 Task: Provide the 2023 Victory Lane Racing Xfinity Series picks for the track "Atlanta Motor Speedway".
Action: Mouse moved to (206, 425)
Screenshot: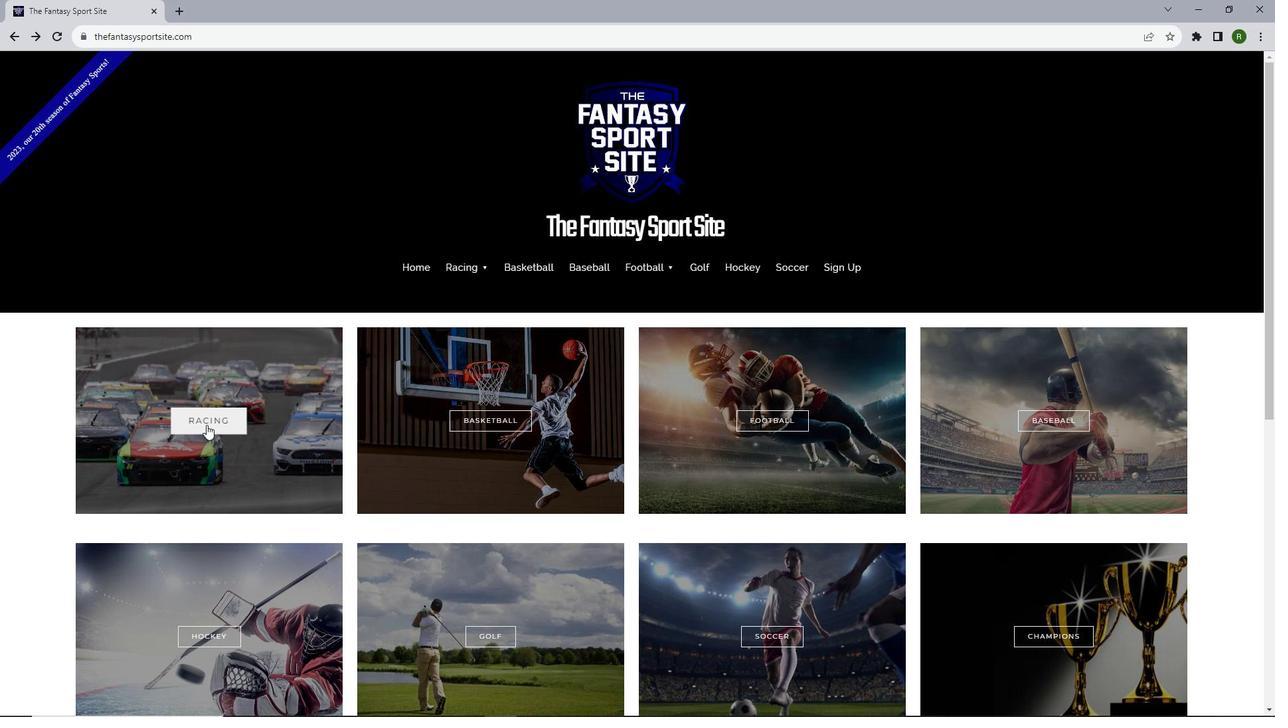 
Action: Mouse pressed left at (206, 425)
Screenshot: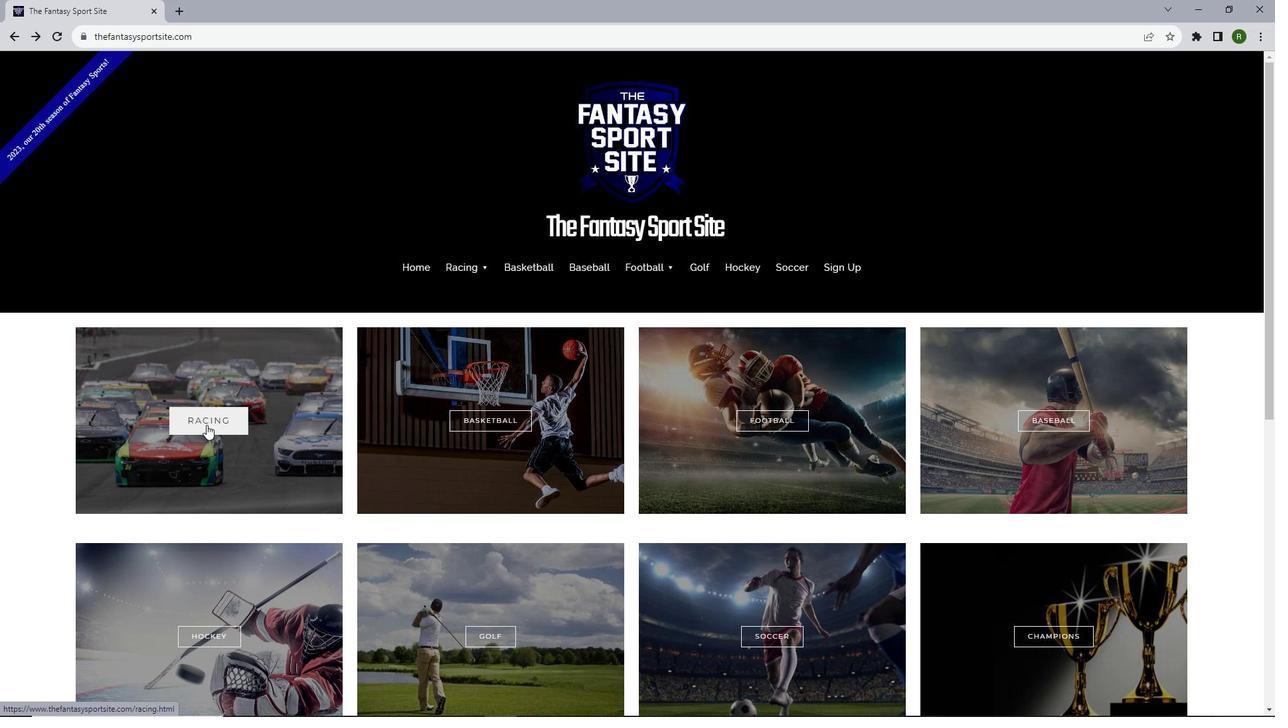 
Action: Mouse moved to (393, 380)
Screenshot: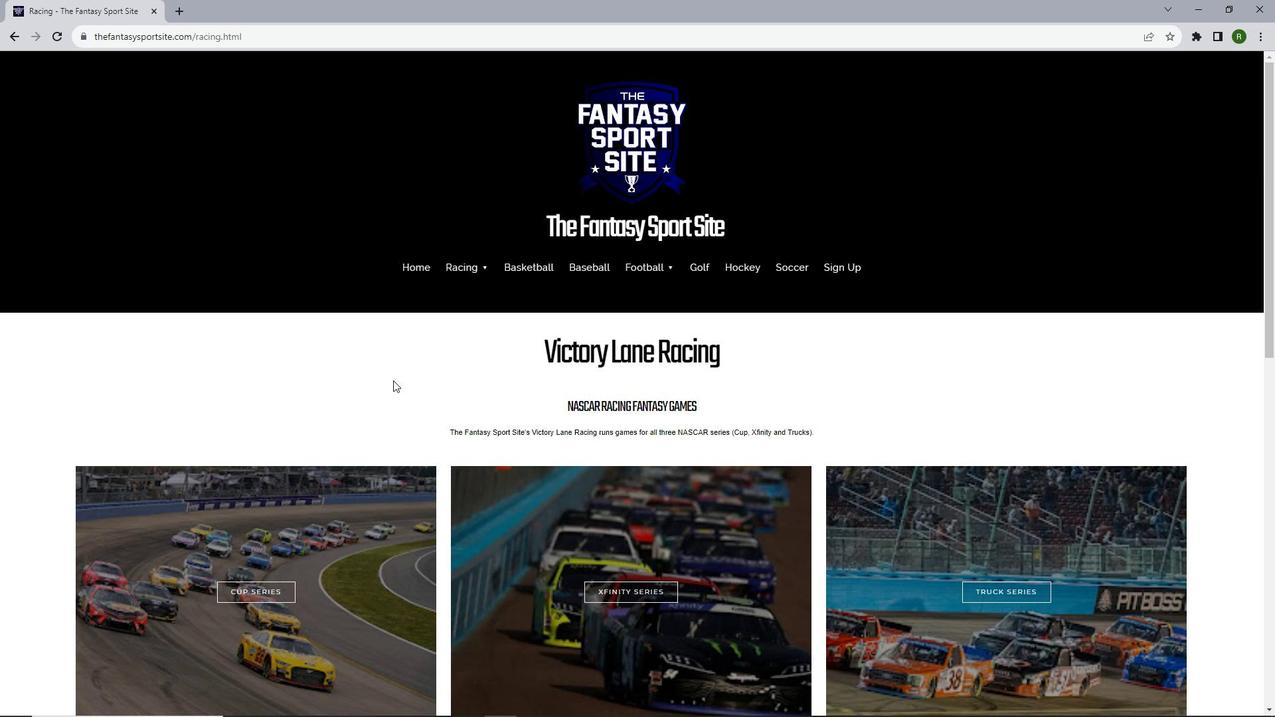 
Action: Mouse scrolled (393, 380) with delta (0, 0)
Screenshot: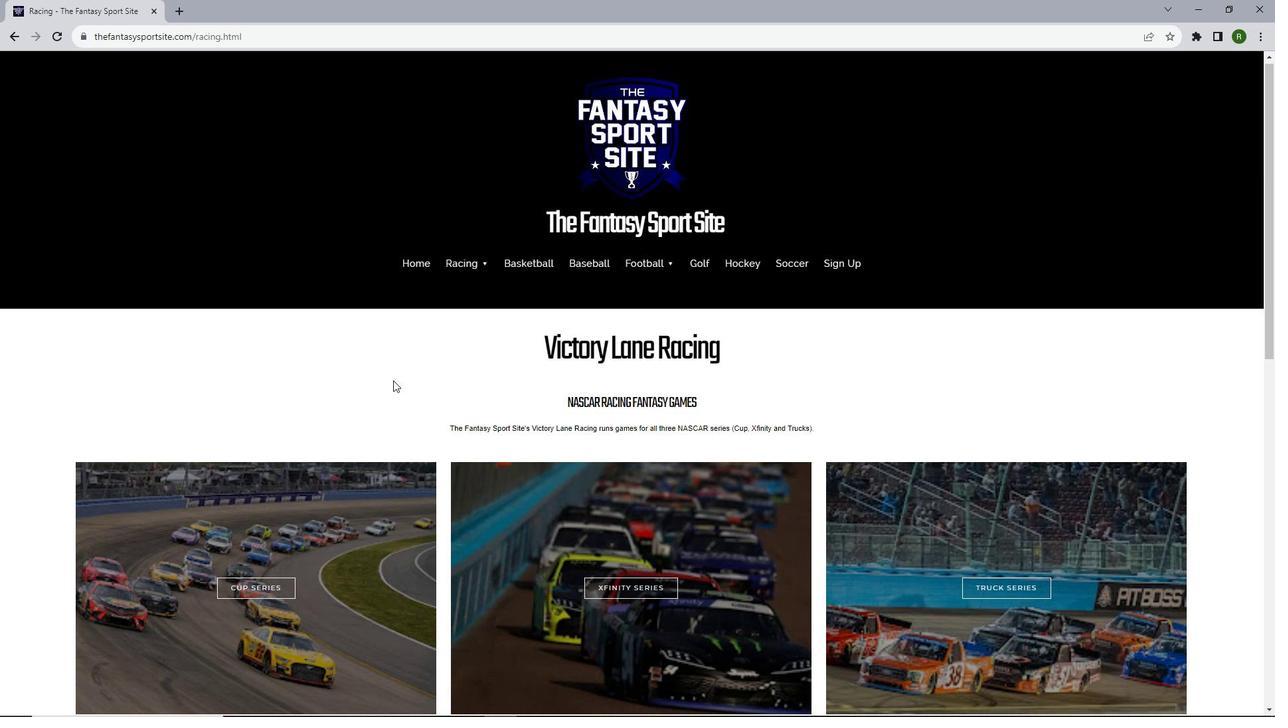 
Action: Mouse scrolled (393, 380) with delta (0, 0)
Screenshot: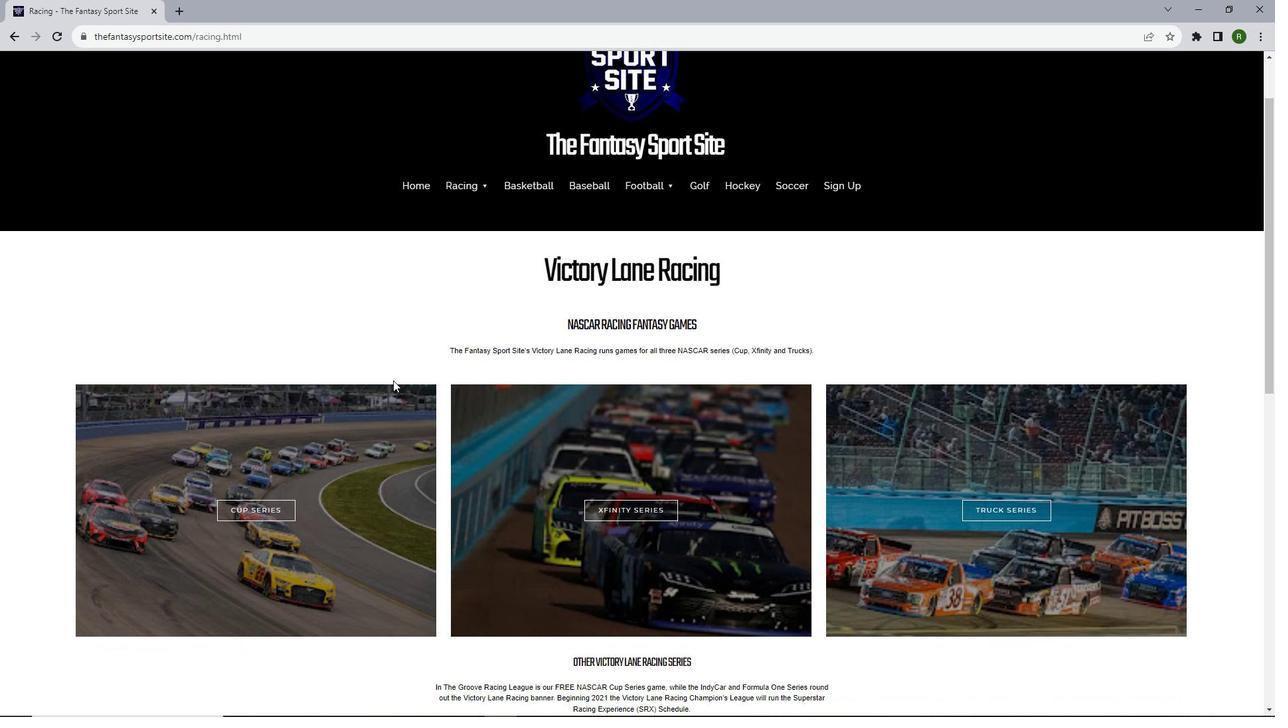 
Action: Mouse scrolled (393, 380) with delta (0, 0)
Screenshot: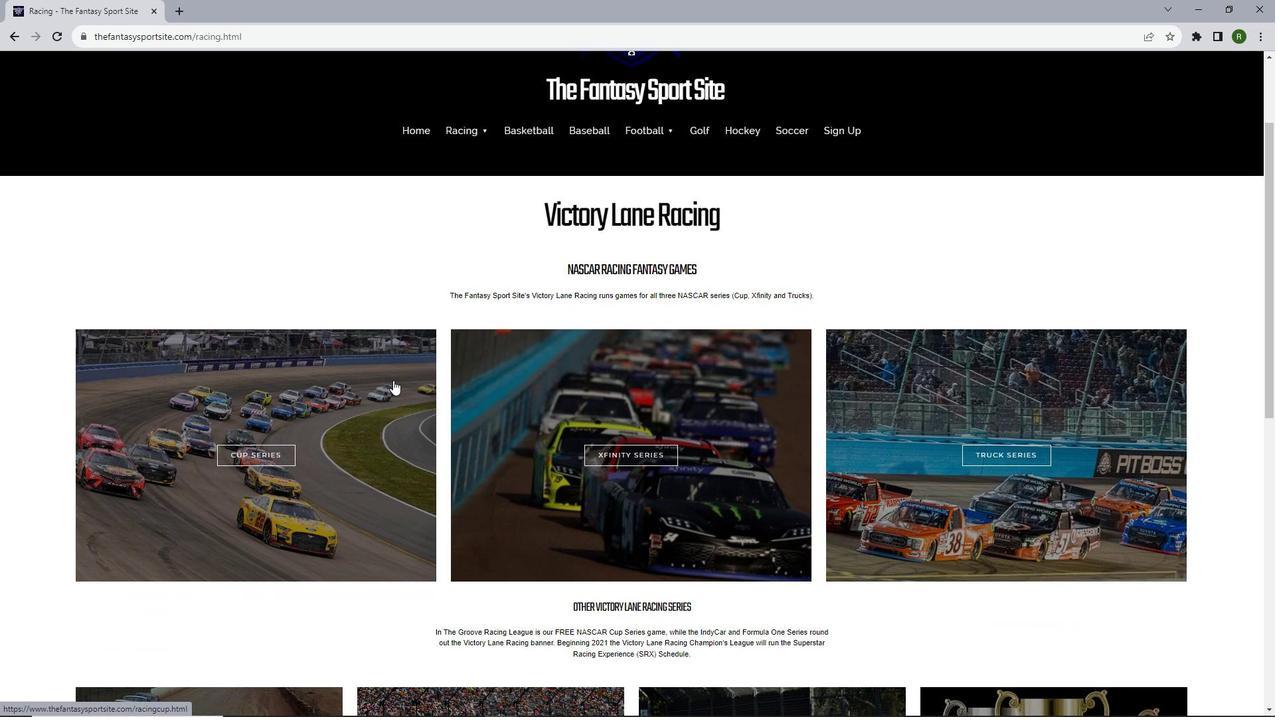 
Action: Mouse scrolled (393, 380) with delta (0, 0)
Screenshot: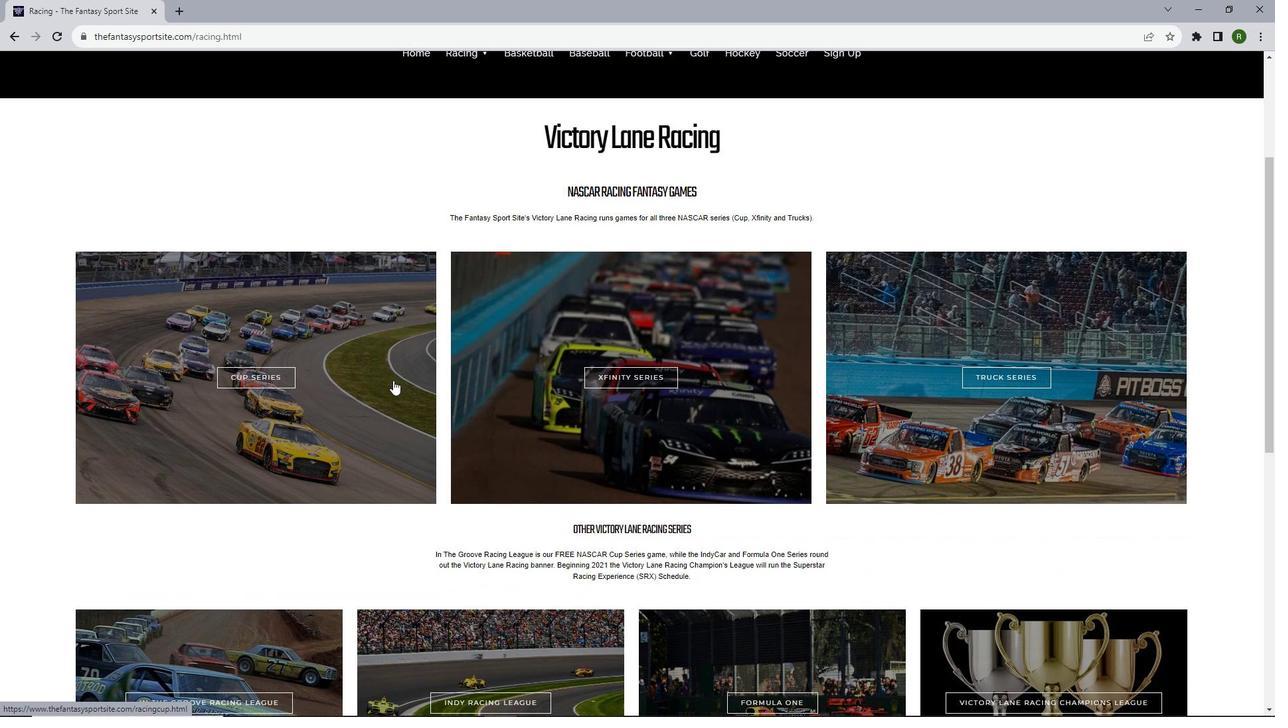 
Action: Mouse moved to (617, 330)
Screenshot: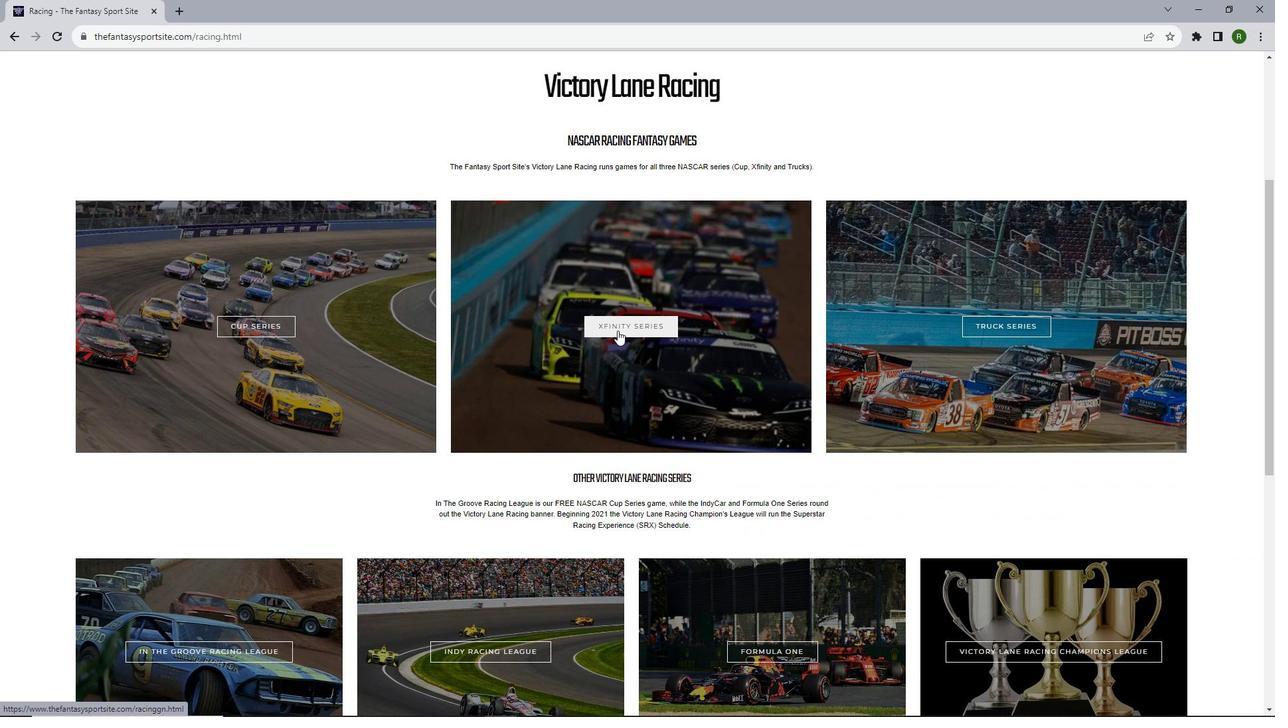 
Action: Mouse pressed left at (617, 330)
Screenshot: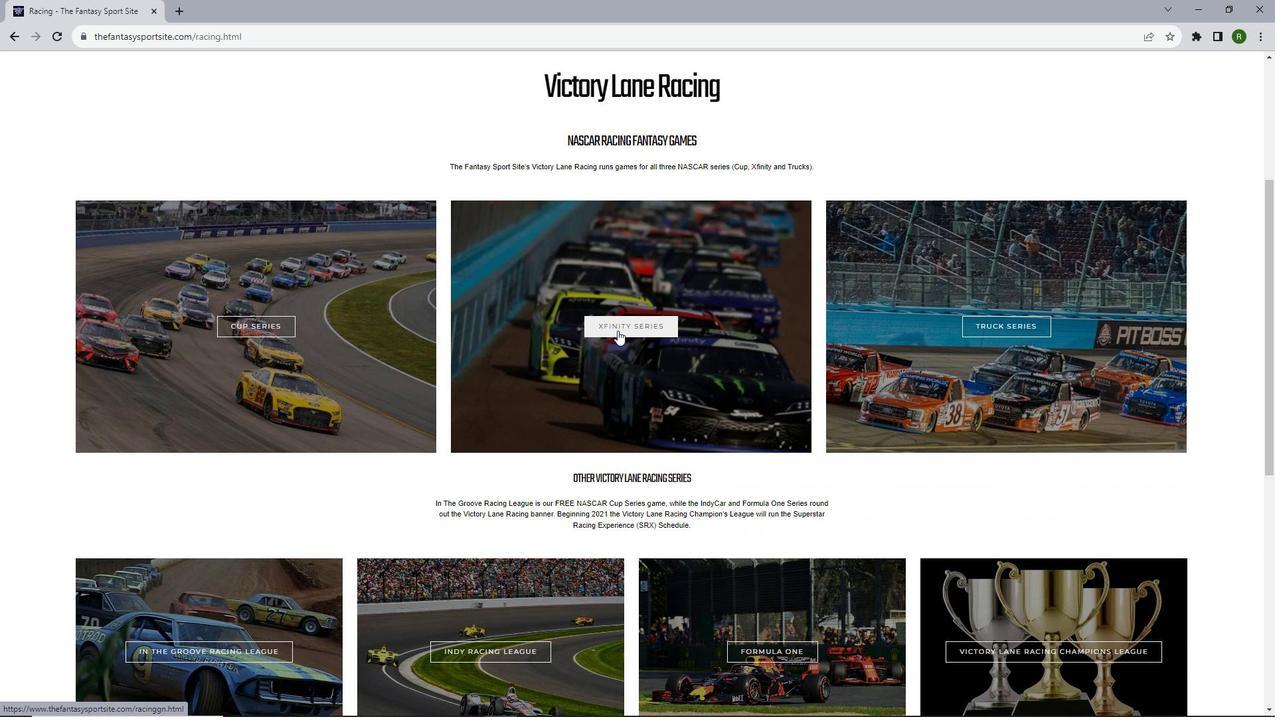 
Action: Mouse moved to (516, 351)
Screenshot: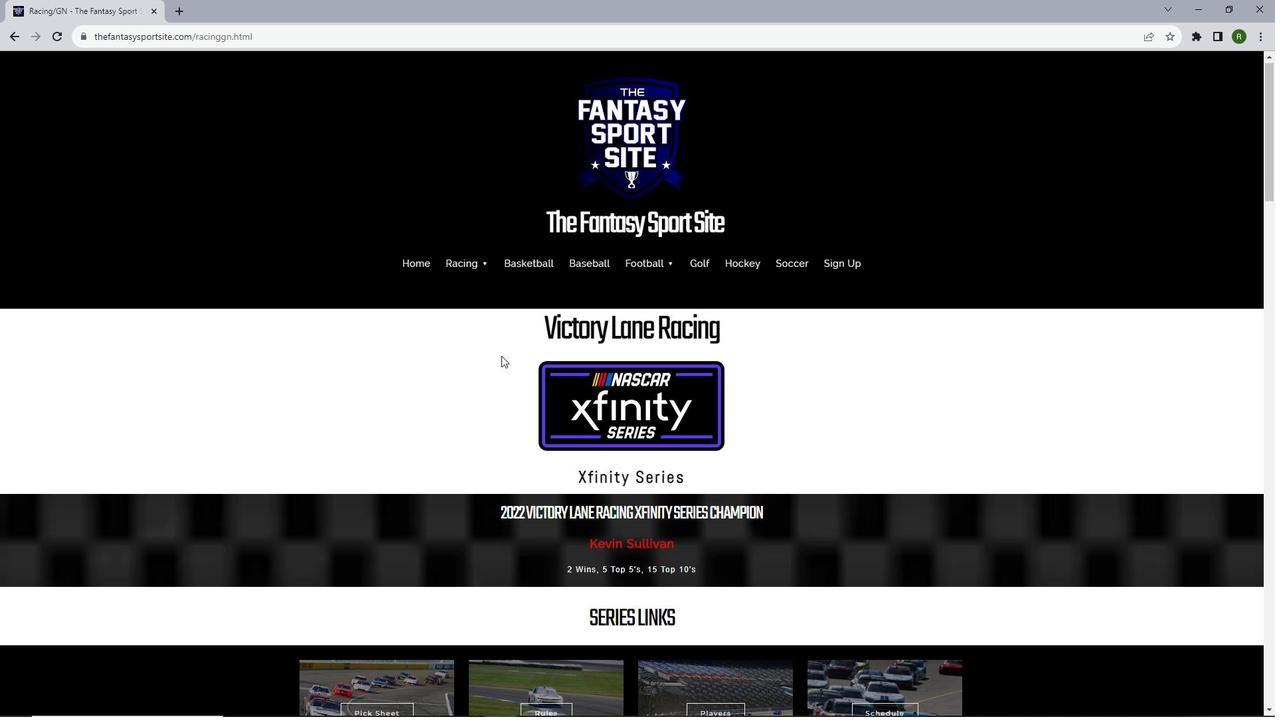 
Action: Mouse scrolled (516, 350) with delta (0, 0)
Screenshot: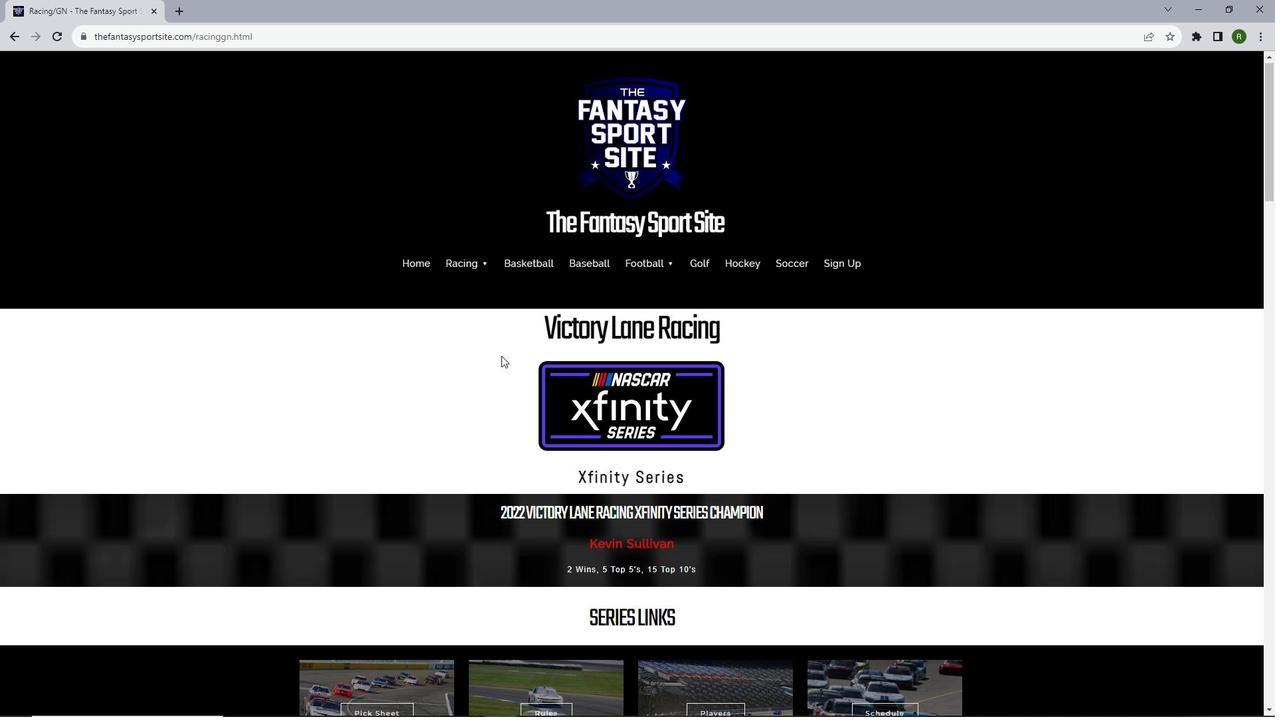 
Action: Mouse moved to (500, 357)
Screenshot: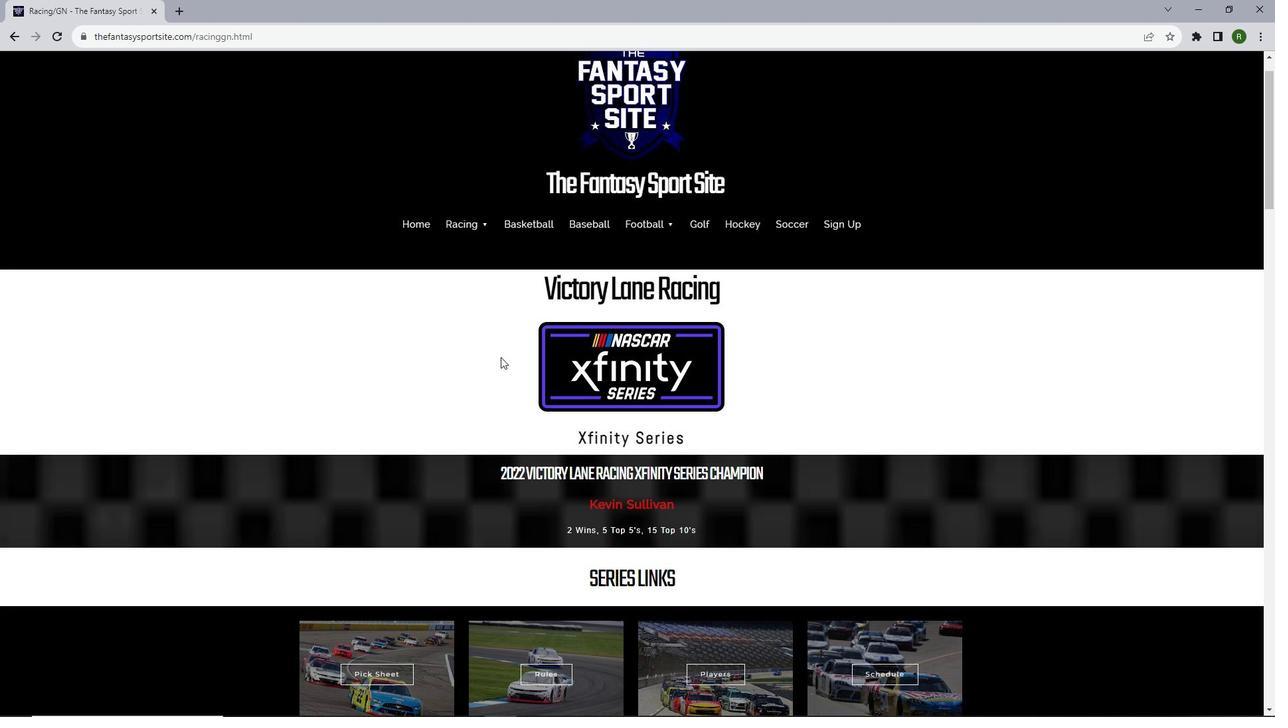 
Action: Mouse scrolled (500, 356) with delta (0, 0)
Screenshot: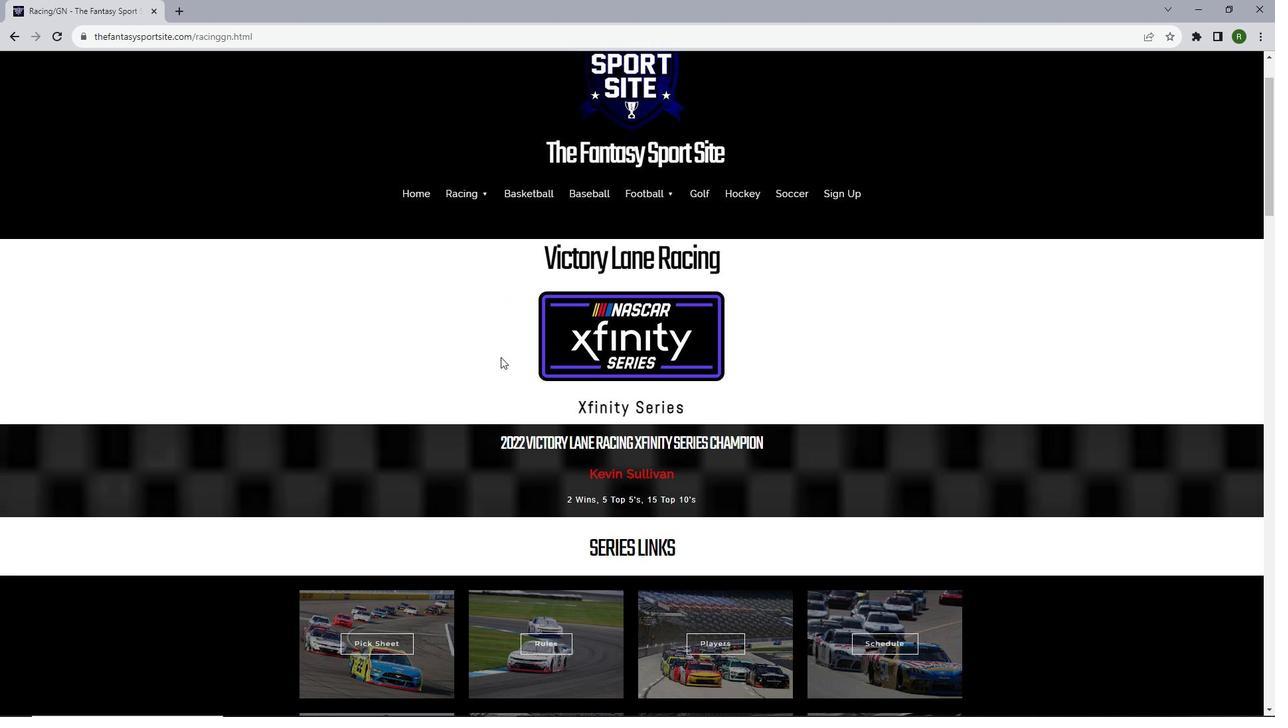 
Action: Mouse scrolled (500, 356) with delta (0, 0)
Screenshot: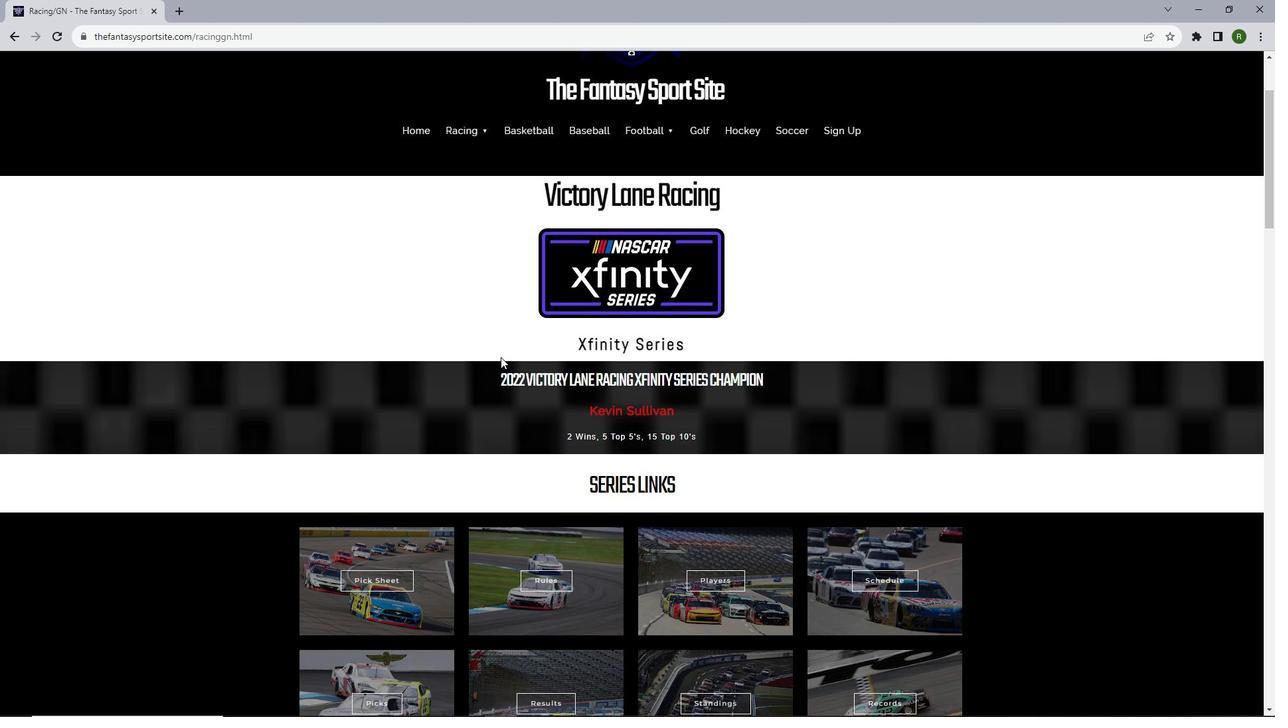
Action: Mouse scrolled (500, 356) with delta (0, 0)
Screenshot: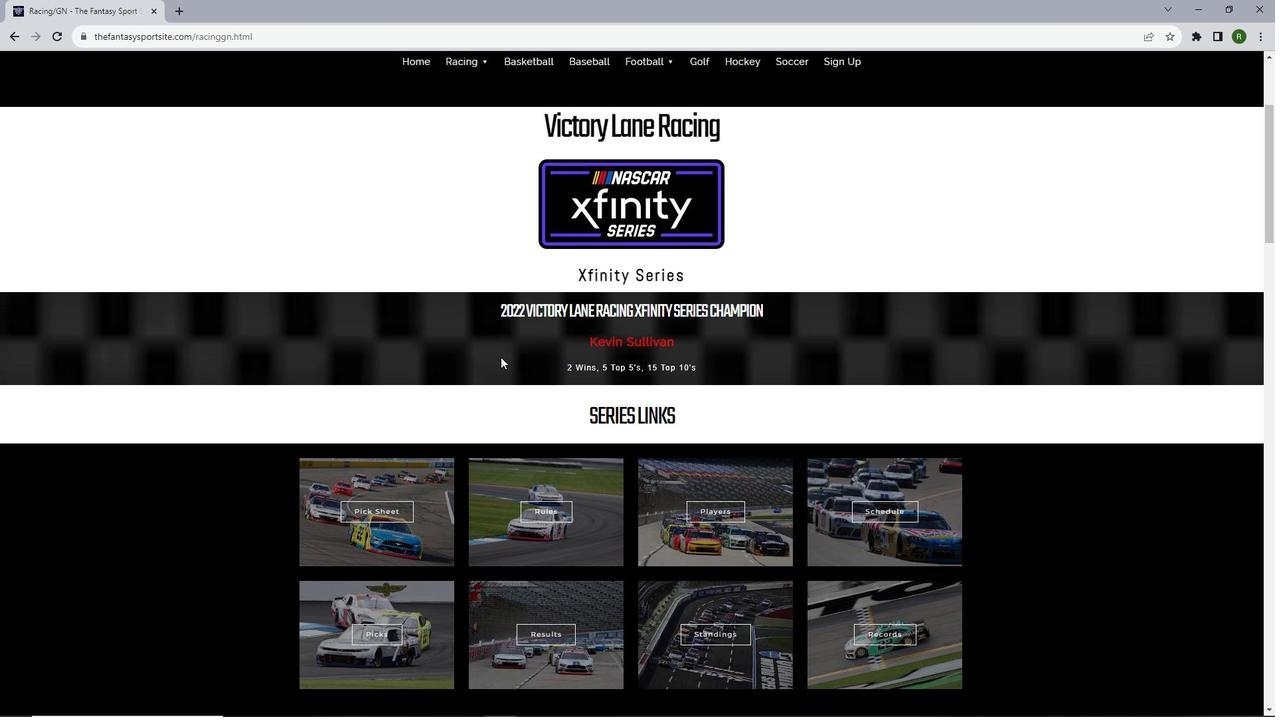 
Action: Mouse moved to (378, 576)
Screenshot: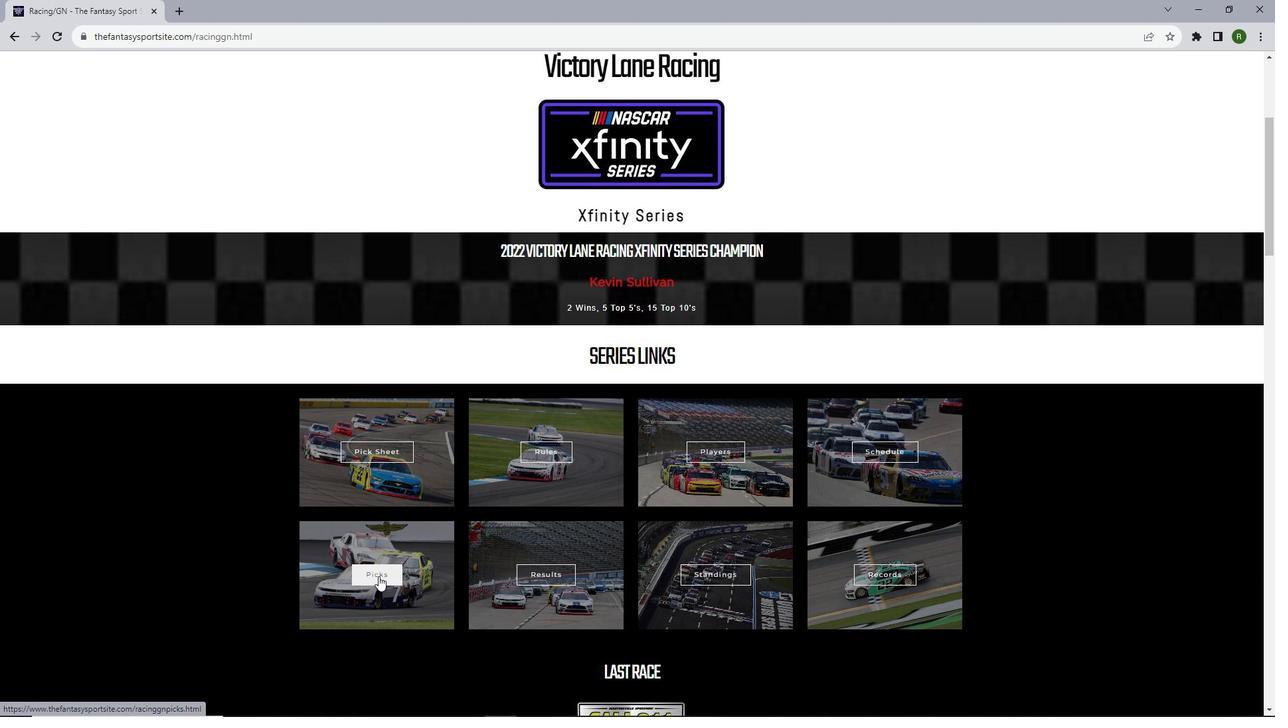 
Action: Mouse pressed left at (378, 576)
Screenshot: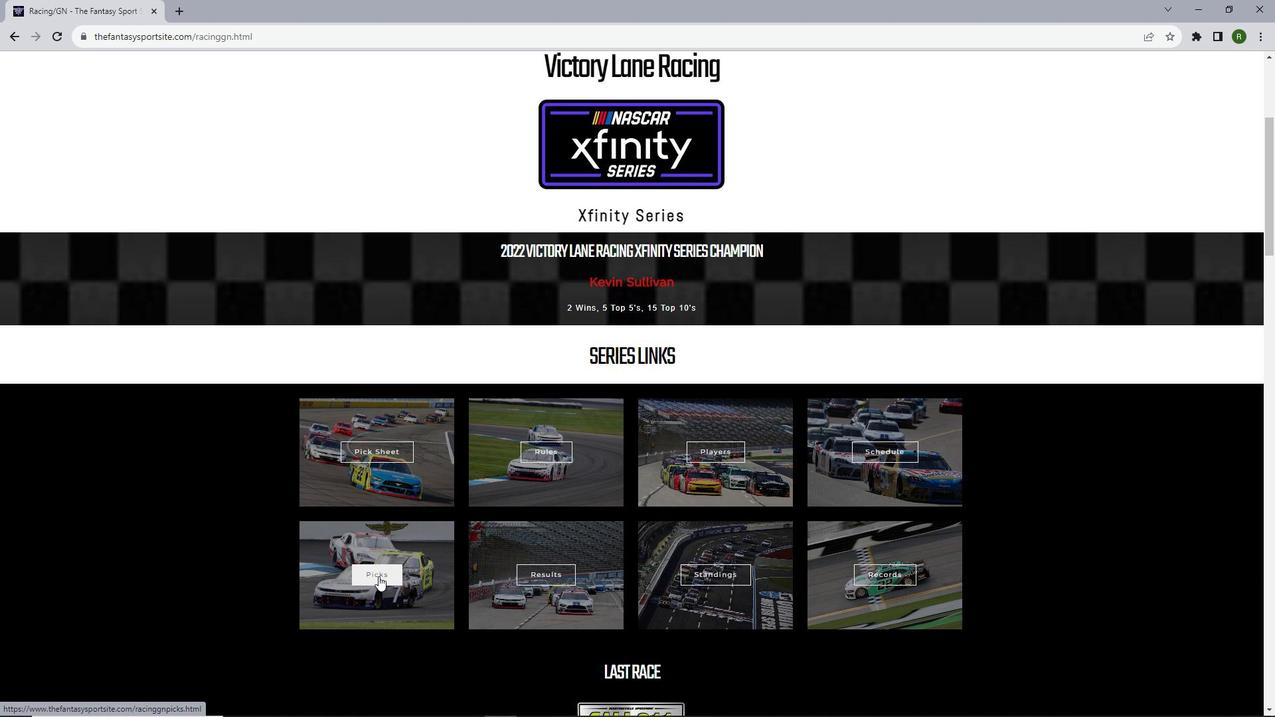 
Action: Mouse moved to (458, 450)
Screenshot: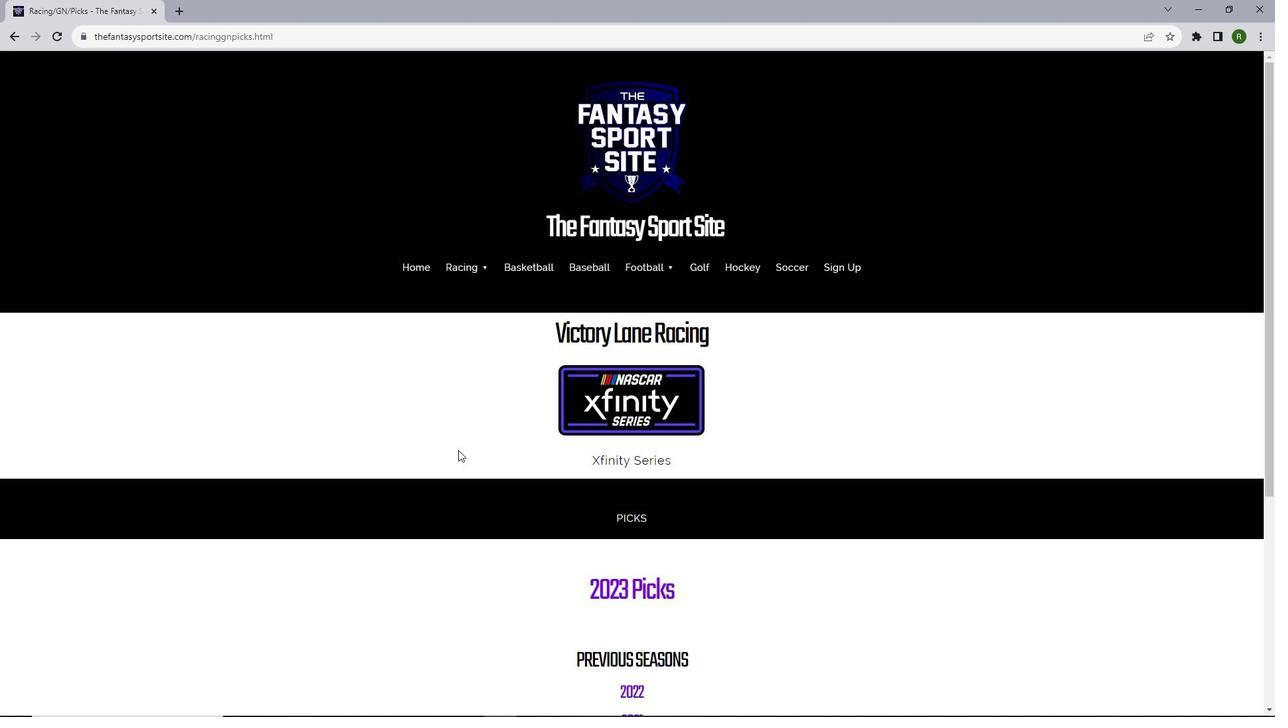 
Action: Mouse scrolled (458, 449) with delta (0, 0)
Screenshot: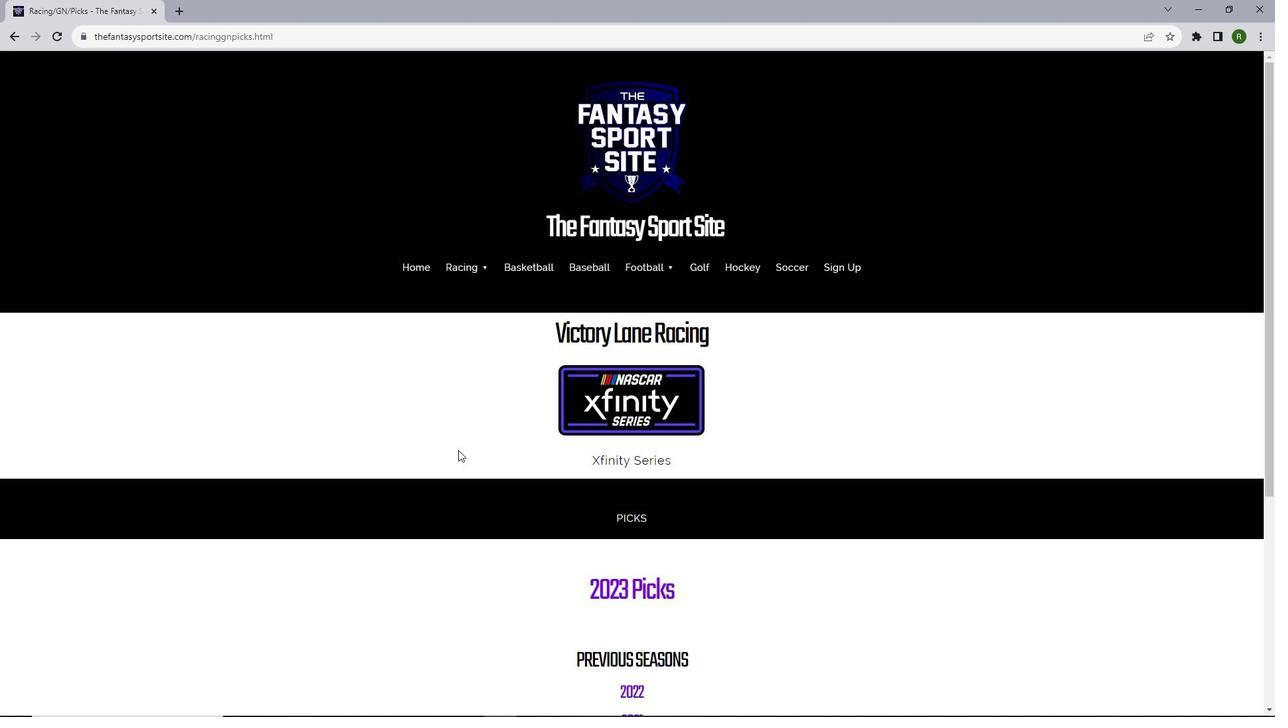 
Action: Mouse moved to (615, 508)
Screenshot: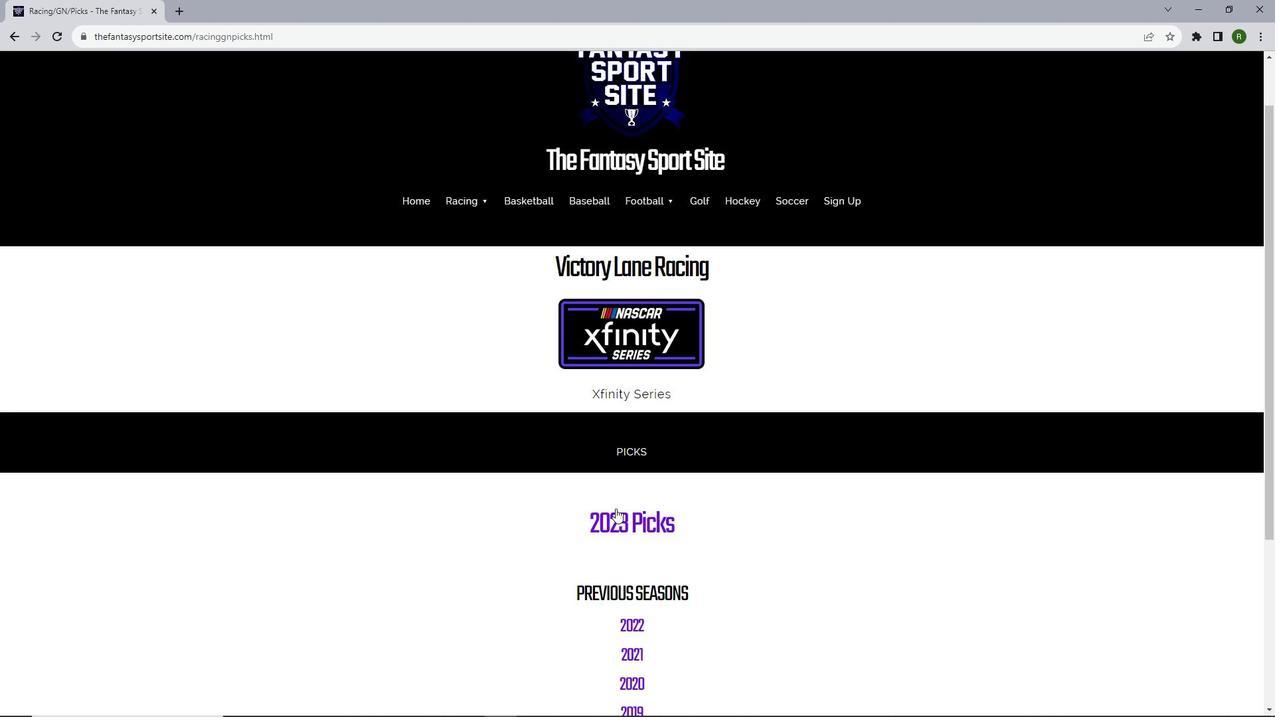 
Action: Mouse pressed left at (615, 508)
Screenshot: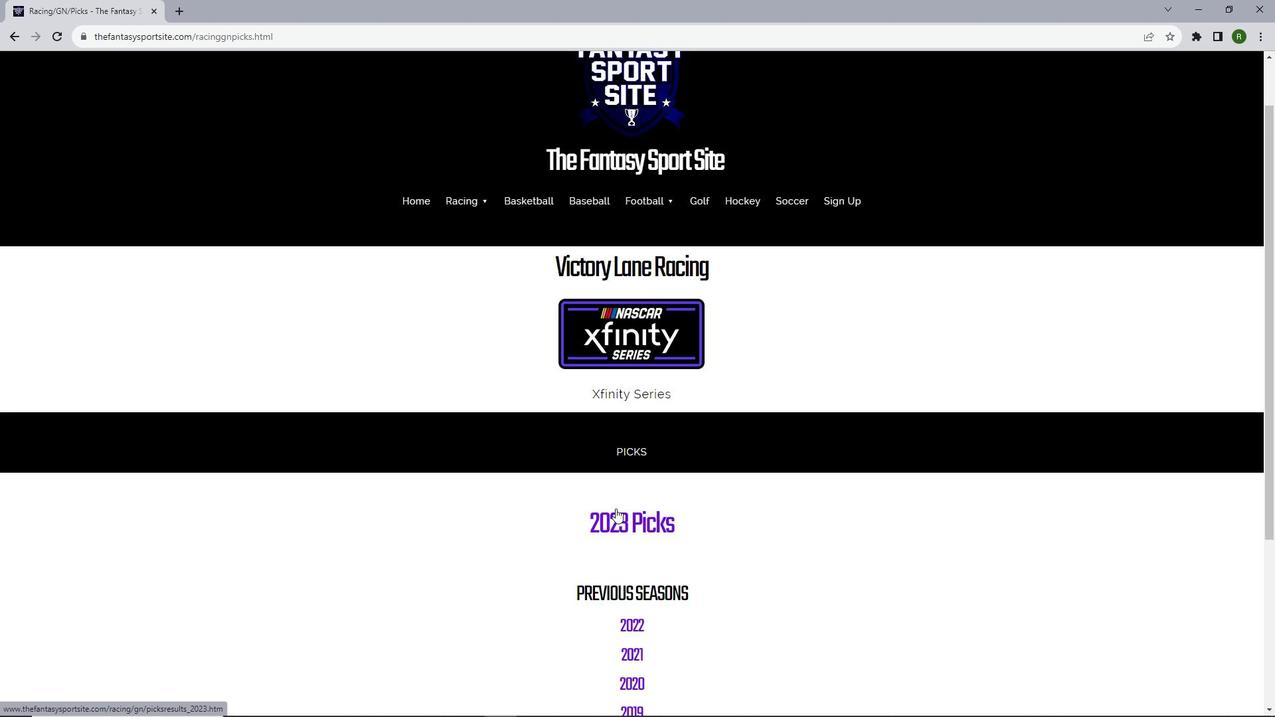 
Action: Mouse moved to (627, 182)
Screenshot: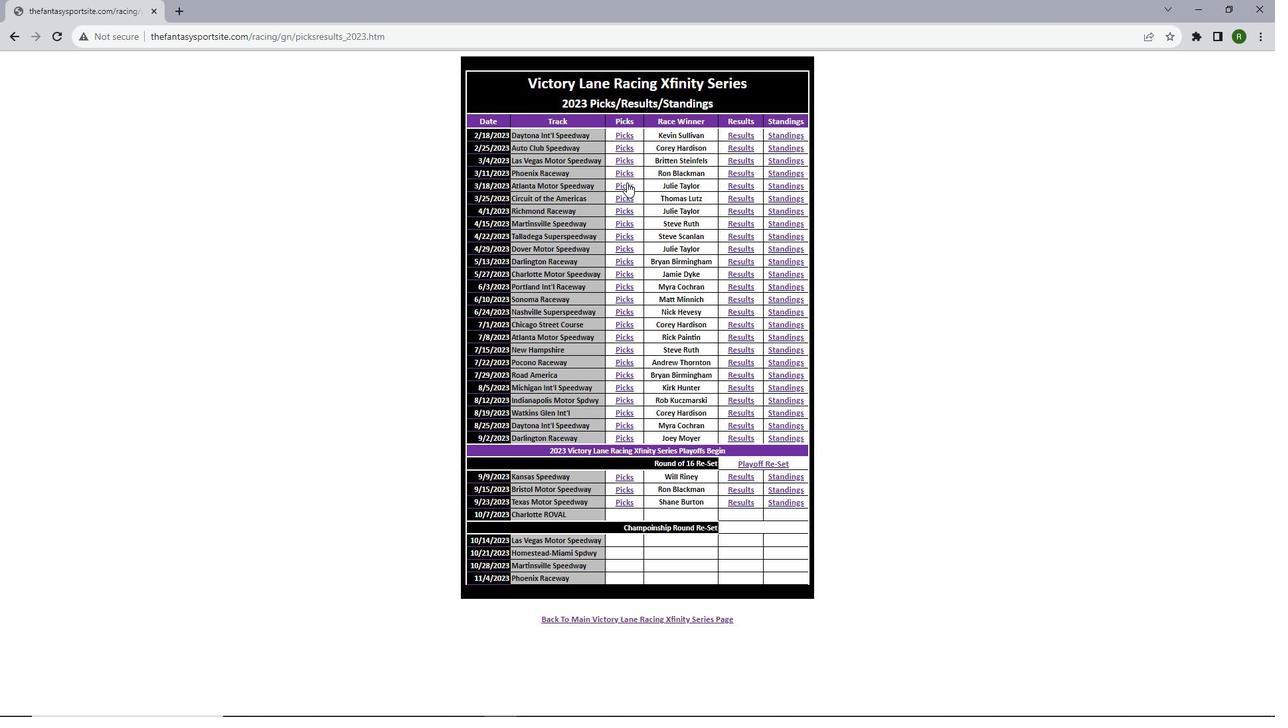 
Action: Mouse pressed left at (627, 182)
Screenshot: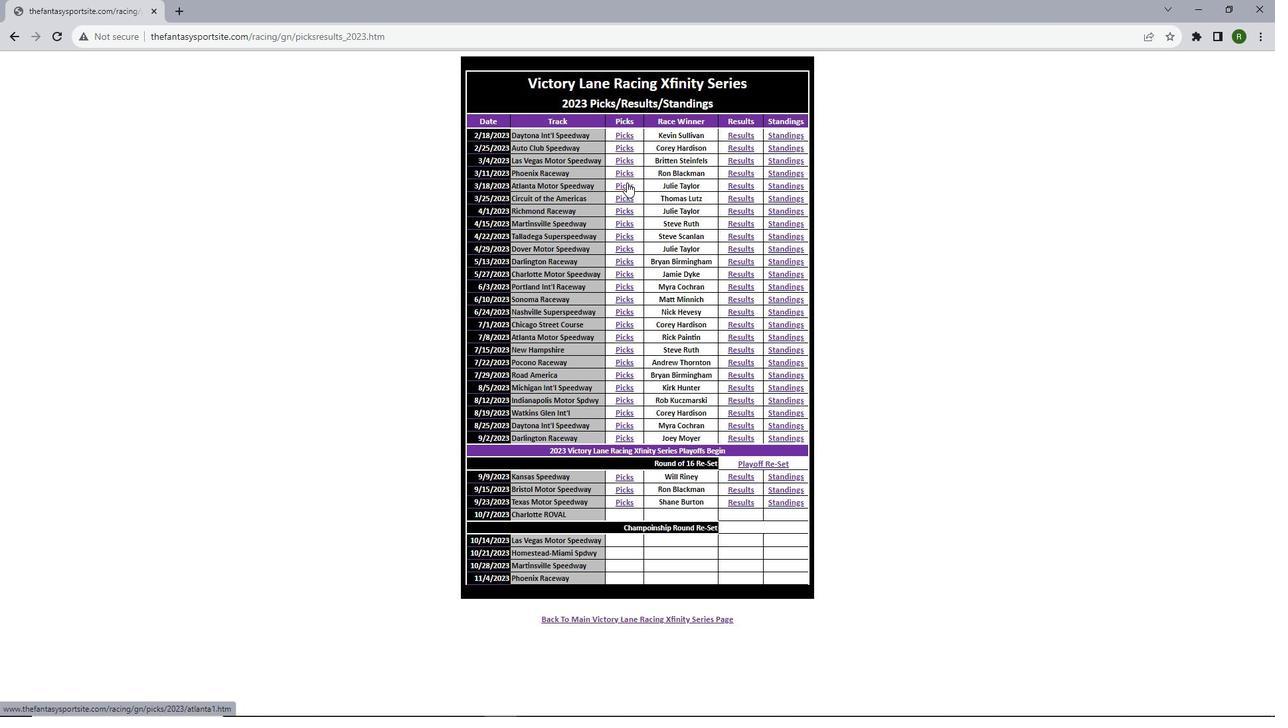 
Action: Mouse scrolled (627, 182) with delta (0, 0)
Screenshot: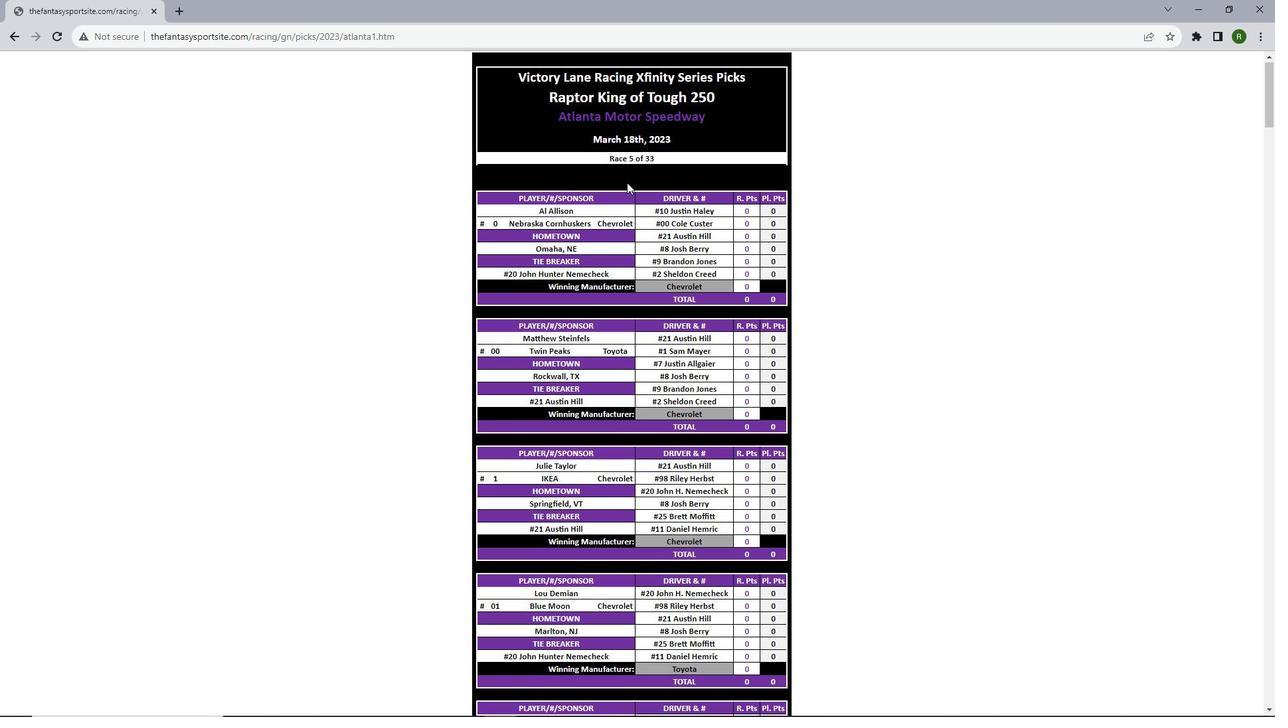 
Action: Mouse scrolled (627, 182) with delta (0, 0)
Screenshot: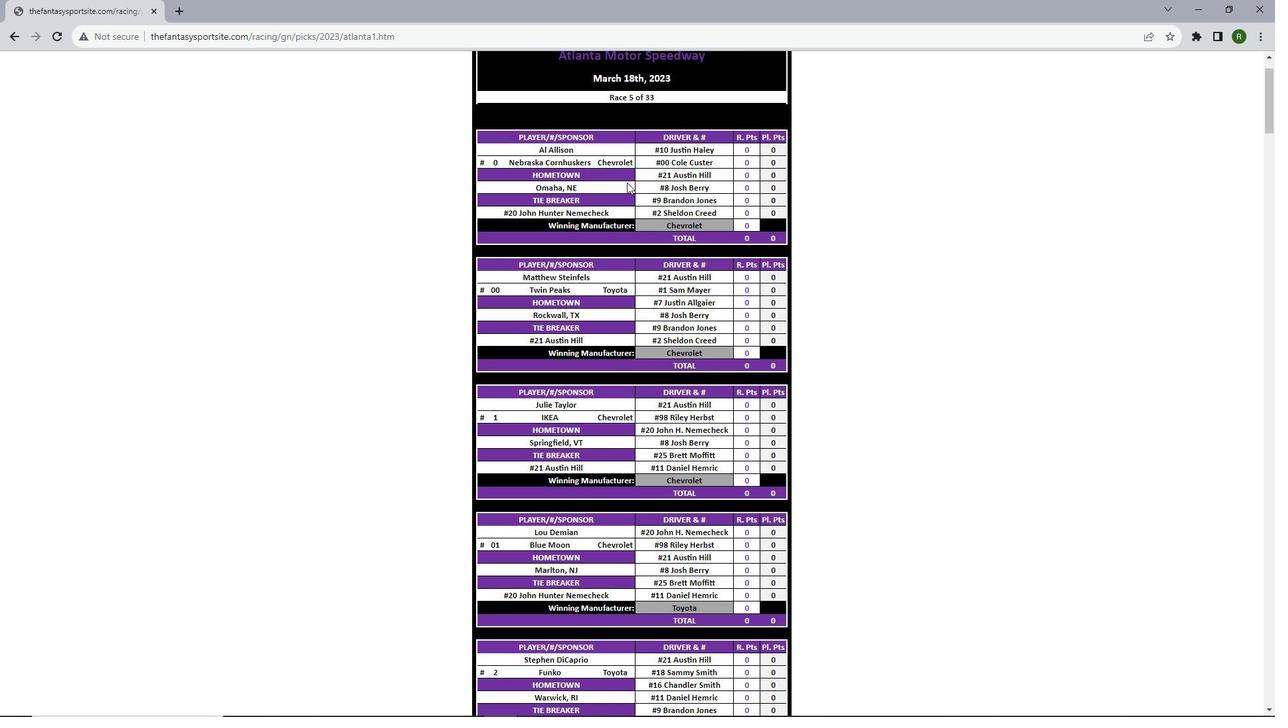 
Action: Mouse scrolled (627, 182) with delta (0, 0)
Screenshot: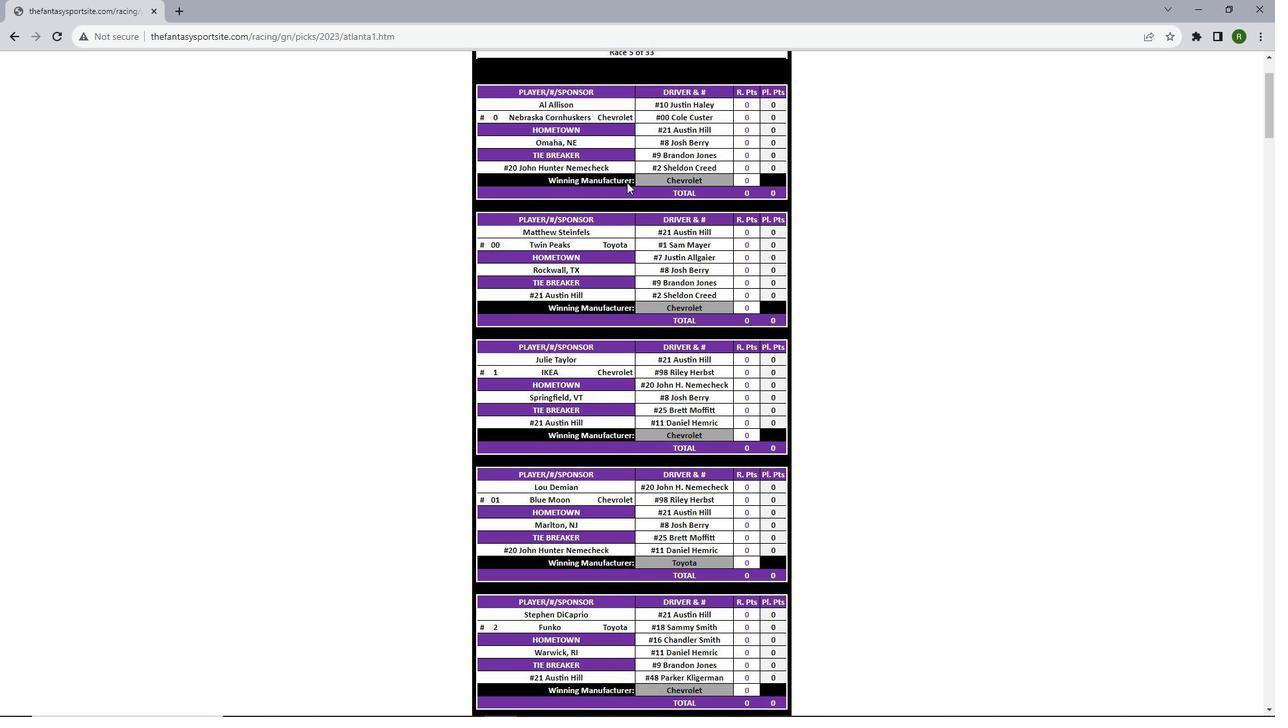 
Action: Mouse scrolled (627, 182) with delta (0, 0)
Screenshot: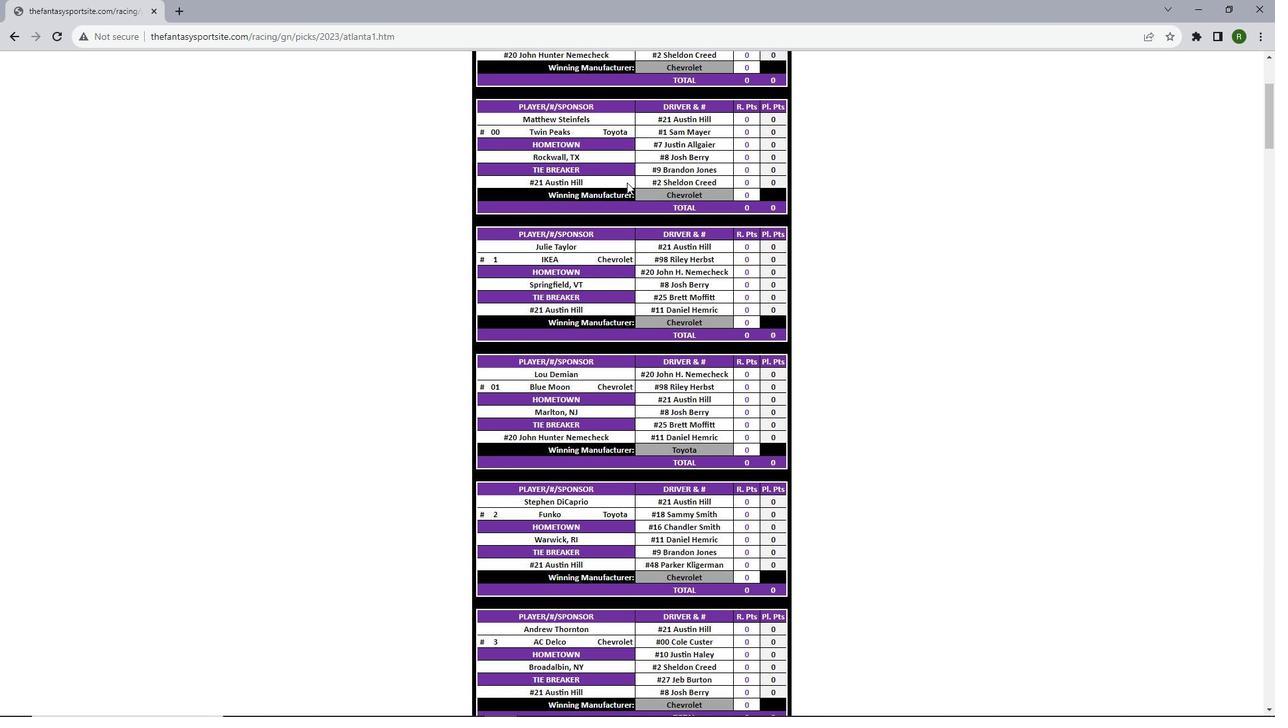 
Action: Mouse scrolled (627, 182) with delta (0, 0)
Screenshot: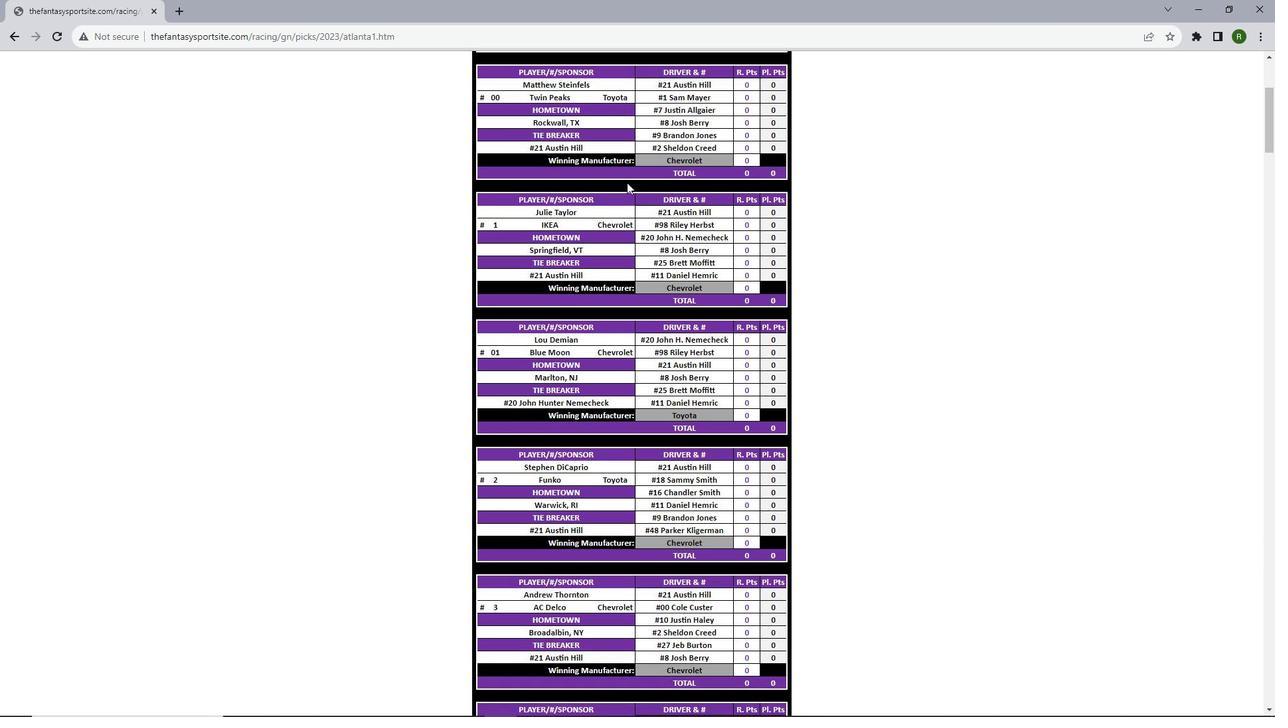 
Action: Mouse scrolled (627, 182) with delta (0, 0)
Screenshot: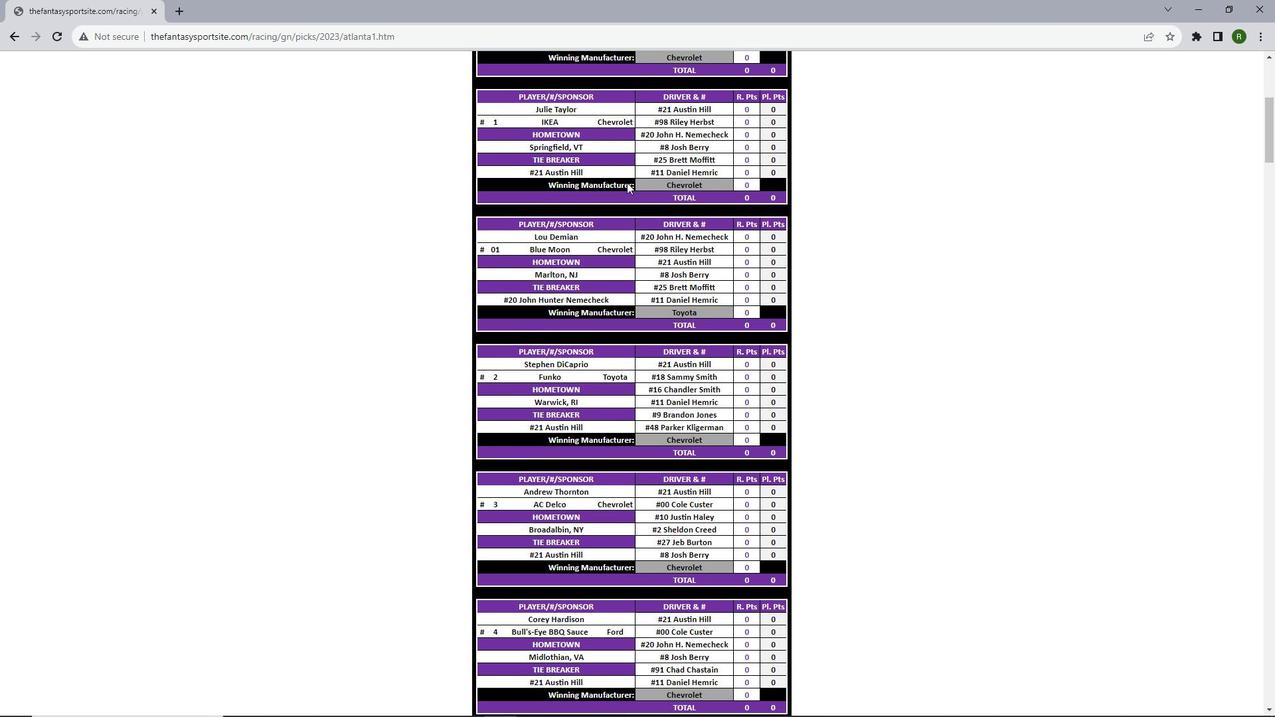 
Action: Mouse scrolled (627, 182) with delta (0, 0)
Screenshot: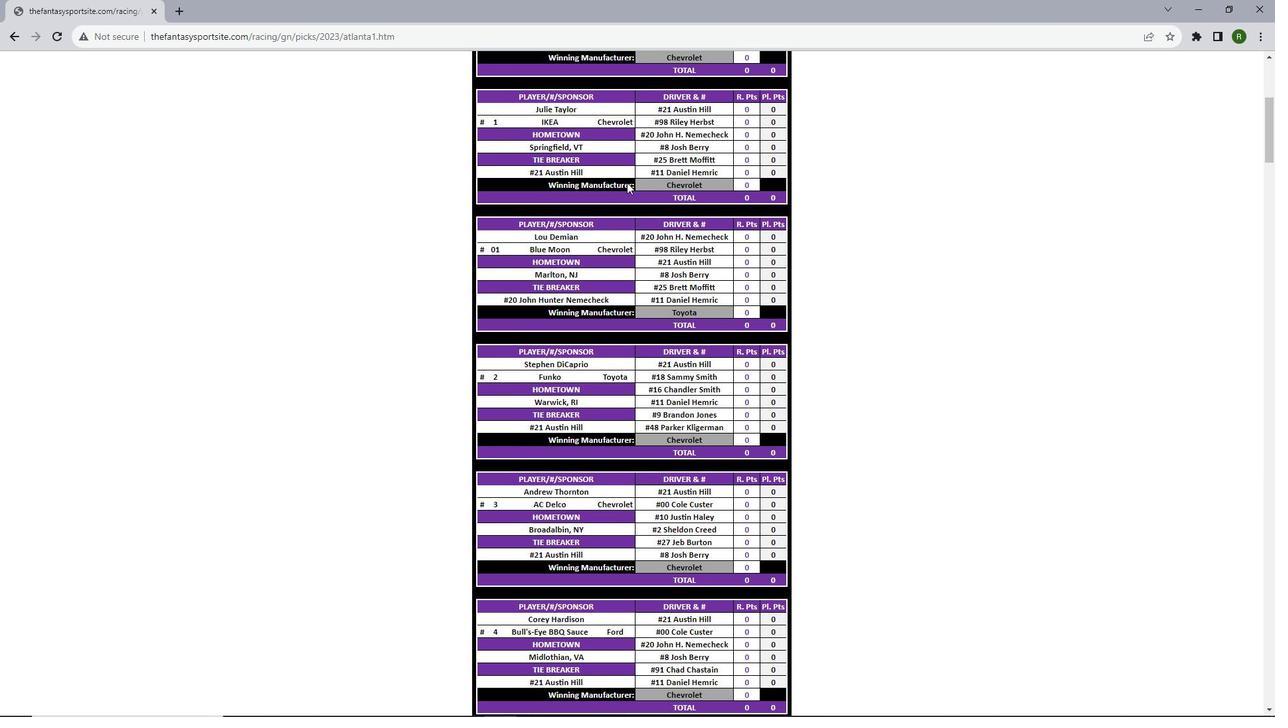 
Action: Mouse scrolled (627, 182) with delta (0, 0)
Screenshot: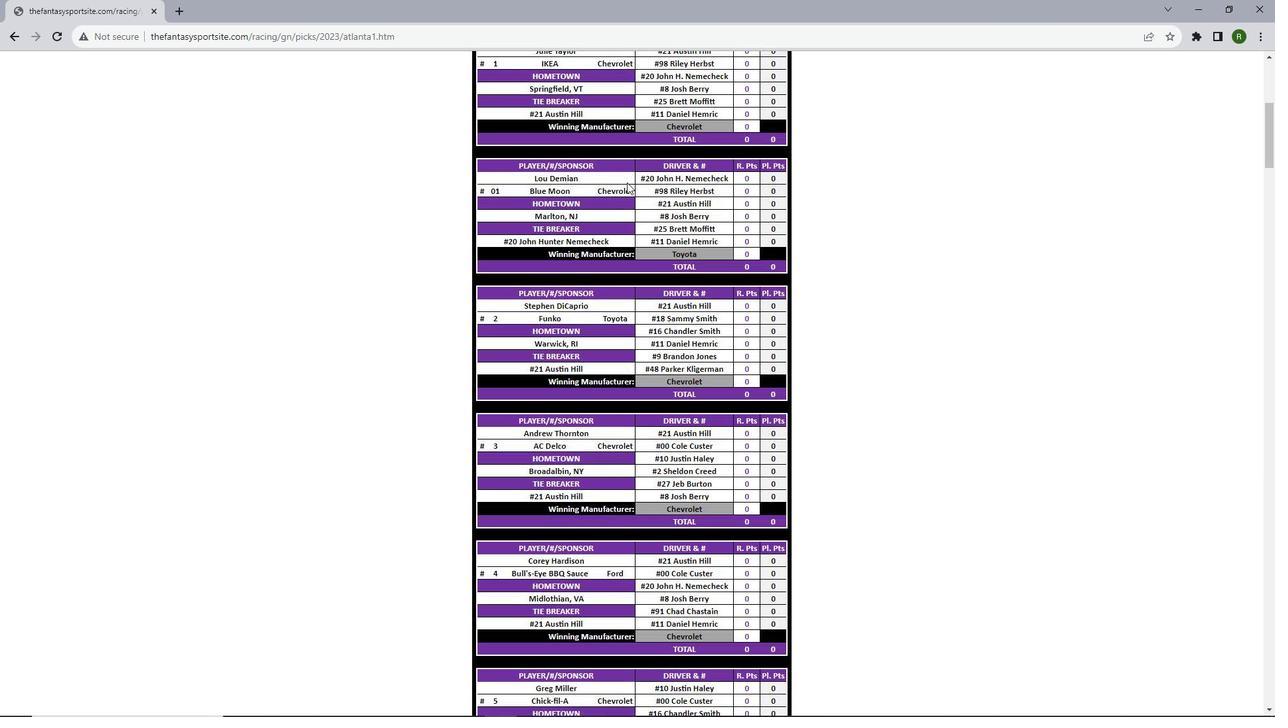 
Action: Mouse scrolled (627, 182) with delta (0, 0)
Screenshot: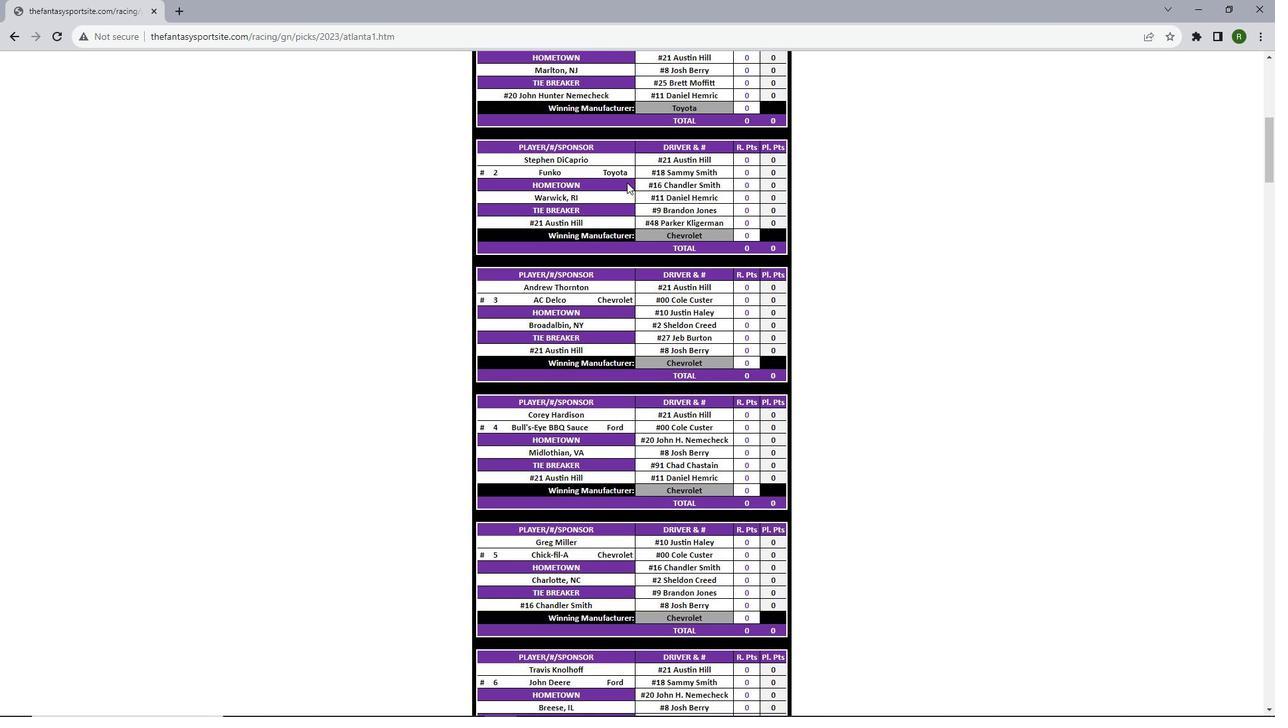 
Action: Mouse scrolled (627, 182) with delta (0, 0)
Screenshot: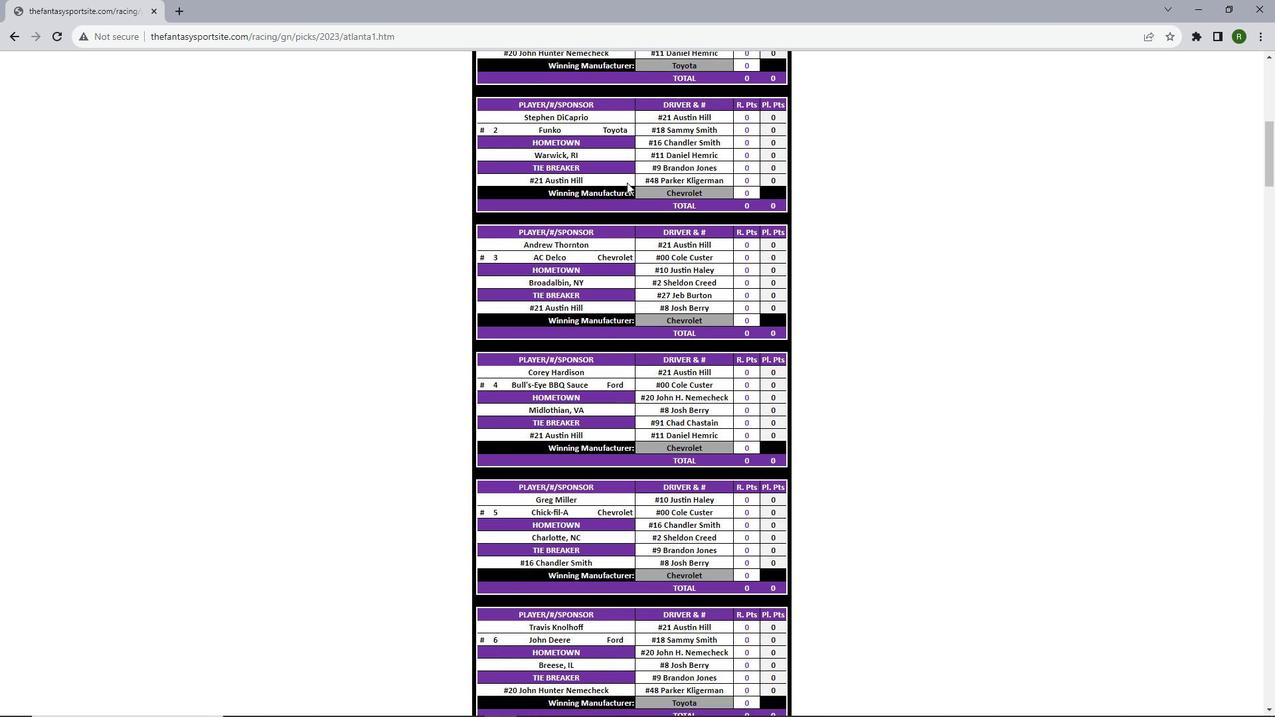
Action: Mouse scrolled (627, 182) with delta (0, 0)
Screenshot: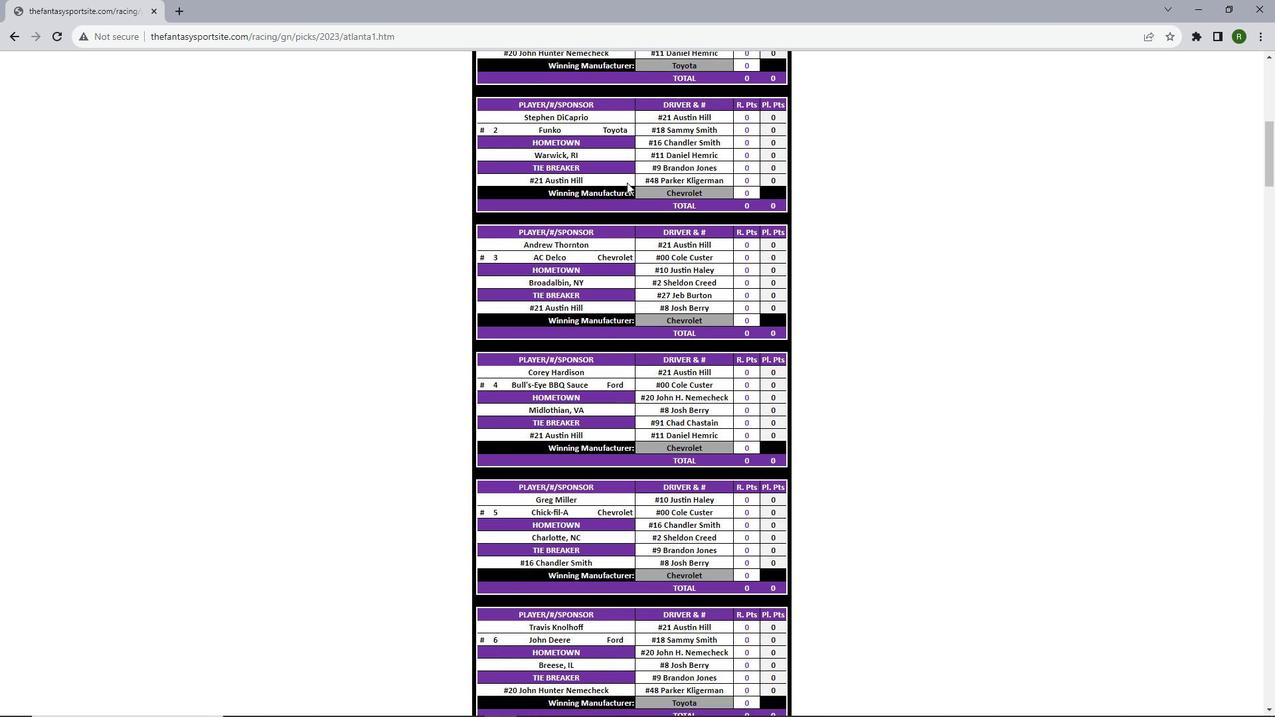 
Action: Mouse scrolled (627, 182) with delta (0, 0)
Screenshot: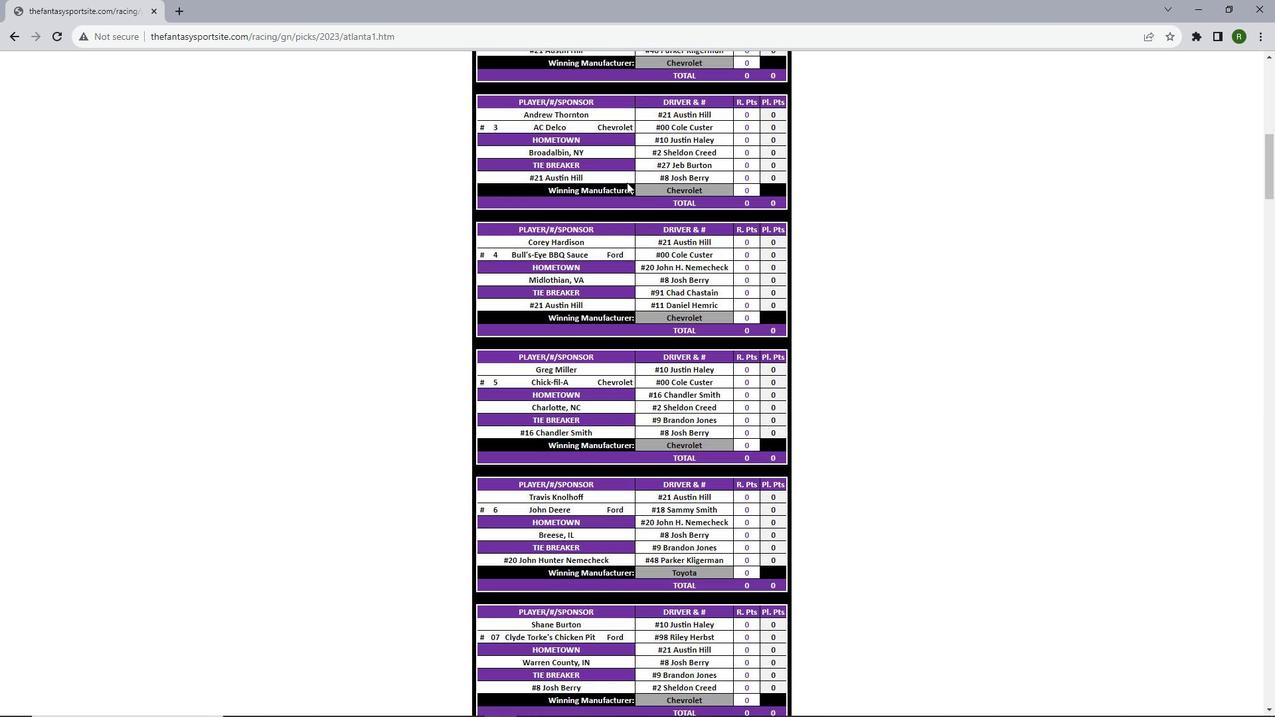 
Action: Mouse scrolled (627, 182) with delta (0, 0)
Screenshot: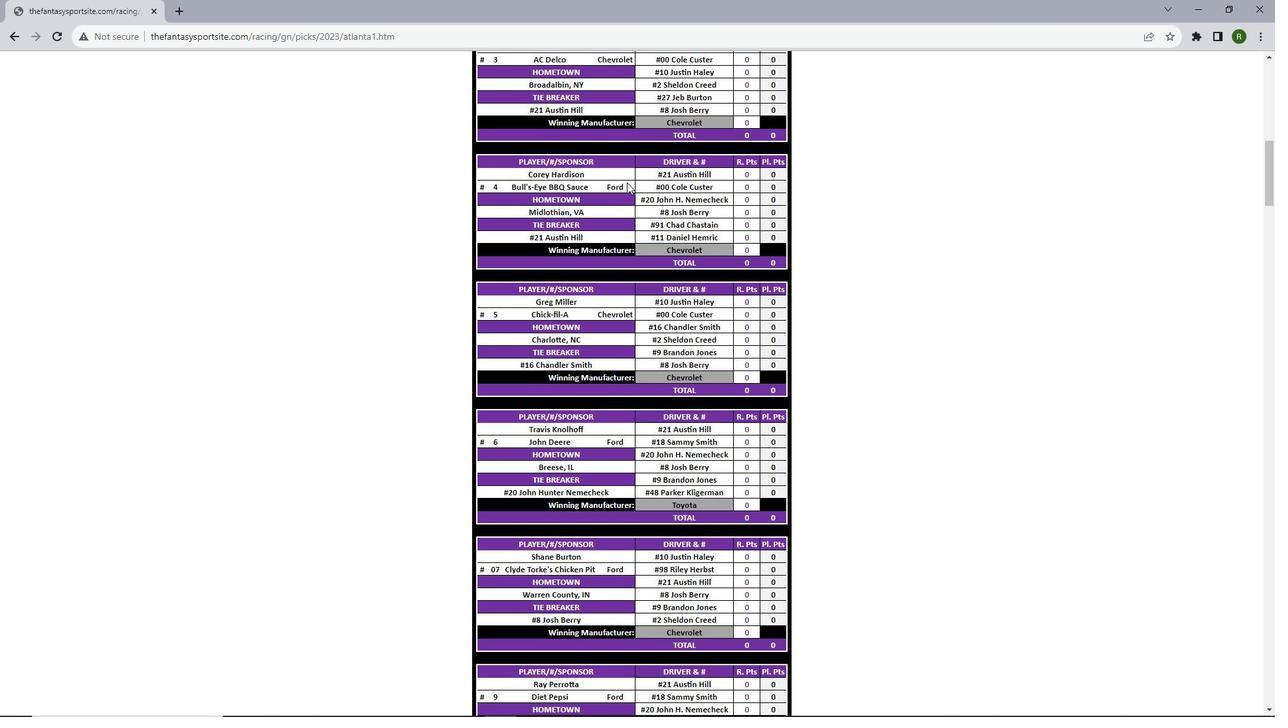 
Action: Mouse scrolled (627, 182) with delta (0, 0)
Screenshot: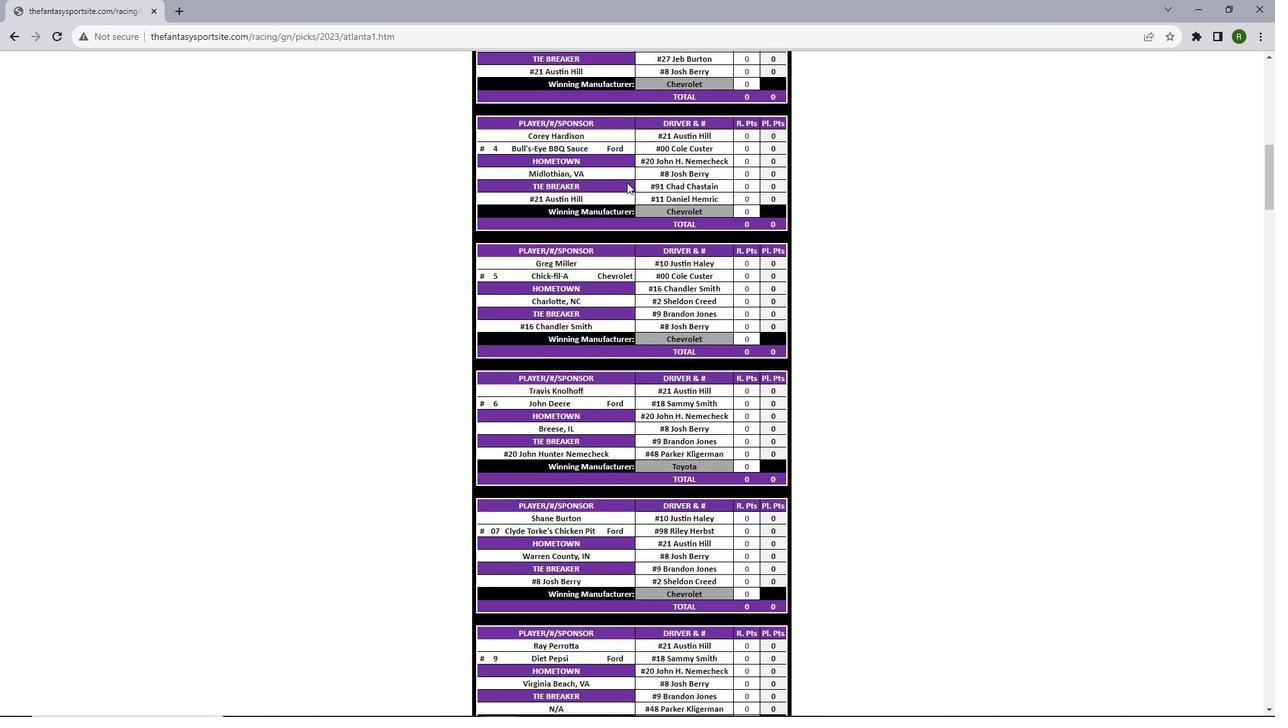 
Action: Mouse scrolled (627, 182) with delta (0, 0)
Screenshot: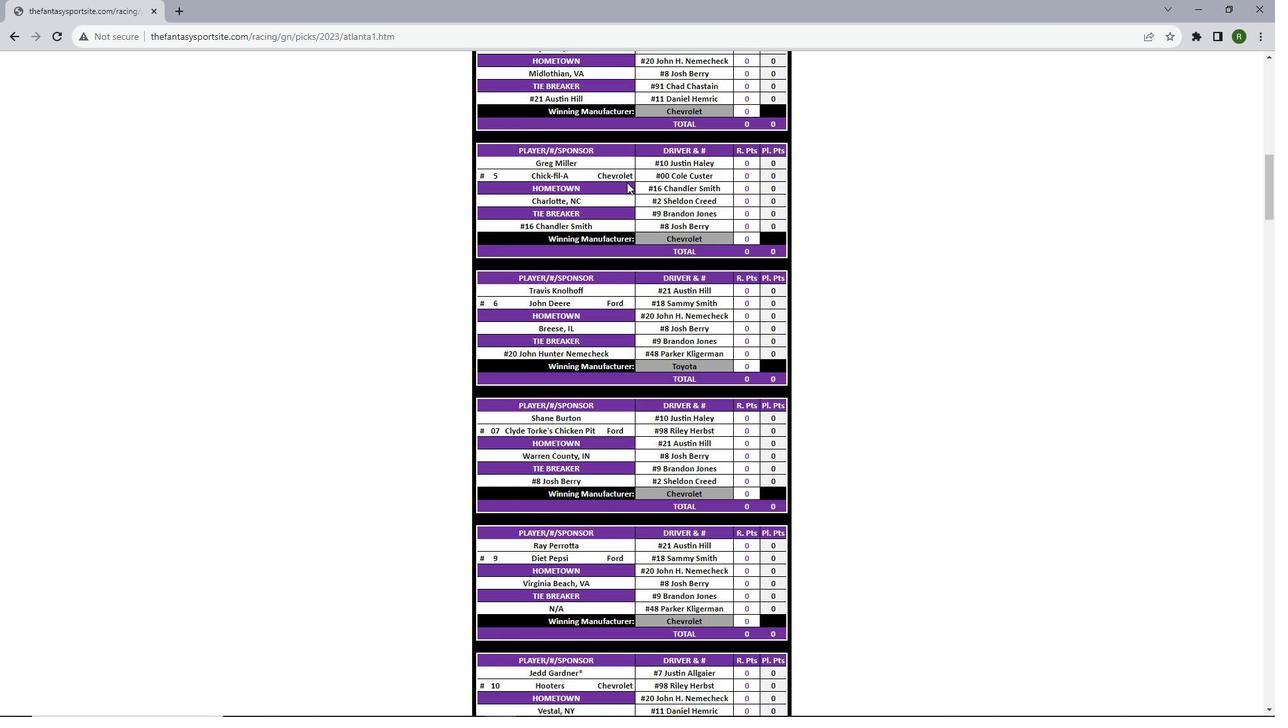 
Action: Mouse scrolled (627, 182) with delta (0, 0)
Screenshot: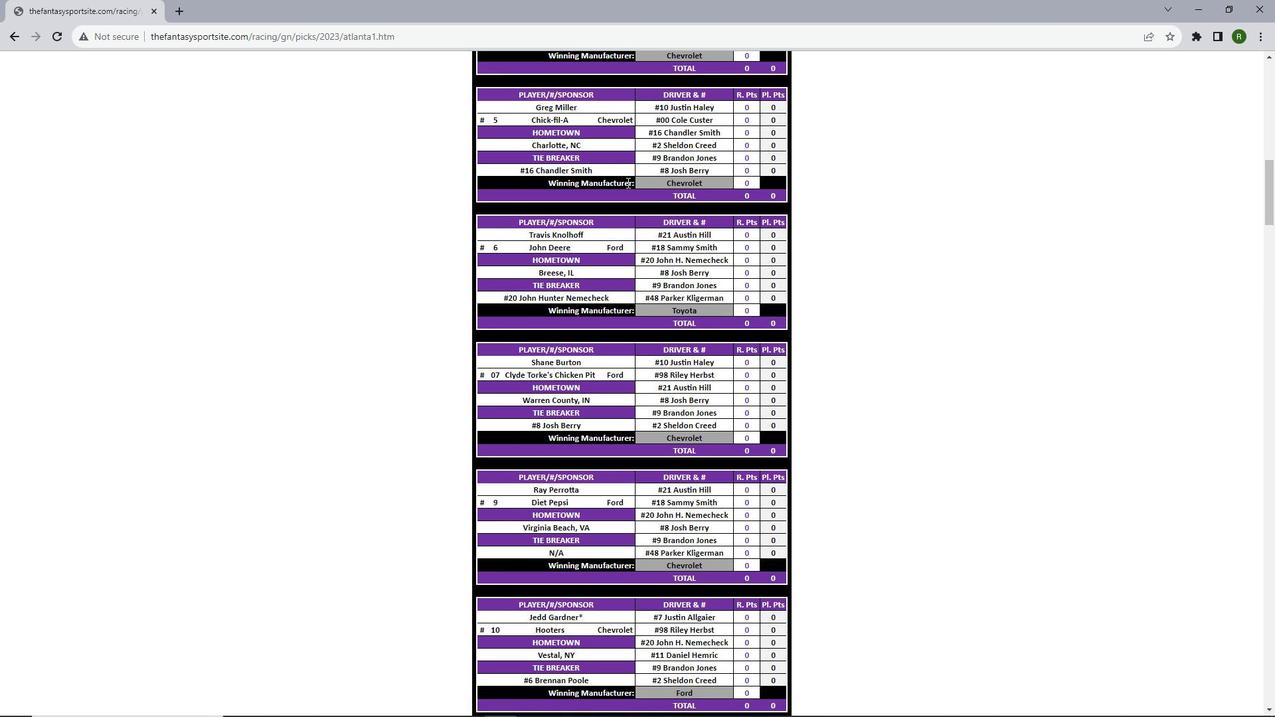 
Action: Mouse scrolled (627, 182) with delta (0, 0)
Screenshot: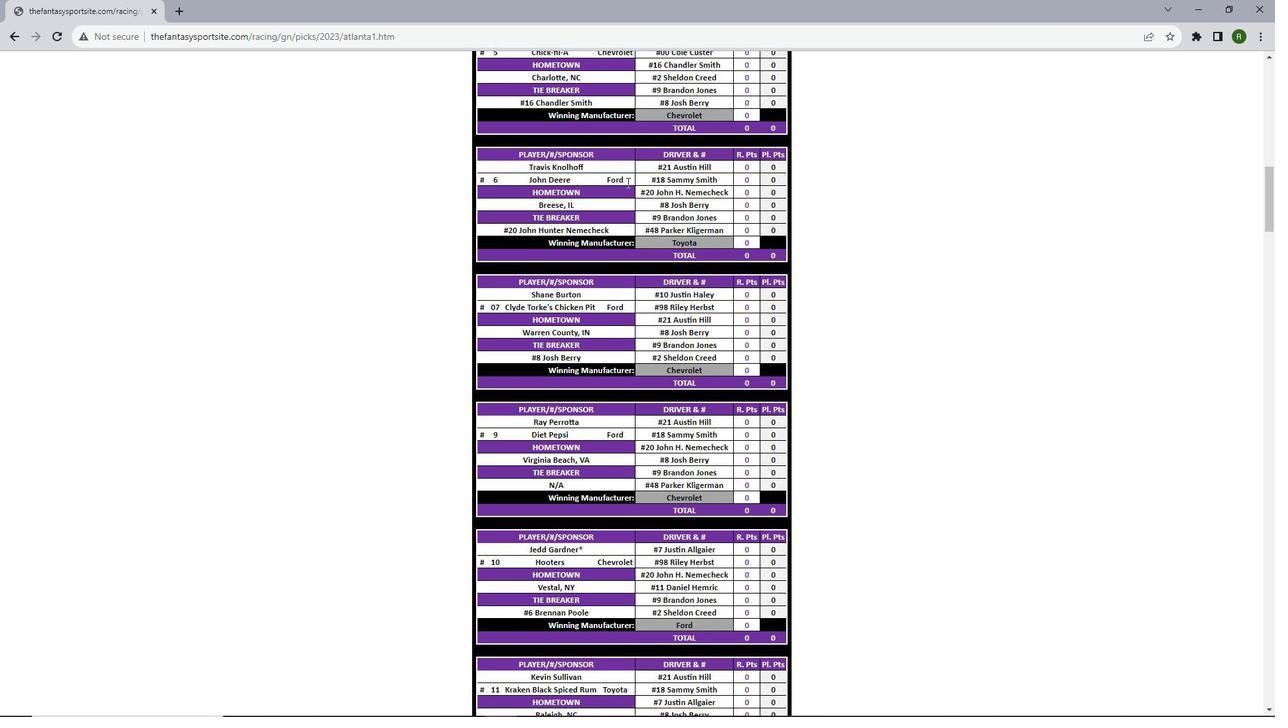 
Action: Mouse scrolled (627, 182) with delta (0, 0)
Screenshot: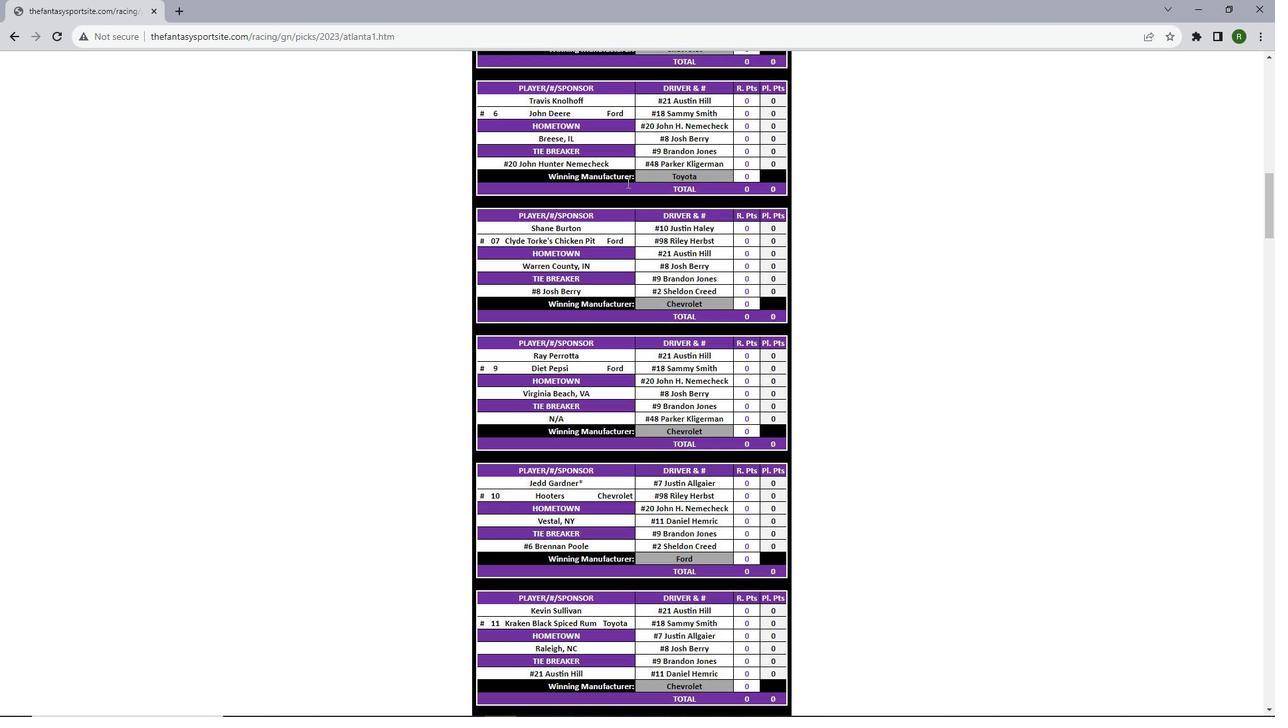 
Action: Mouse scrolled (627, 182) with delta (0, 0)
Screenshot: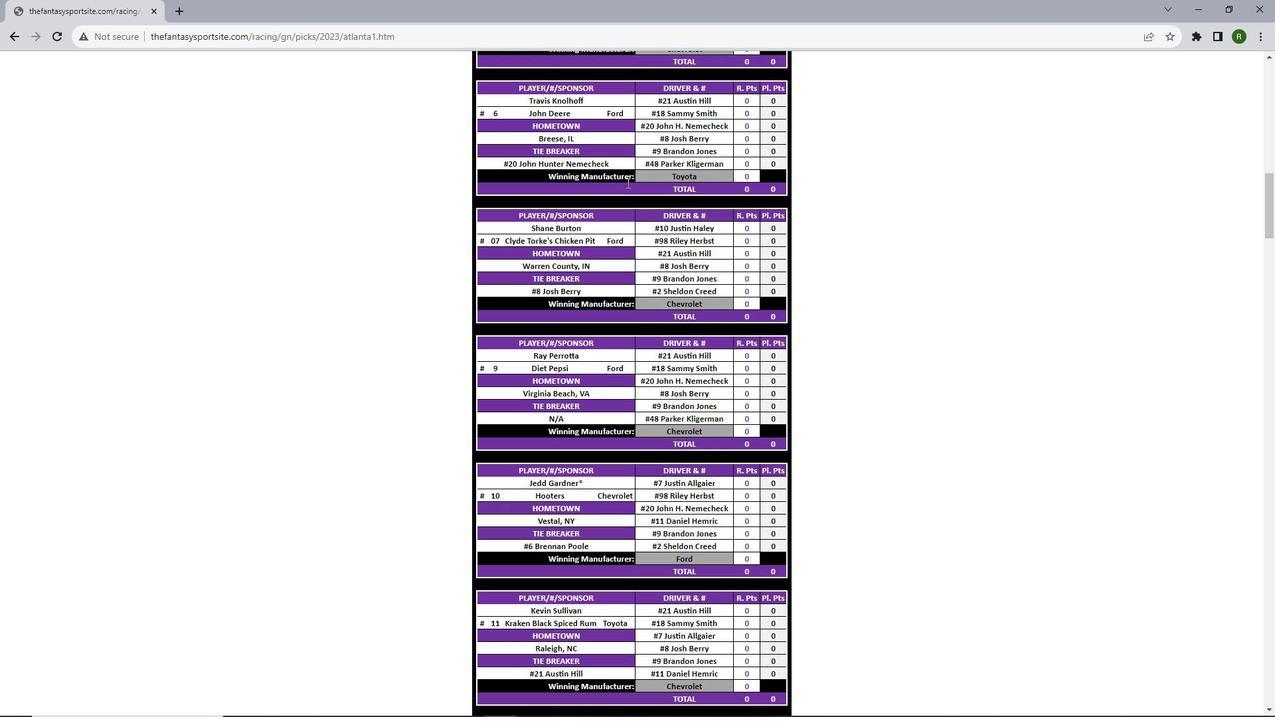 
Action: Mouse scrolled (627, 182) with delta (0, 0)
Screenshot: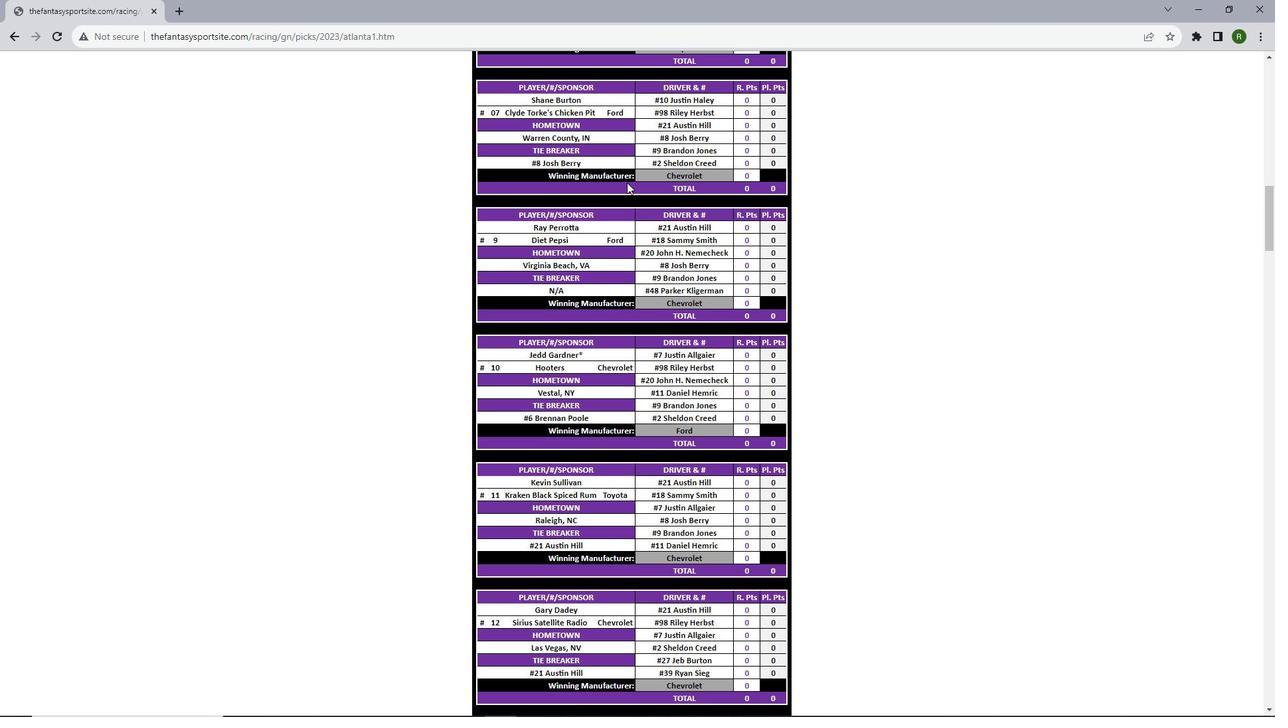 
Action: Mouse scrolled (627, 182) with delta (0, 0)
Screenshot: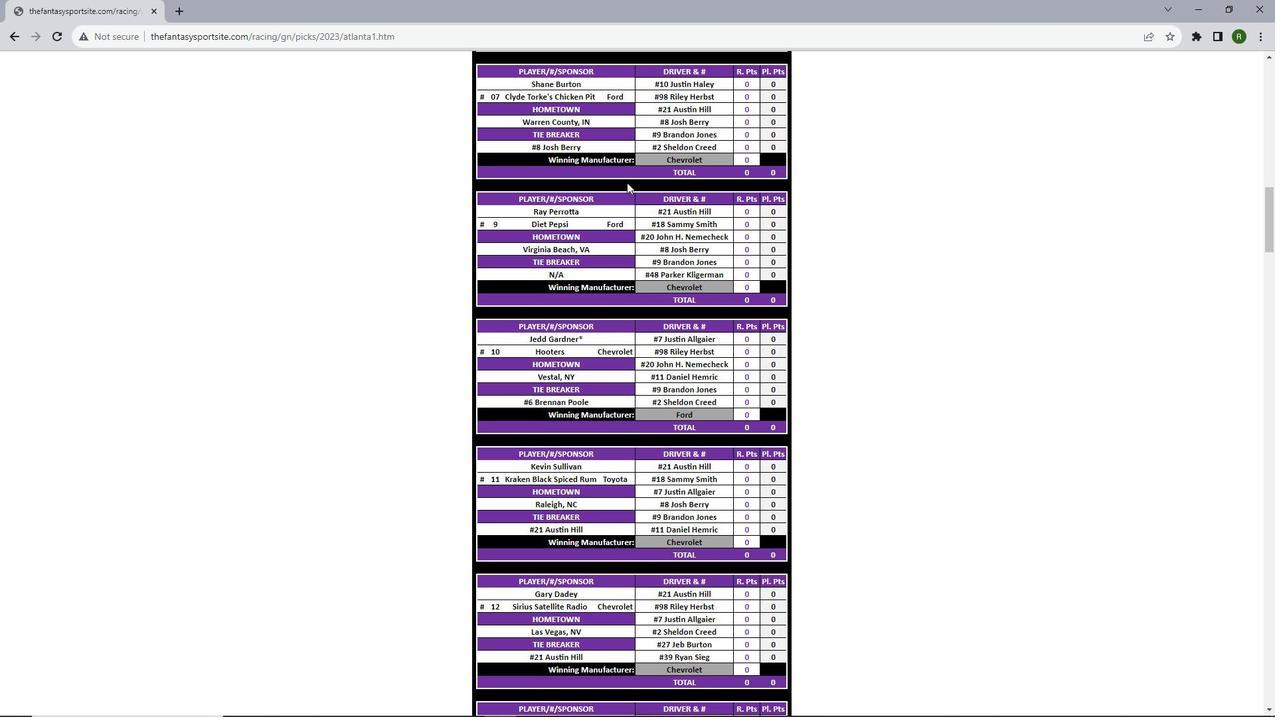 
Action: Mouse scrolled (627, 182) with delta (0, 0)
Screenshot: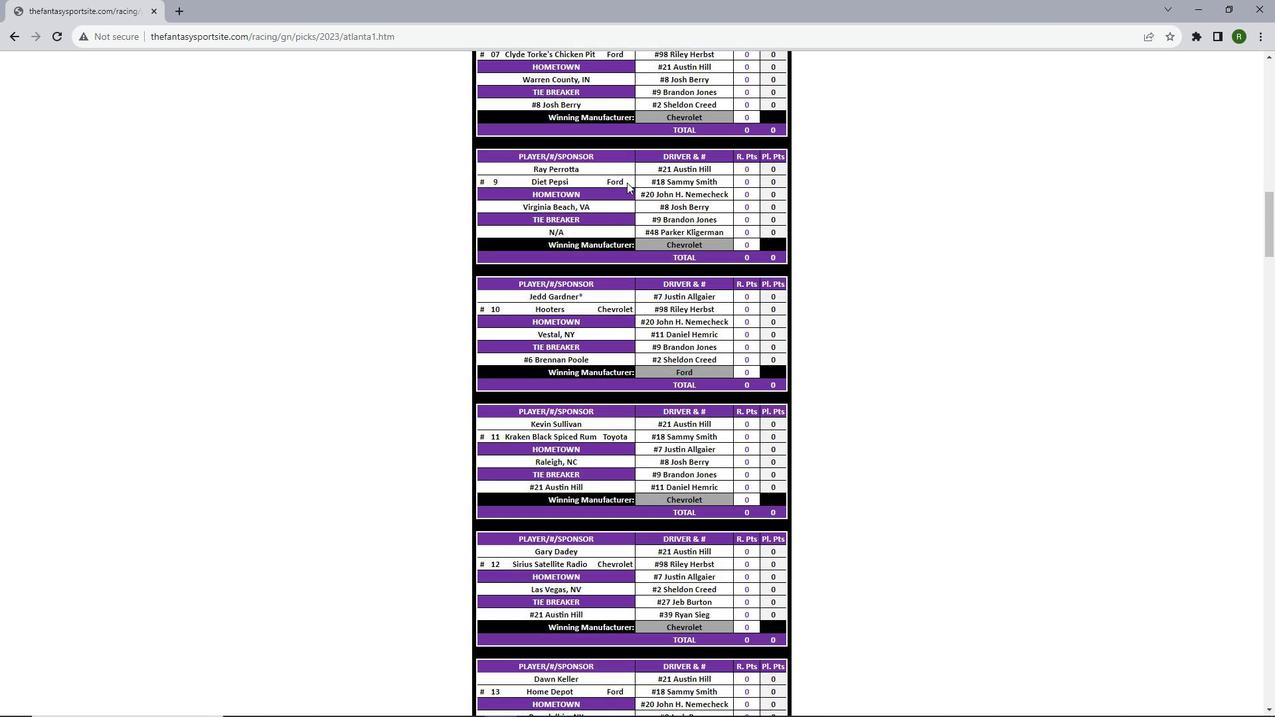 
Action: Mouse scrolled (627, 182) with delta (0, 0)
Screenshot: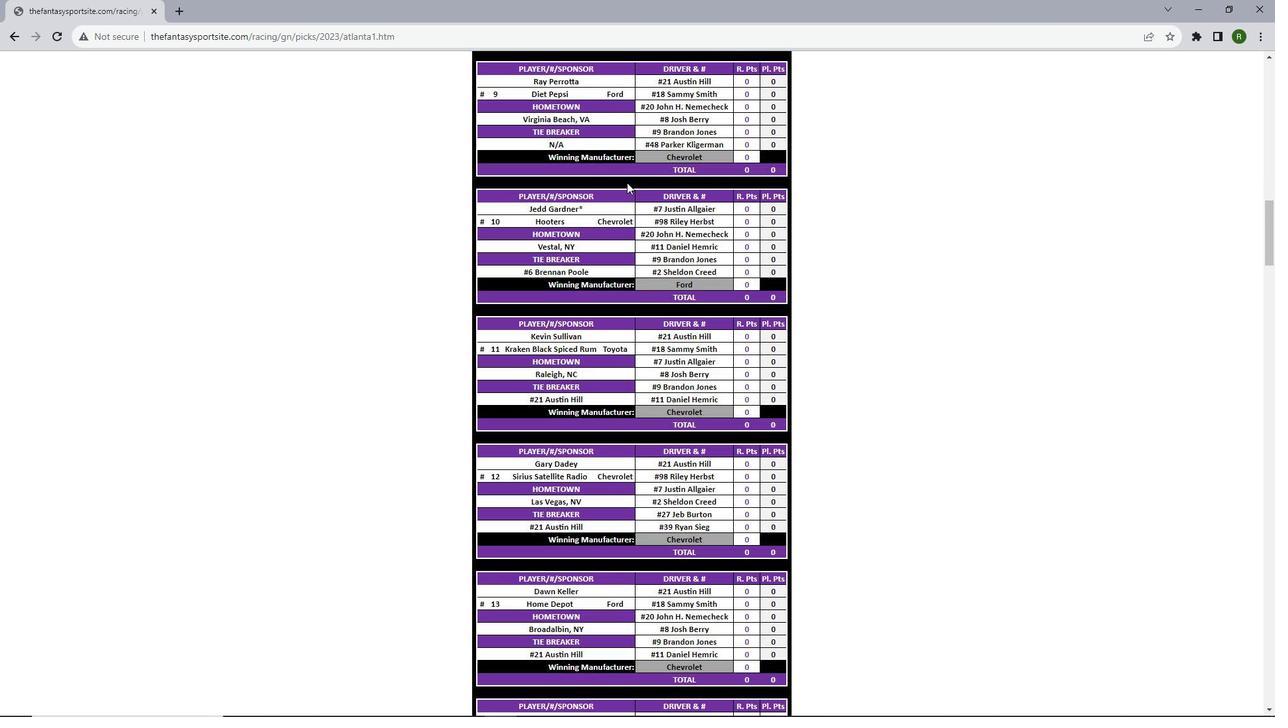 
Action: Mouse scrolled (627, 182) with delta (0, 0)
Screenshot: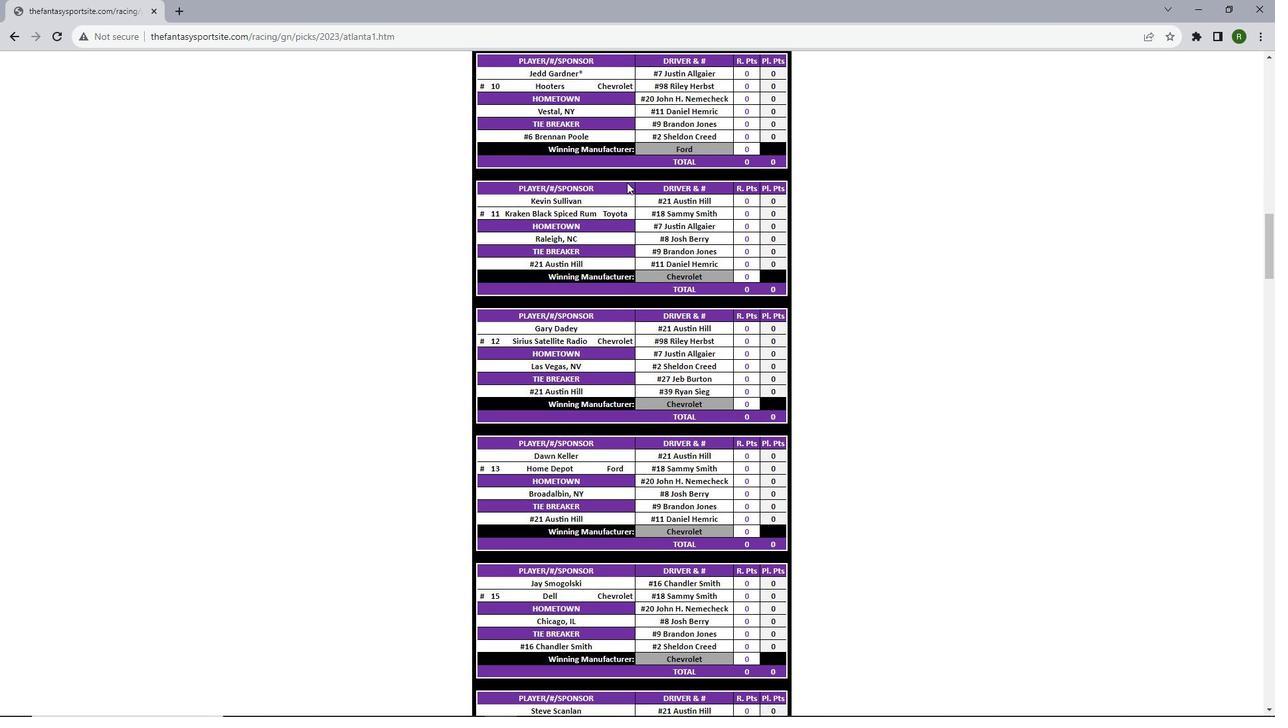
Action: Mouse scrolled (627, 182) with delta (0, 0)
Screenshot: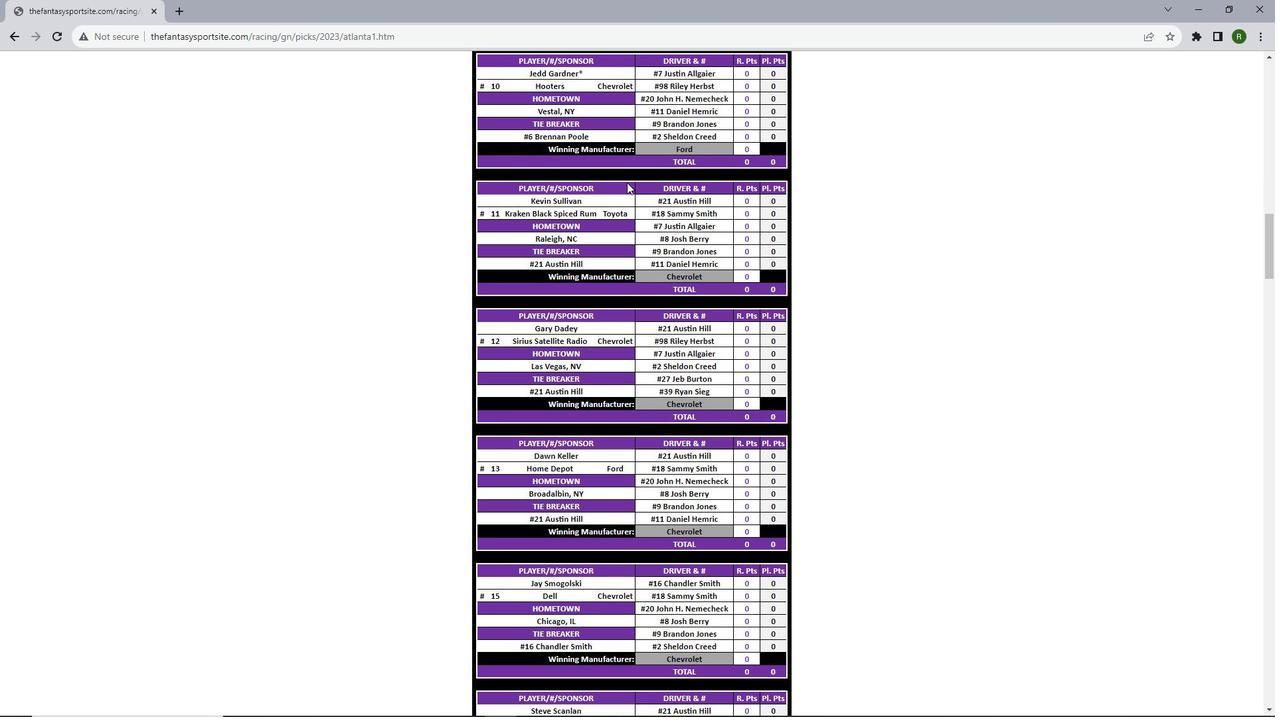 
Action: Mouse scrolled (627, 182) with delta (0, 0)
Screenshot: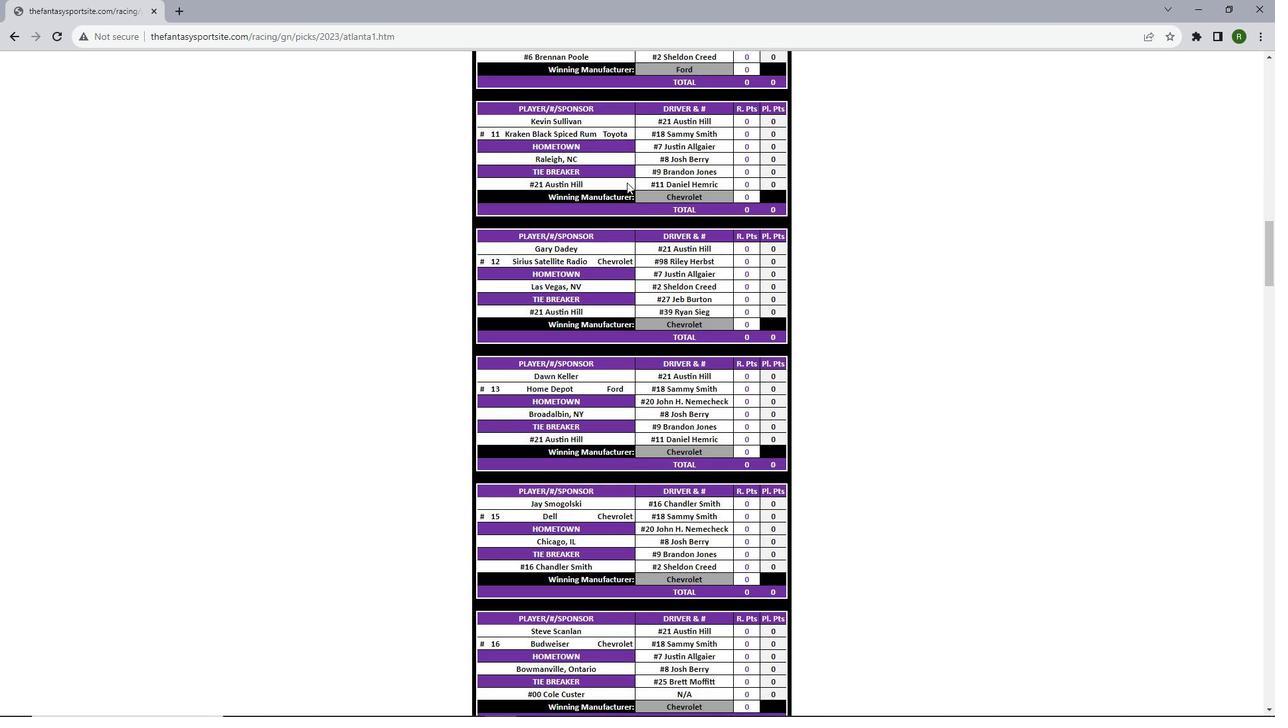
Action: Mouse scrolled (627, 182) with delta (0, 0)
Screenshot: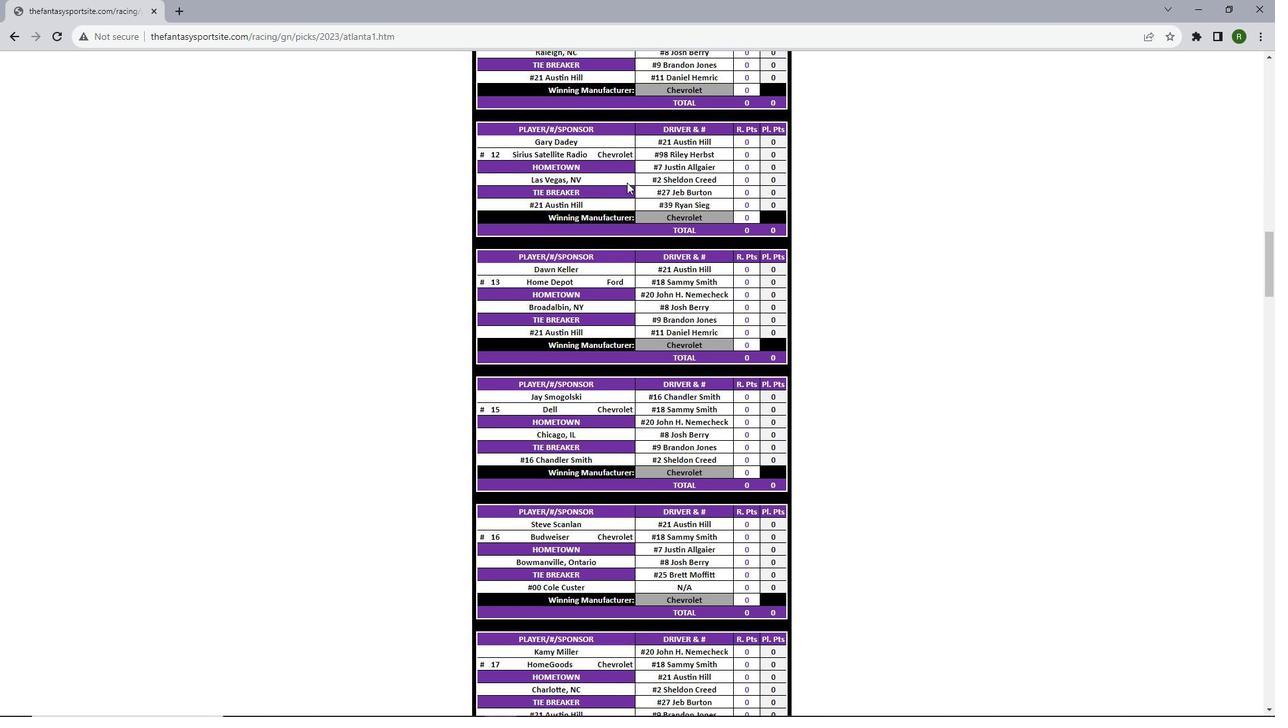 
Action: Mouse scrolled (627, 182) with delta (0, 0)
Screenshot: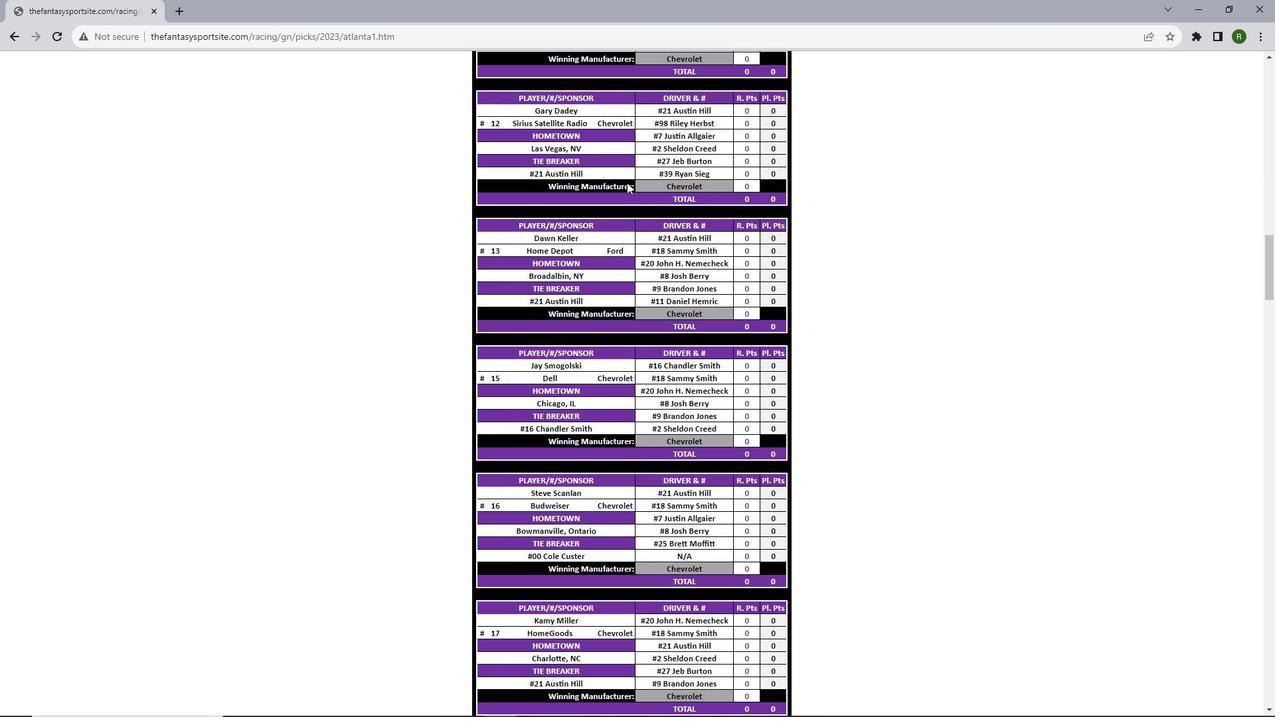 
Action: Mouse scrolled (627, 182) with delta (0, 0)
Screenshot: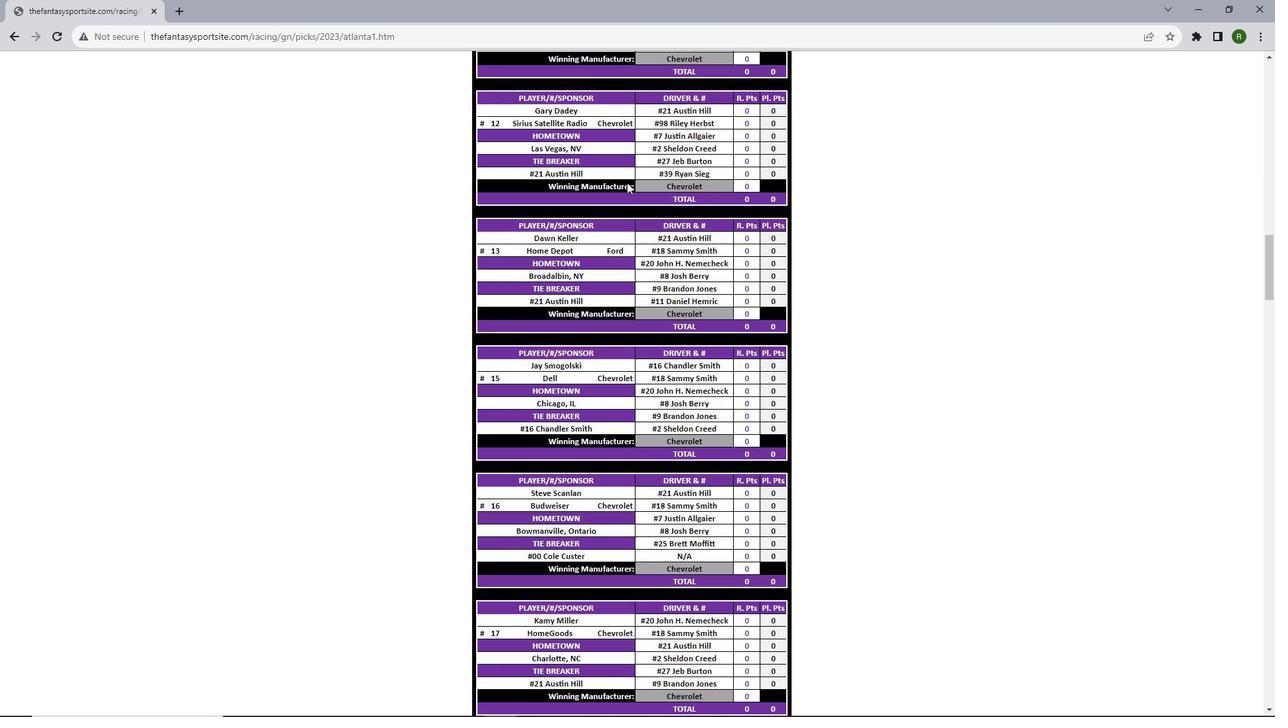 
Action: Mouse scrolled (627, 182) with delta (0, 0)
Screenshot: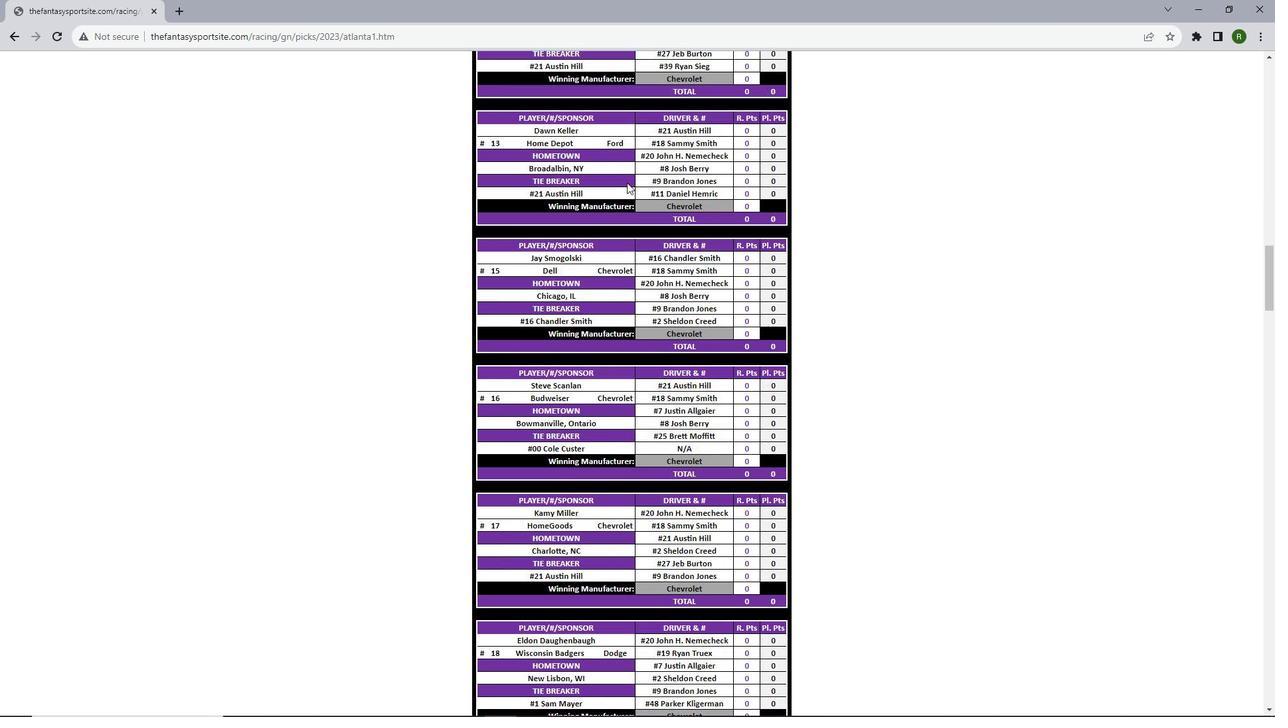 
Action: Mouse scrolled (627, 182) with delta (0, 0)
Screenshot: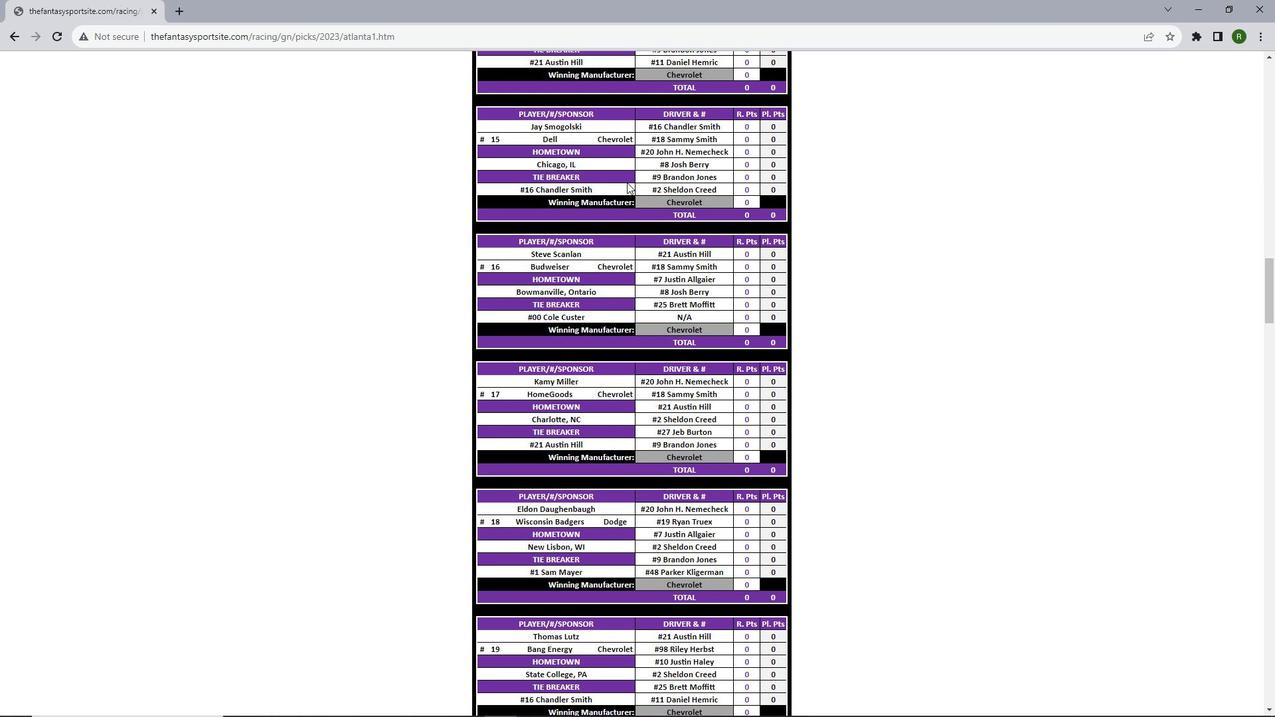 
Action: Mouse scrolled (627, 182) with delta (0, 0)
Screenshot: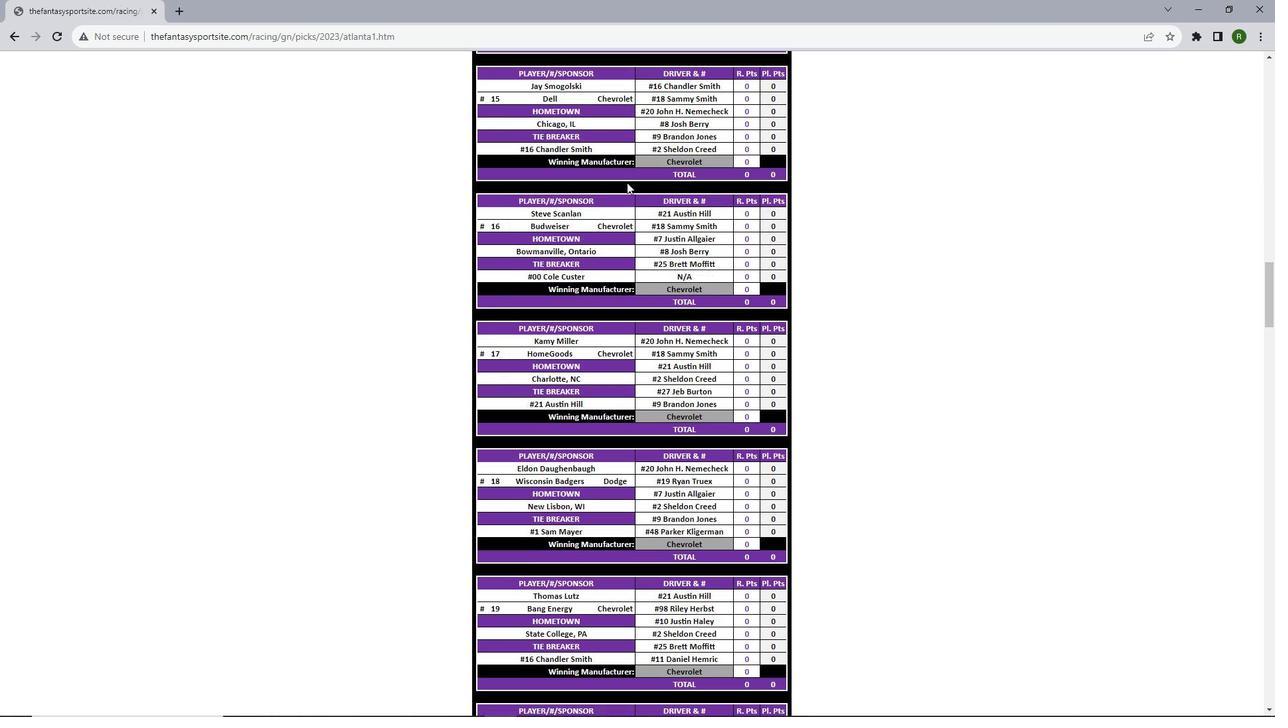 
Action: Mouse scrolled (627, 182) with delta (0, 0)
Screenshot: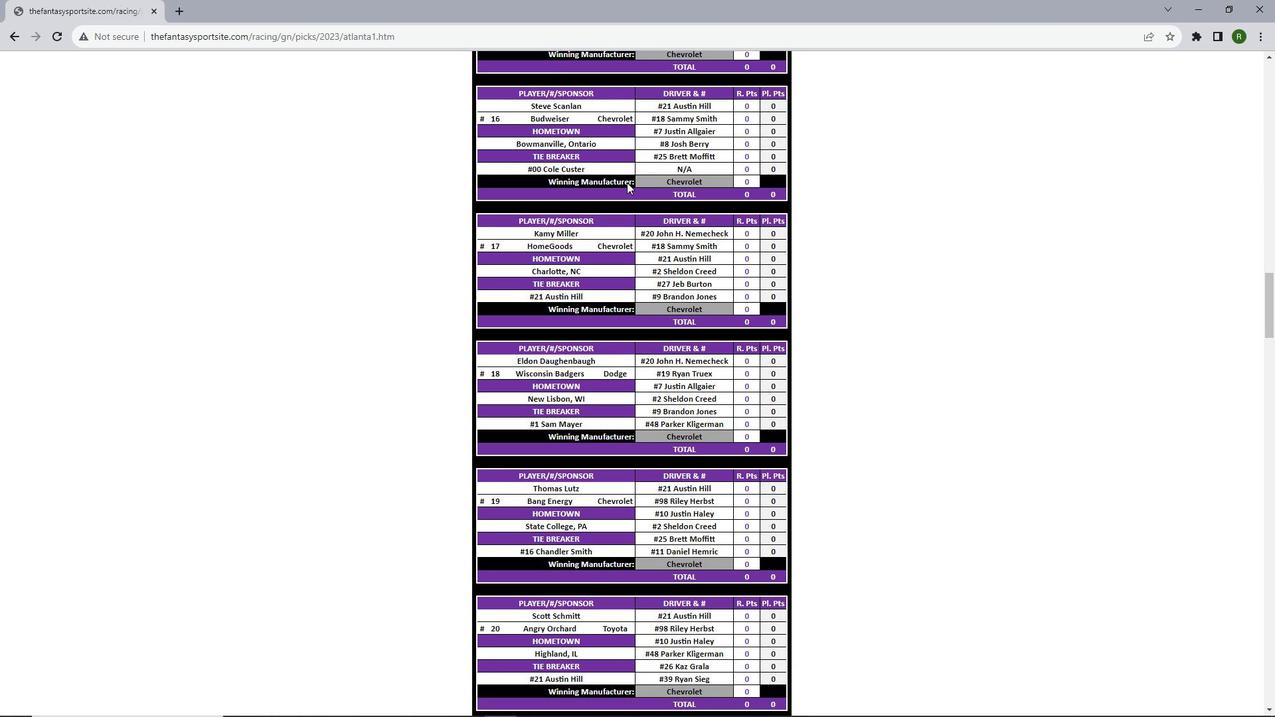 
Action: Mouse scrolled (627, 182) with delta (0, 0)
Screenshot: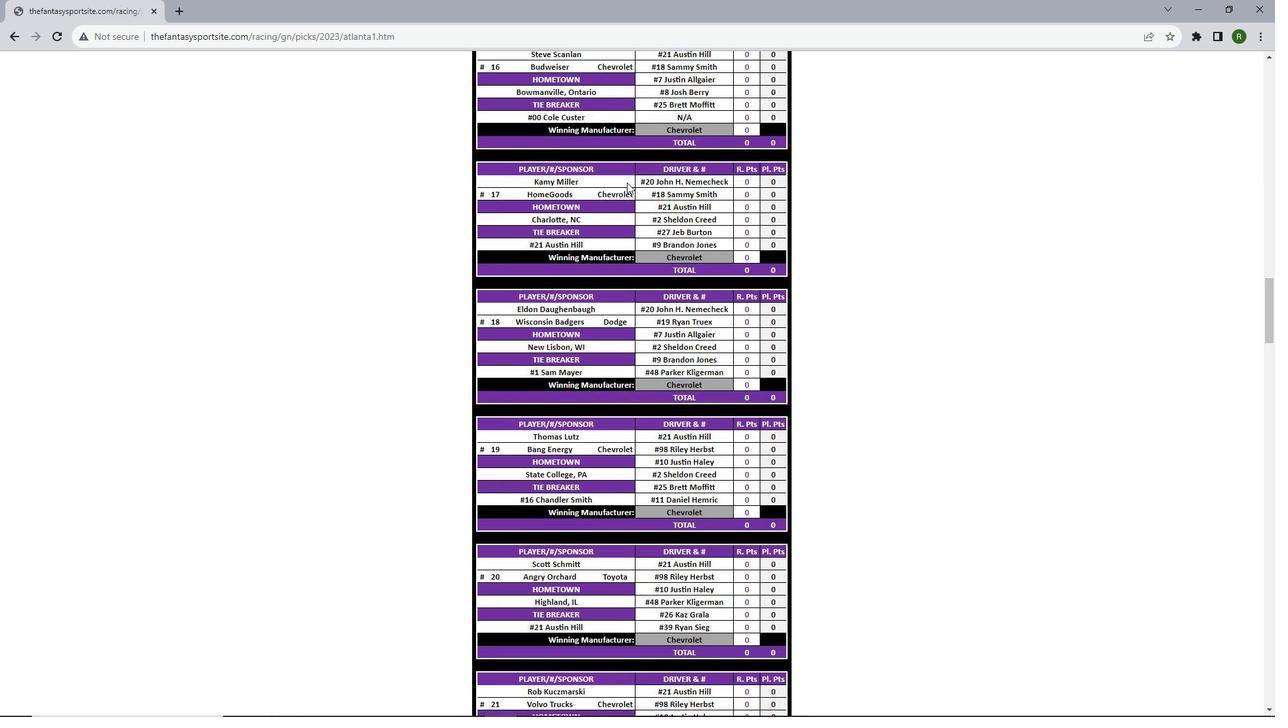 
Action: Mouse scrolled (627, 182) with delta (0, 0)
Screenshot: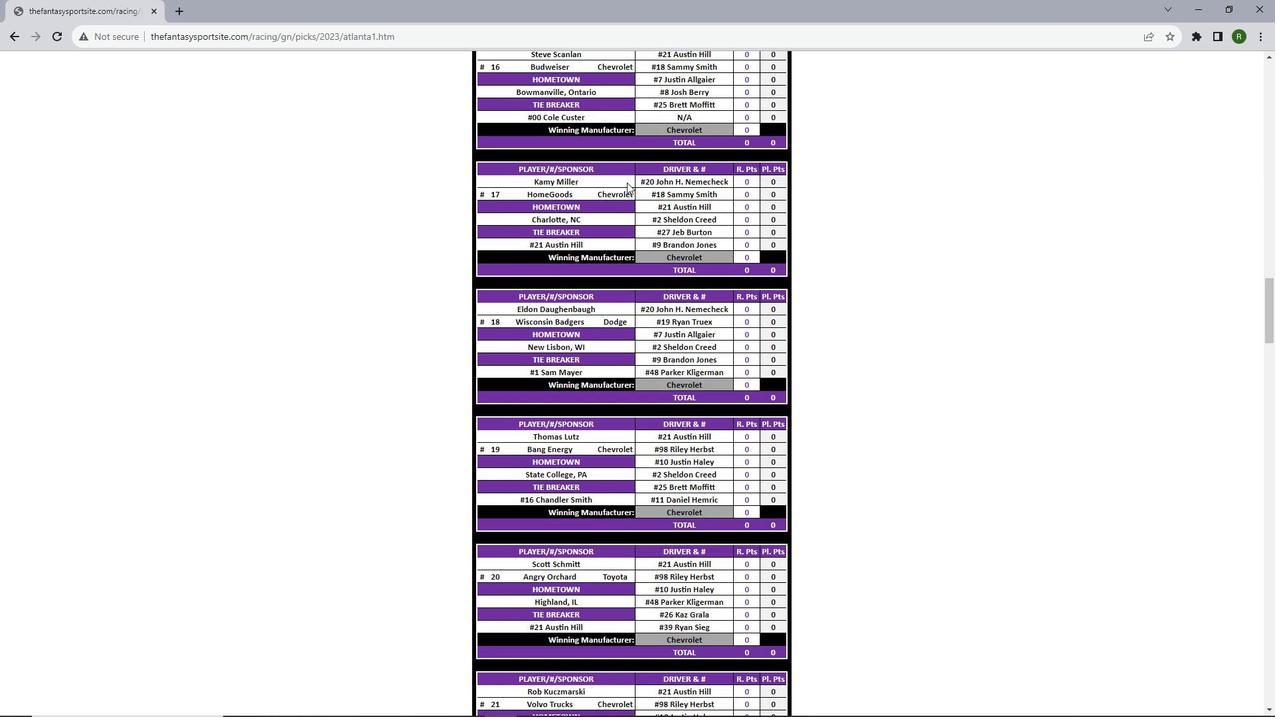 
Action: Mouse scrolled (627, 182) with delta (0, 0)
Screenshot: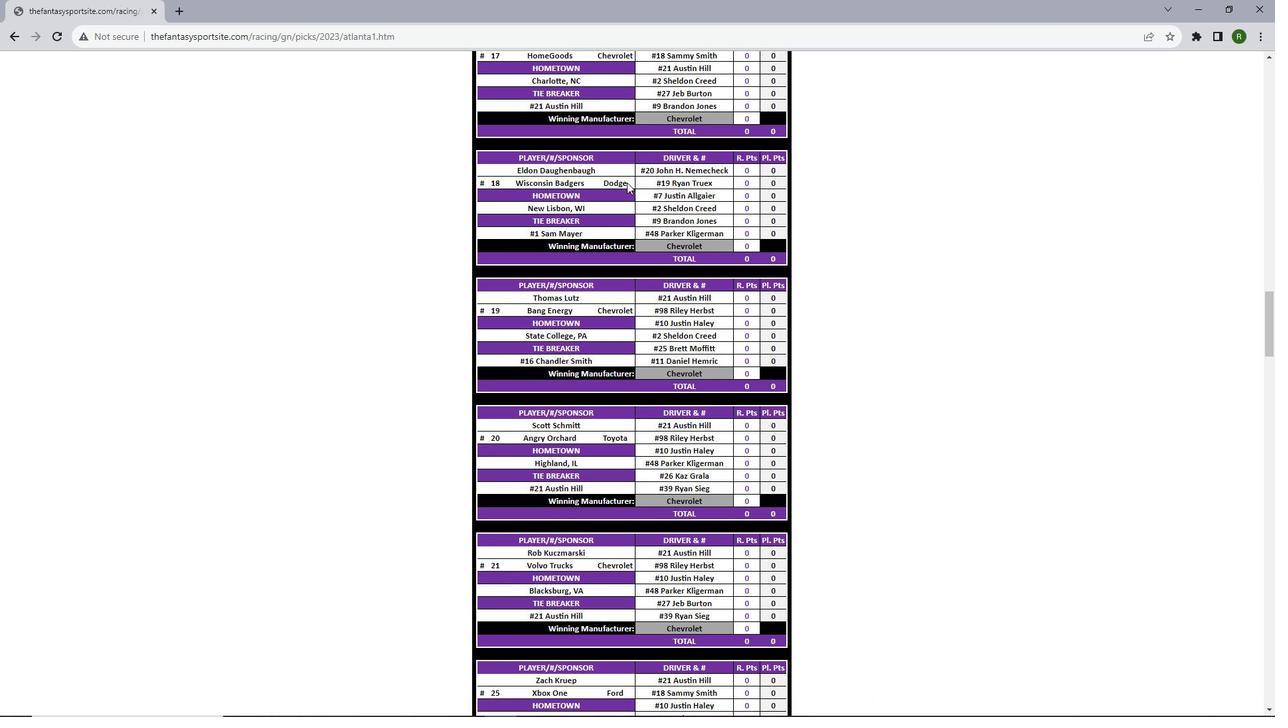 
Action: Mouse scrolled (627, 182) with delta (0, 0)
Screenshot: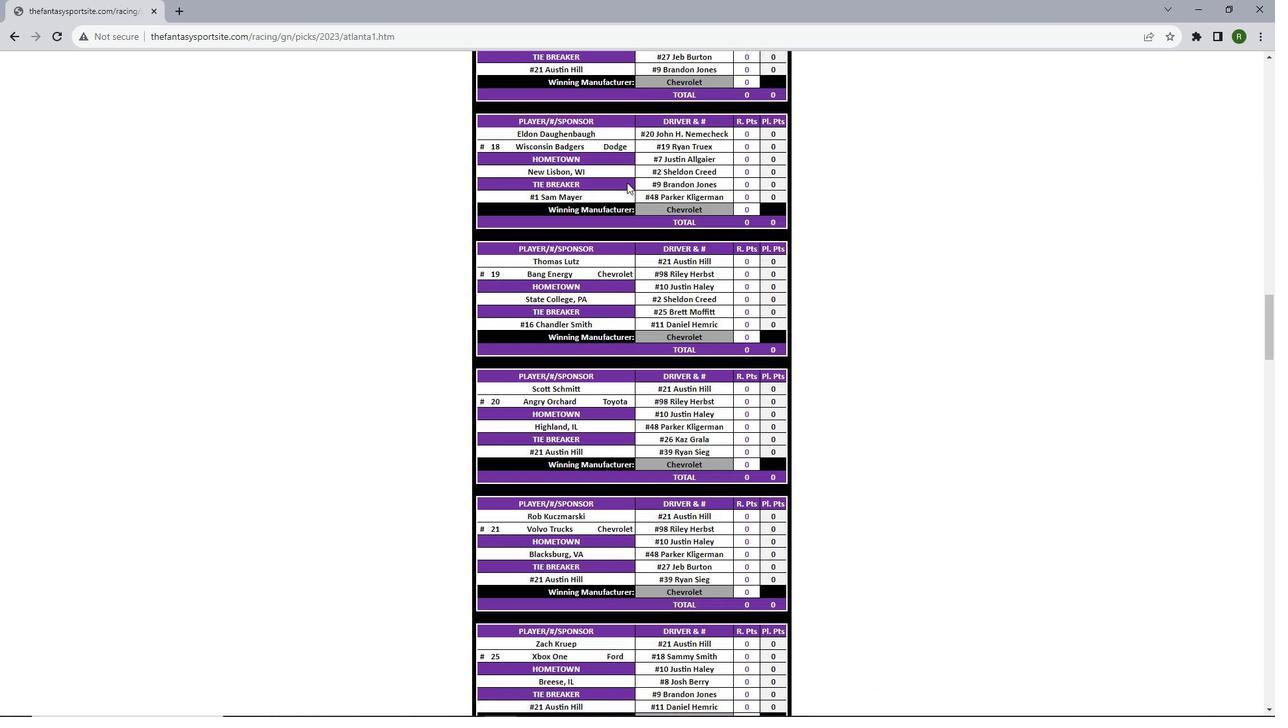 
Action: Mouse scrolled (627, 182) with delta (0, 0)
Screenshot: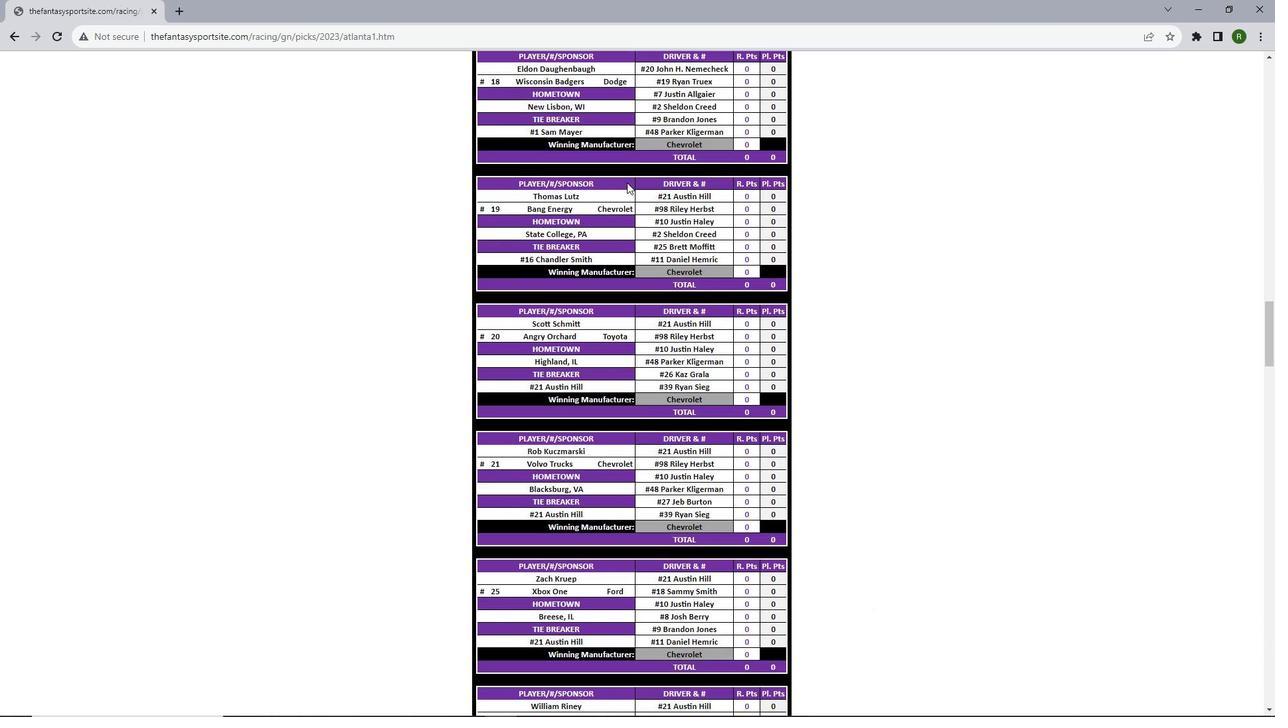 
Action: Mouse scrolled (627, 182) with delta (0, 0)
Screenshot: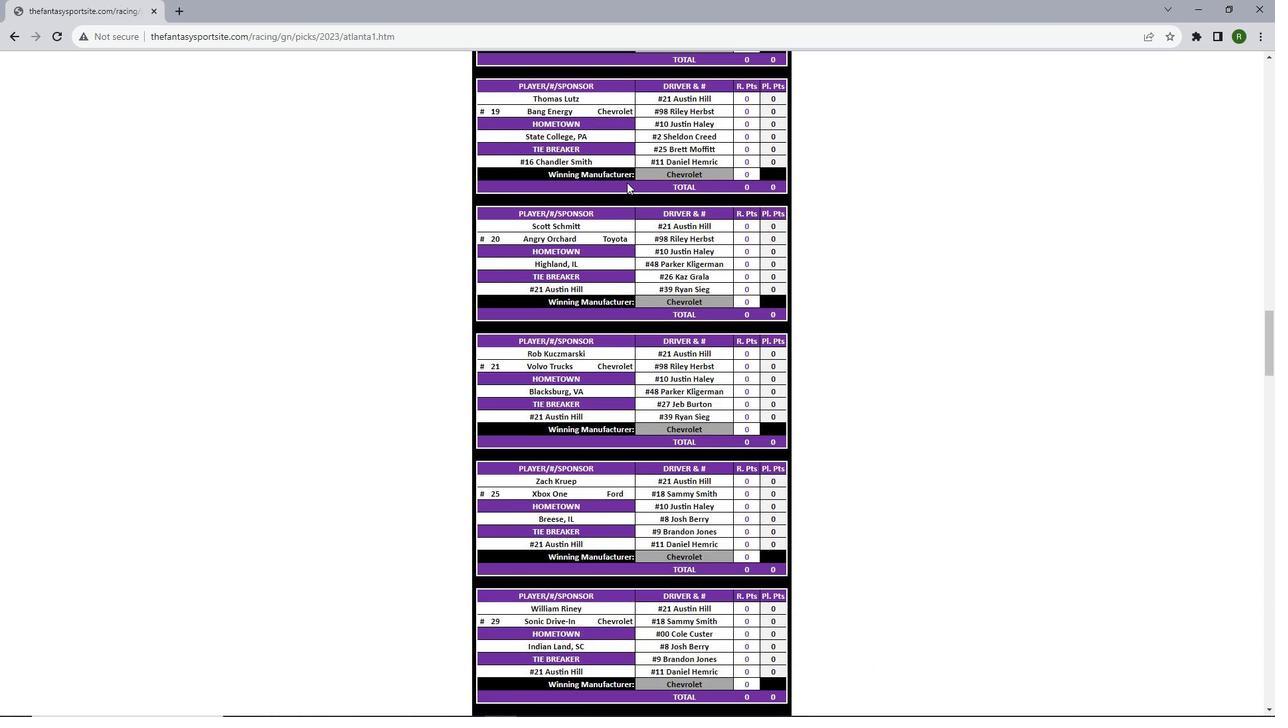 
Action: Mouse scrolled (627, 182) with delta (0, 0)
Screenshot: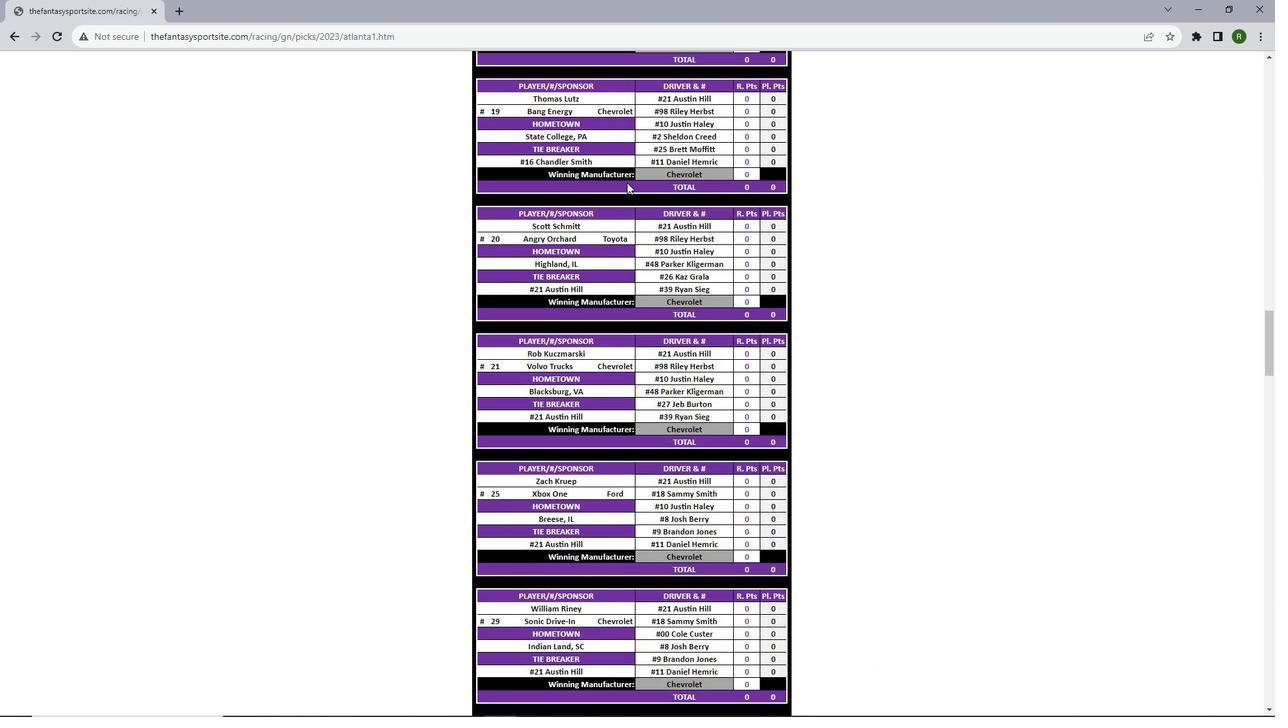 
Action: Mouse scrolled (627, 182) with delta (0, 0)
Screenshot: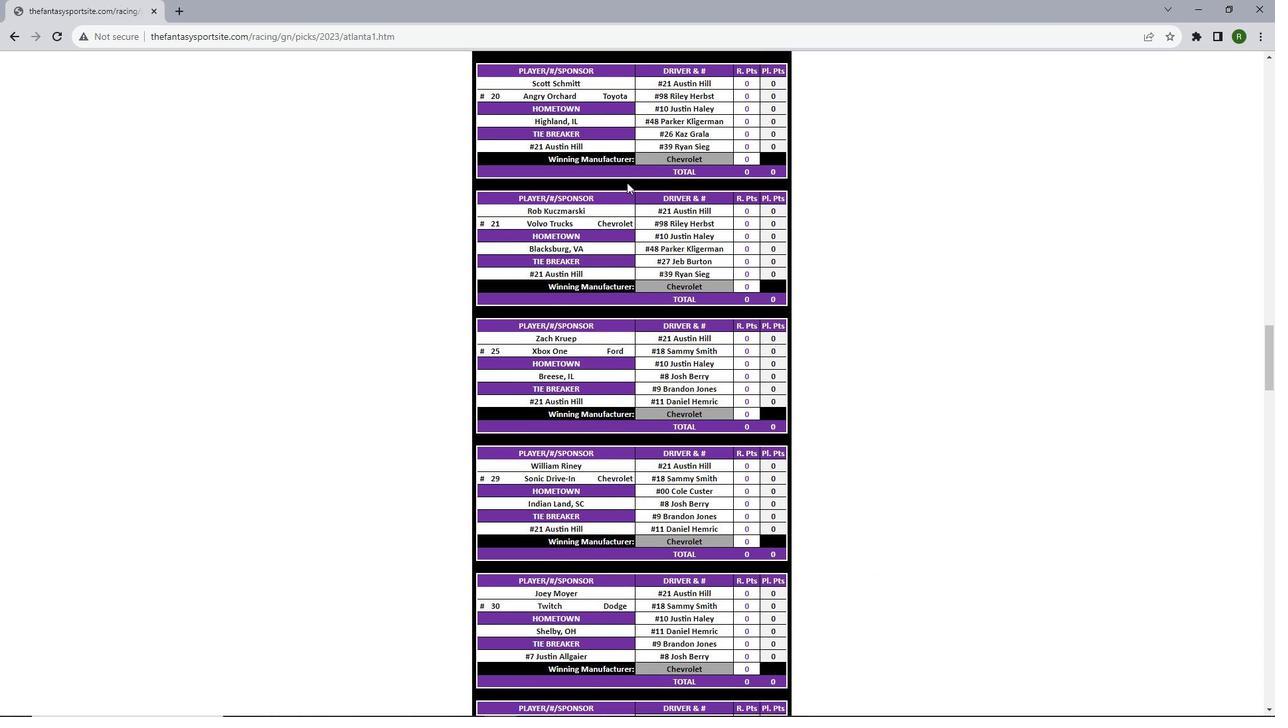 
Action: Mouse scrolled (627, 182) with delta (0, 0)
Screenshot: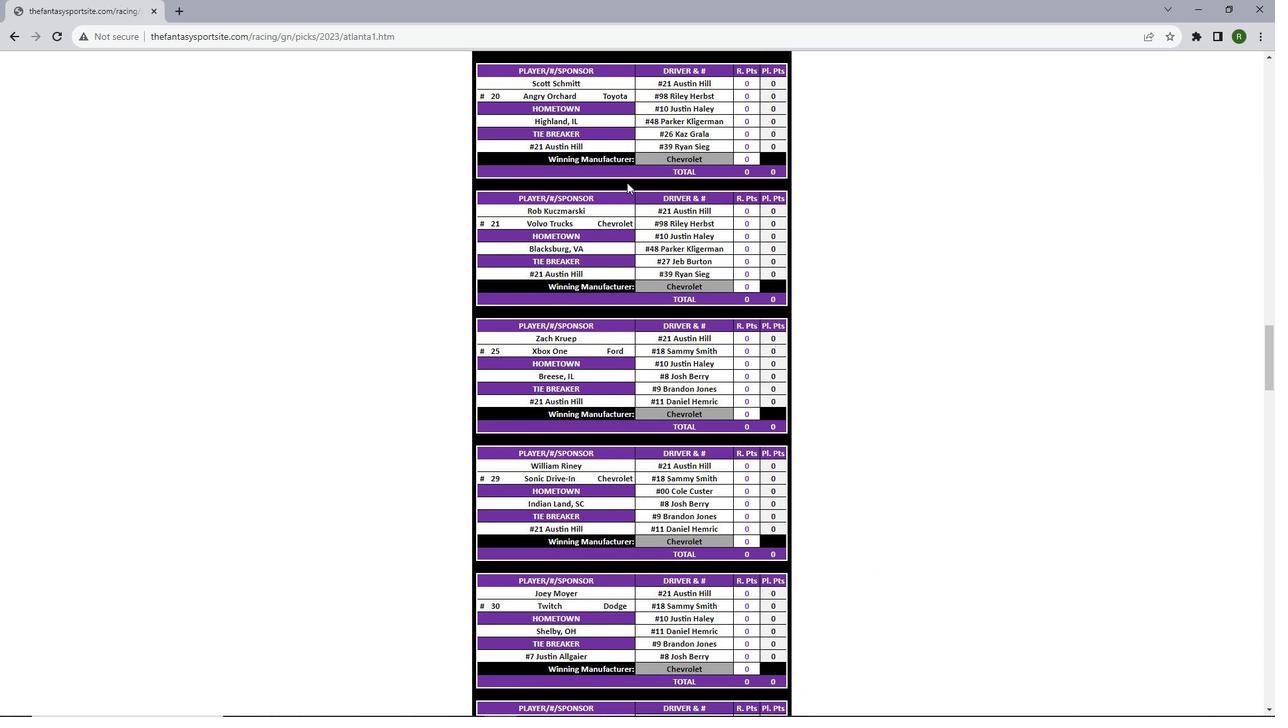 
Action: Mouse scrolled (627, 182) with delta (0, 0)
Screenshot: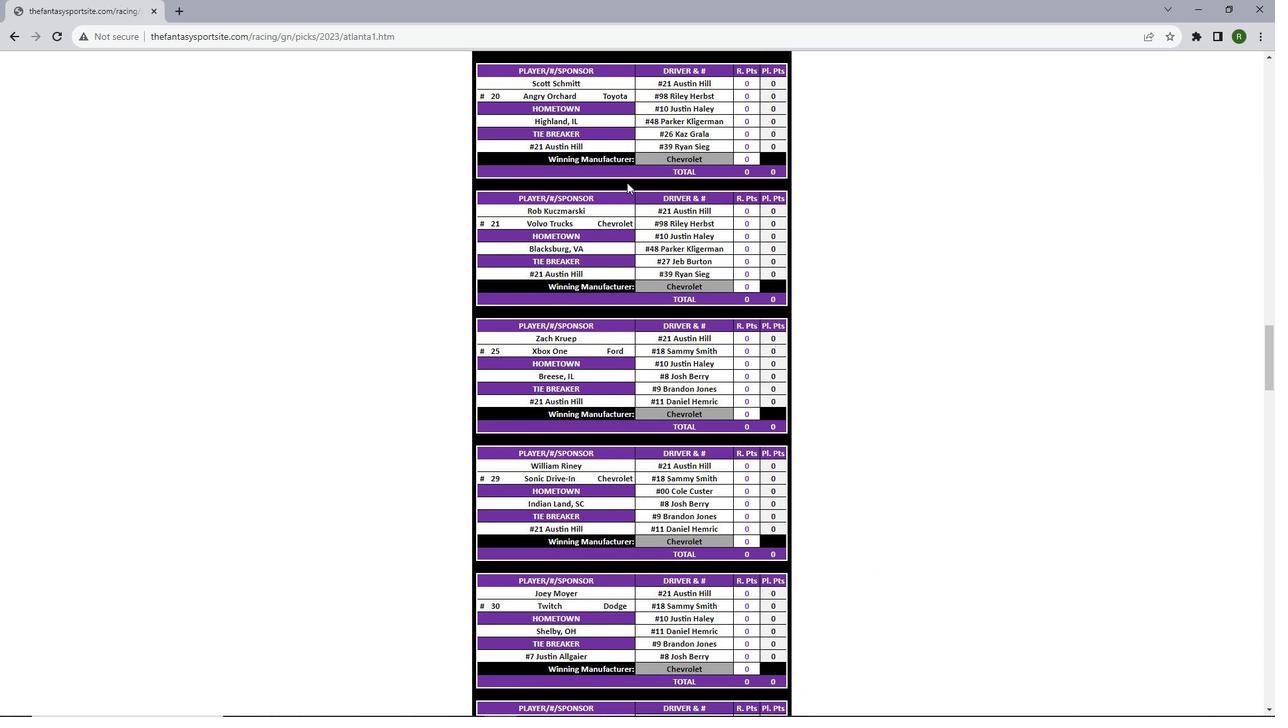 
Action: Mouse scrolled (627, 182) with delta (0, 0)
Screenshot: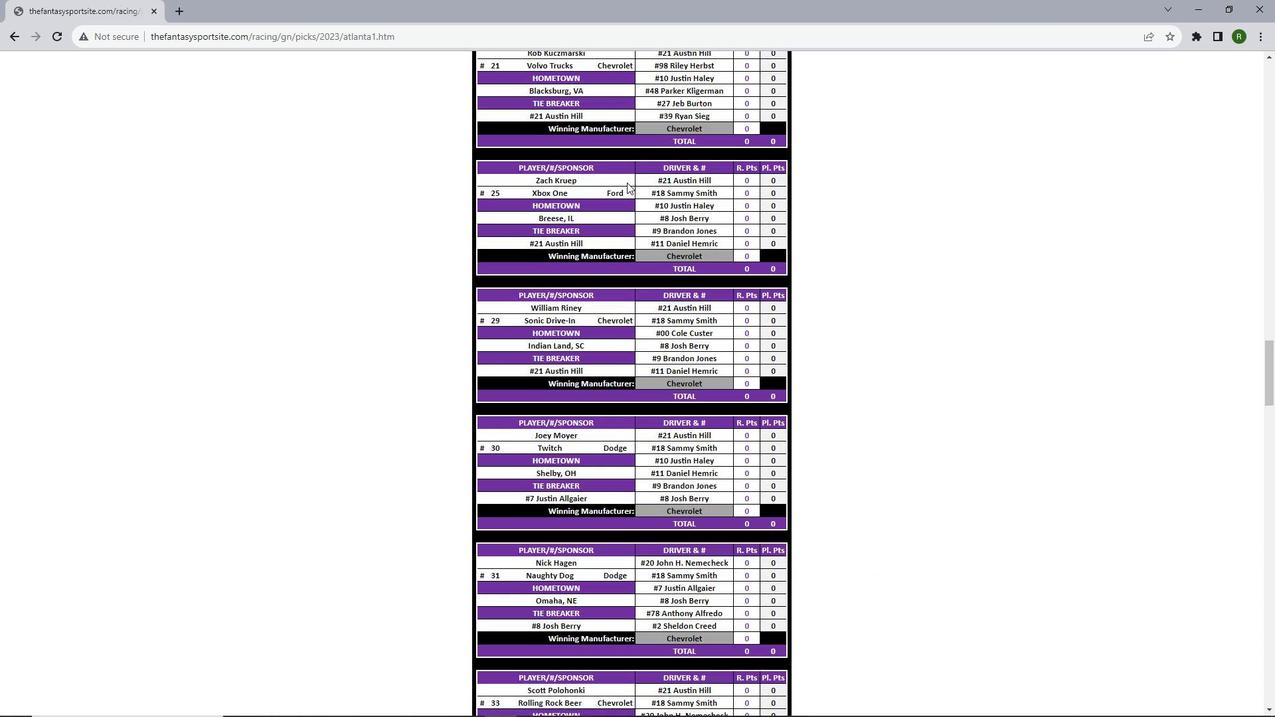 
Action: Mouse moved to (627, 182)
Screenshot: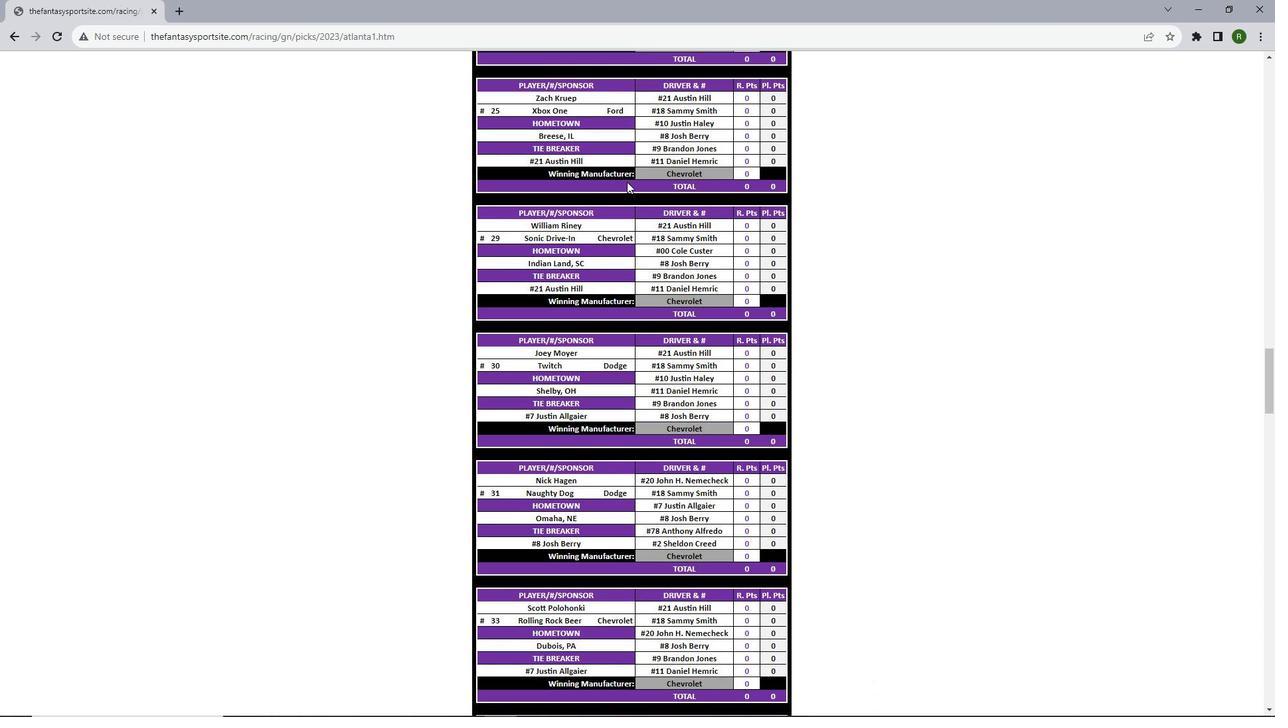 
Action: Mouse scrolled (627, 181) with delta (0, 0)
Screenshot: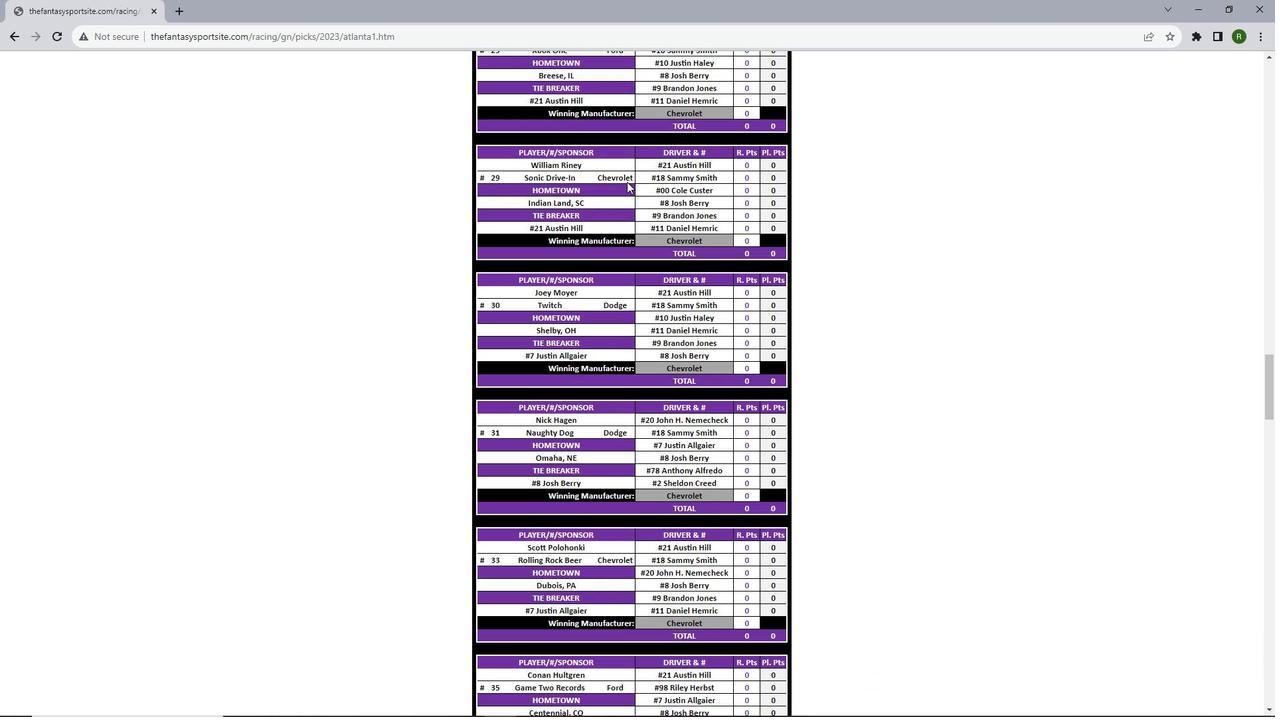 
Action: Mouse scrolled (627, 181) with delta (0, 0)
Screenshot: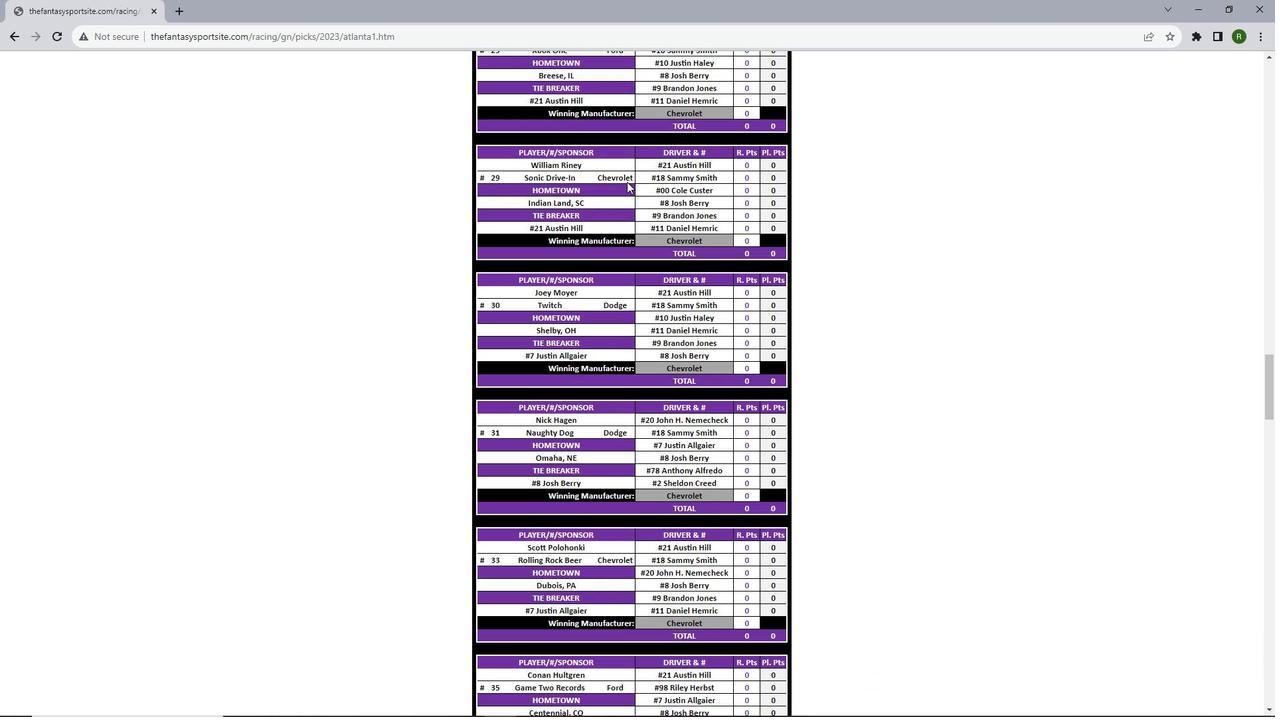 
Action: Mouse scrolled (627, 181) with delta (0, 0)
Screenshot: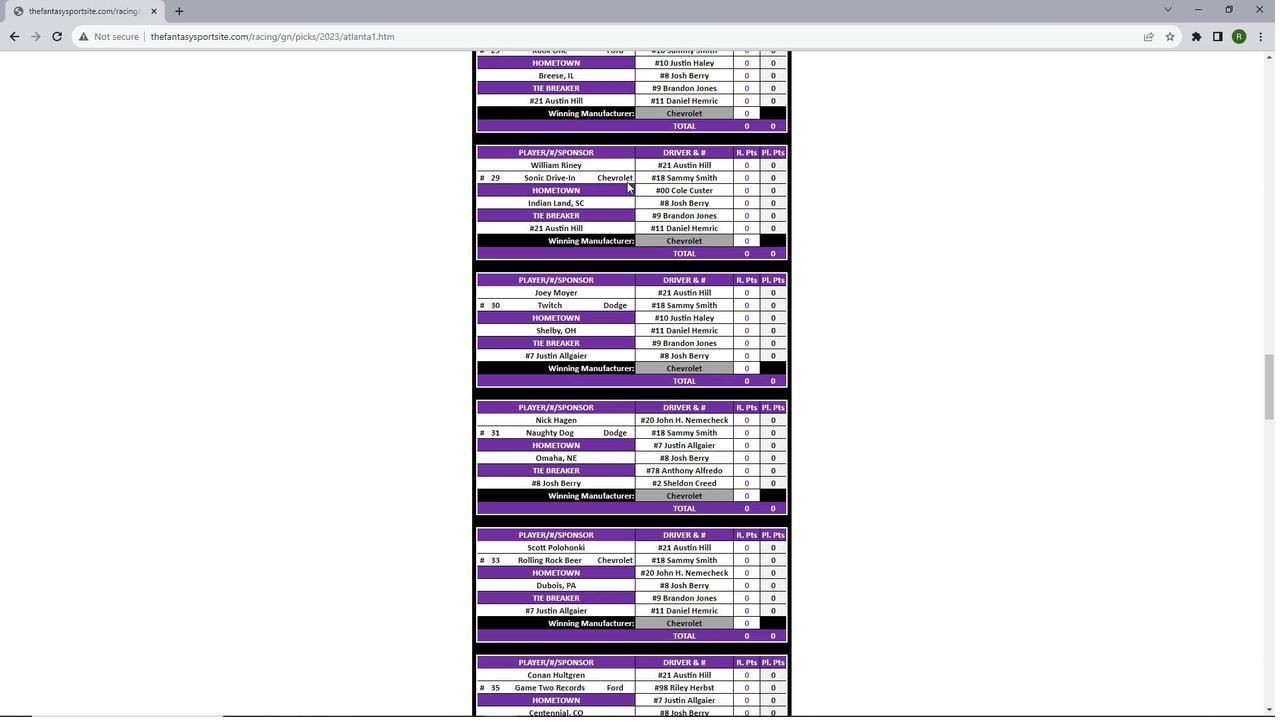 
Action: Mouse scrolled (627, 181) with delta (0, 0)
Screenshot: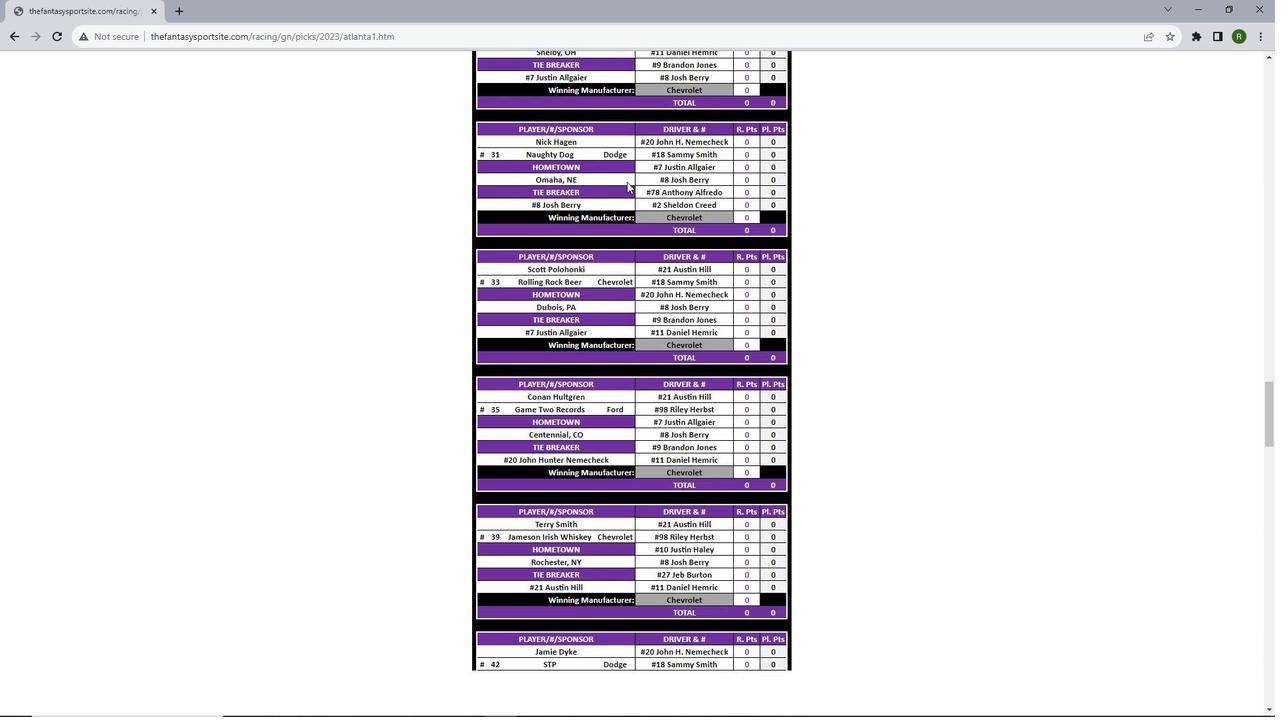 
Action: Mouse scrolled (627, 181) with delta (0, 0)
Screenshot: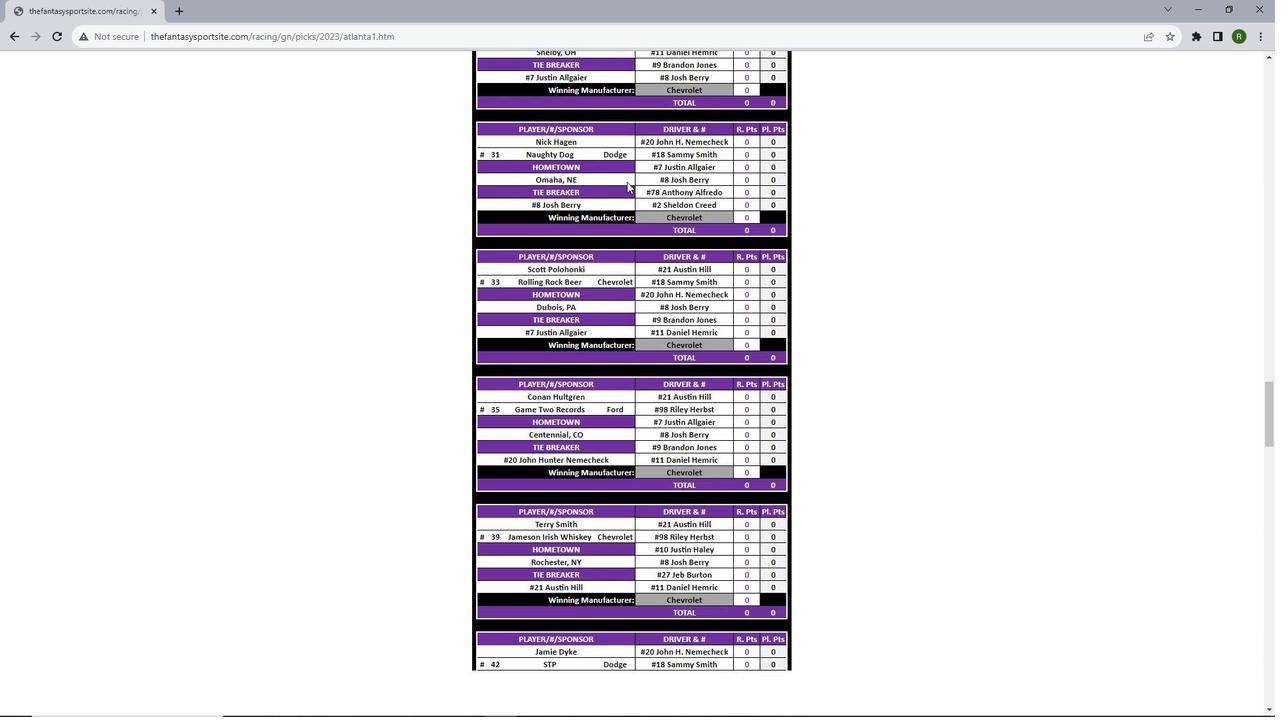 
Action: Mouse scrolled (627, 181) with delta (0, 0)
Screenshot: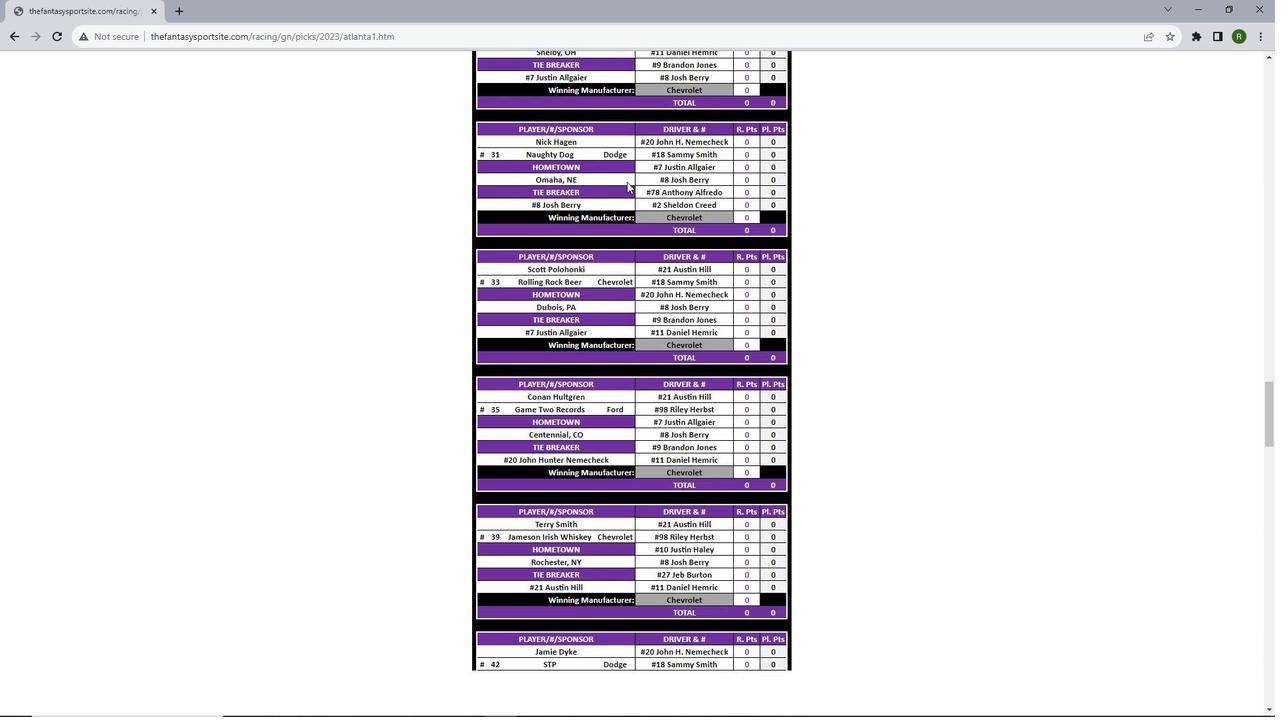 
Action: Mouse scrolled (627, 181) with delta (0, 0)
Screenshot: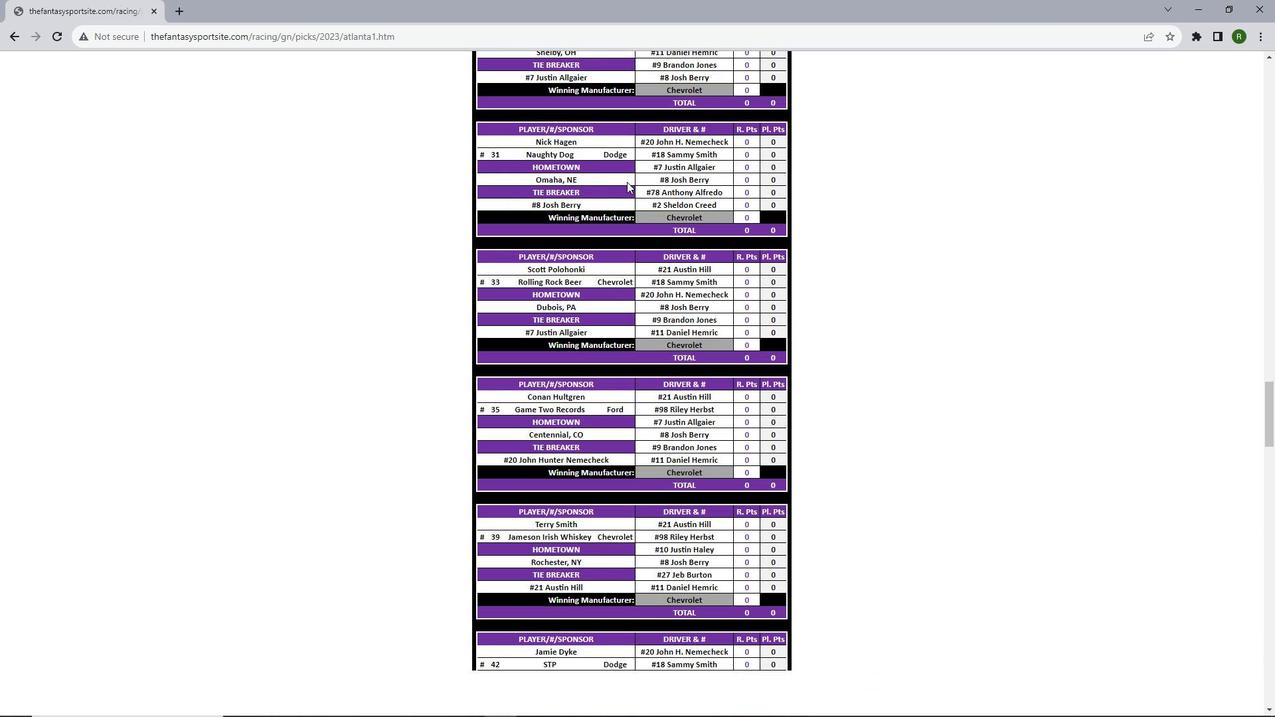 
Action: Mouse scrolled (627, 181) with delta (0, 0)
Screenshot: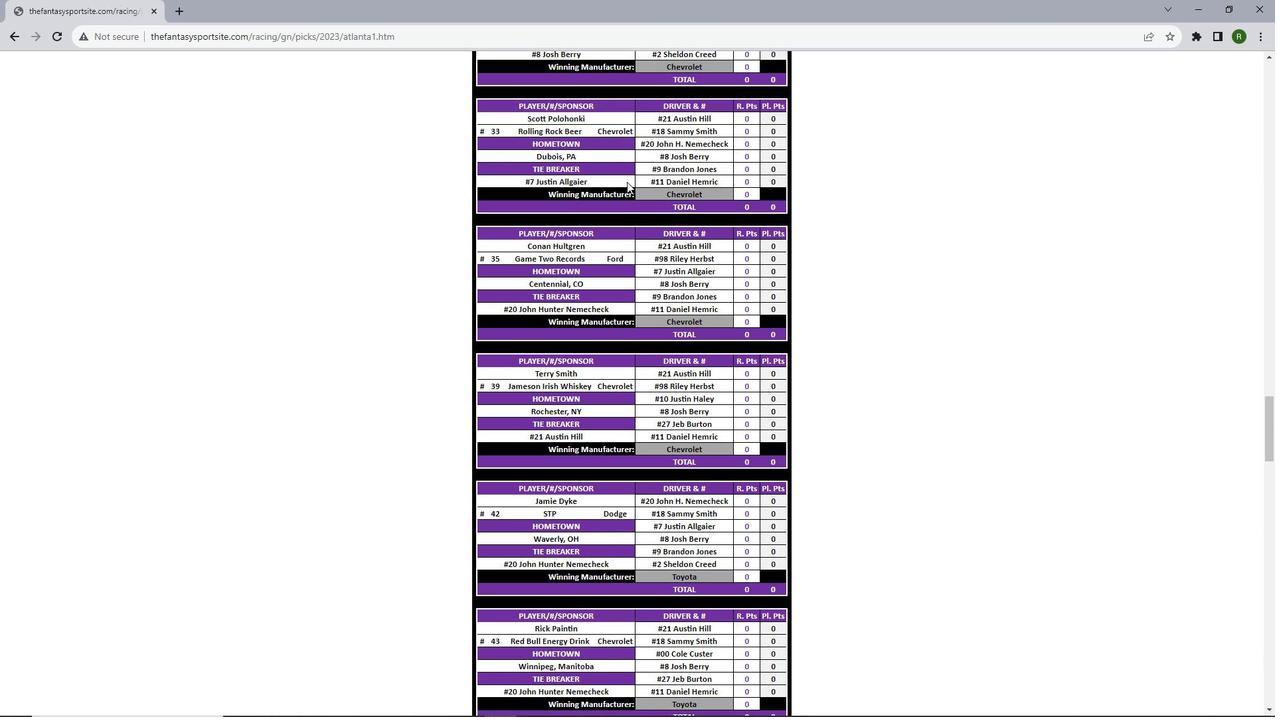 
Action: Mouse scrolled (627, 181) with delta (0, 0)
Screenshot: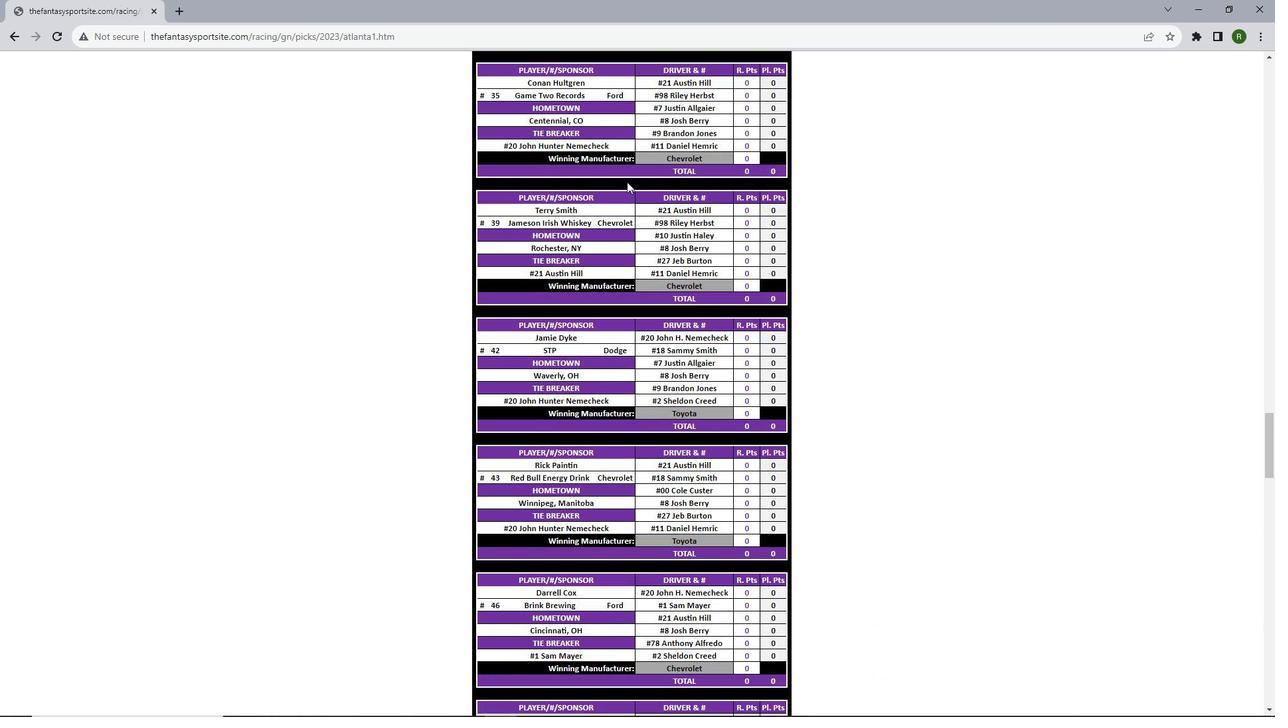 
Action: Mouse scrolled (627, 181) with delta (0, 0)
Screenshot: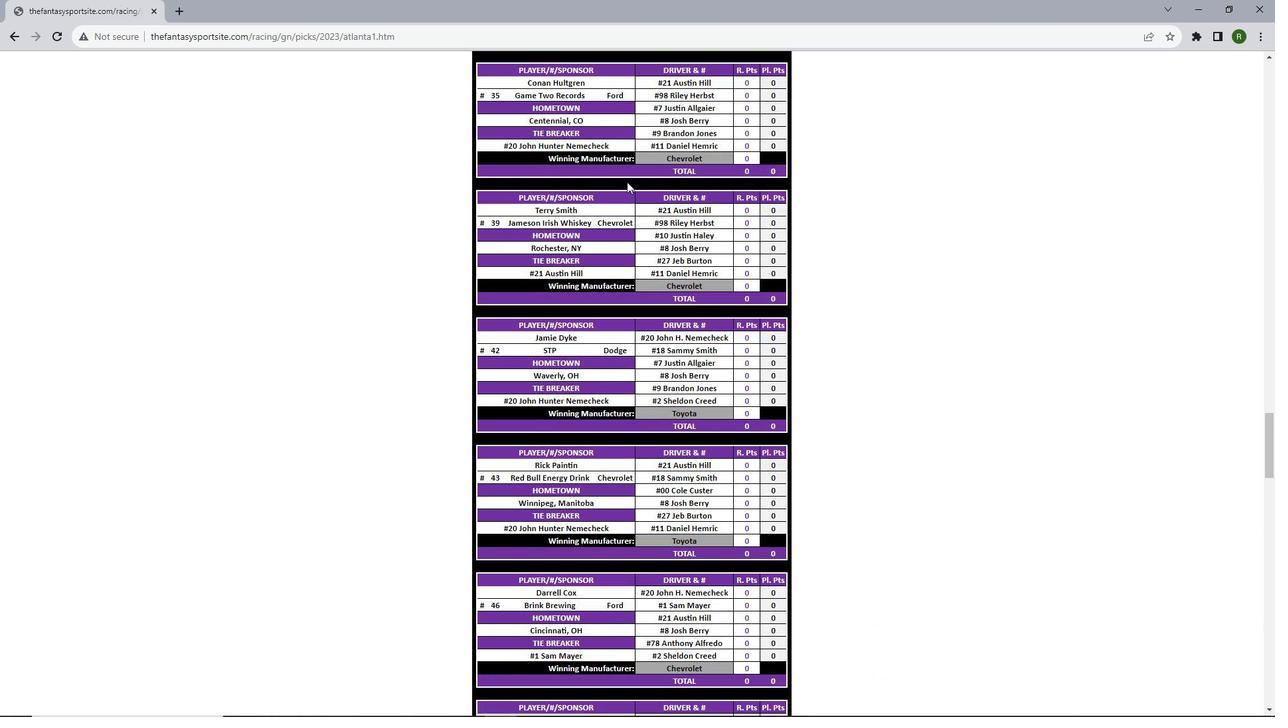 
Action: Mouse scrolled (627, 181) with delta (0, 0)
Screenshot: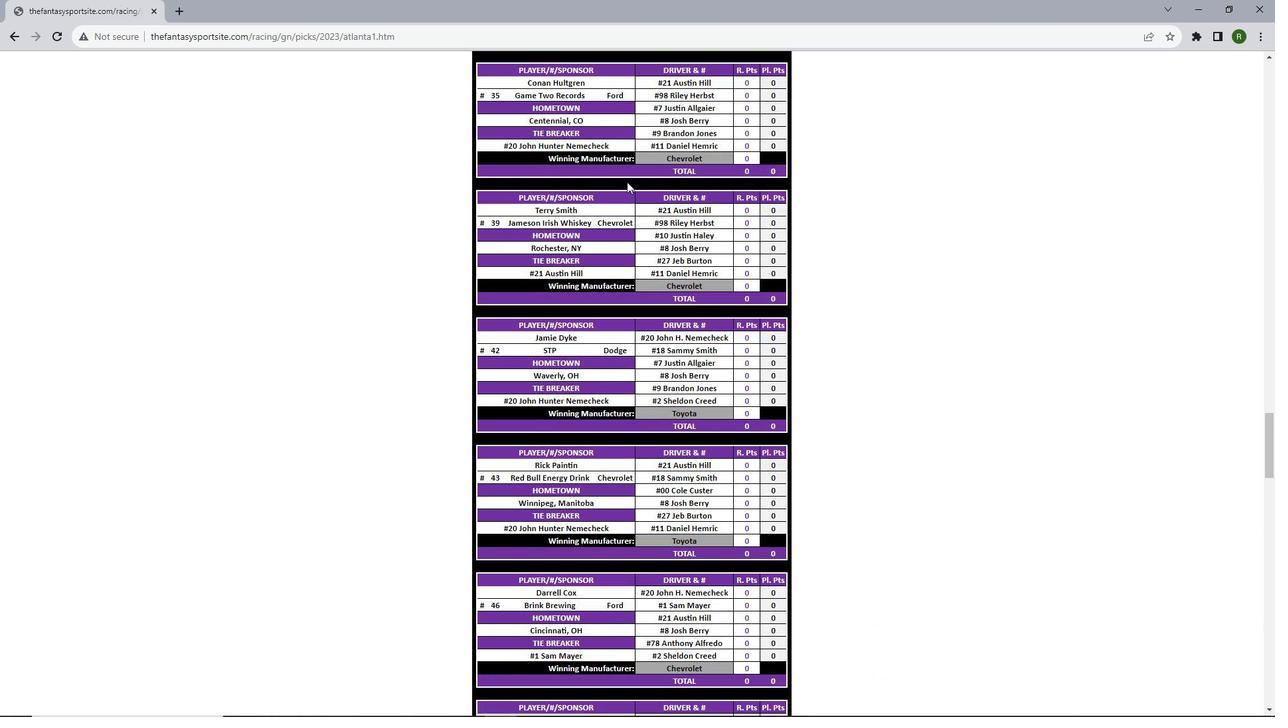 
Action: Mouse scrolled (627, 181) with delta (0, 0)
Screenshot: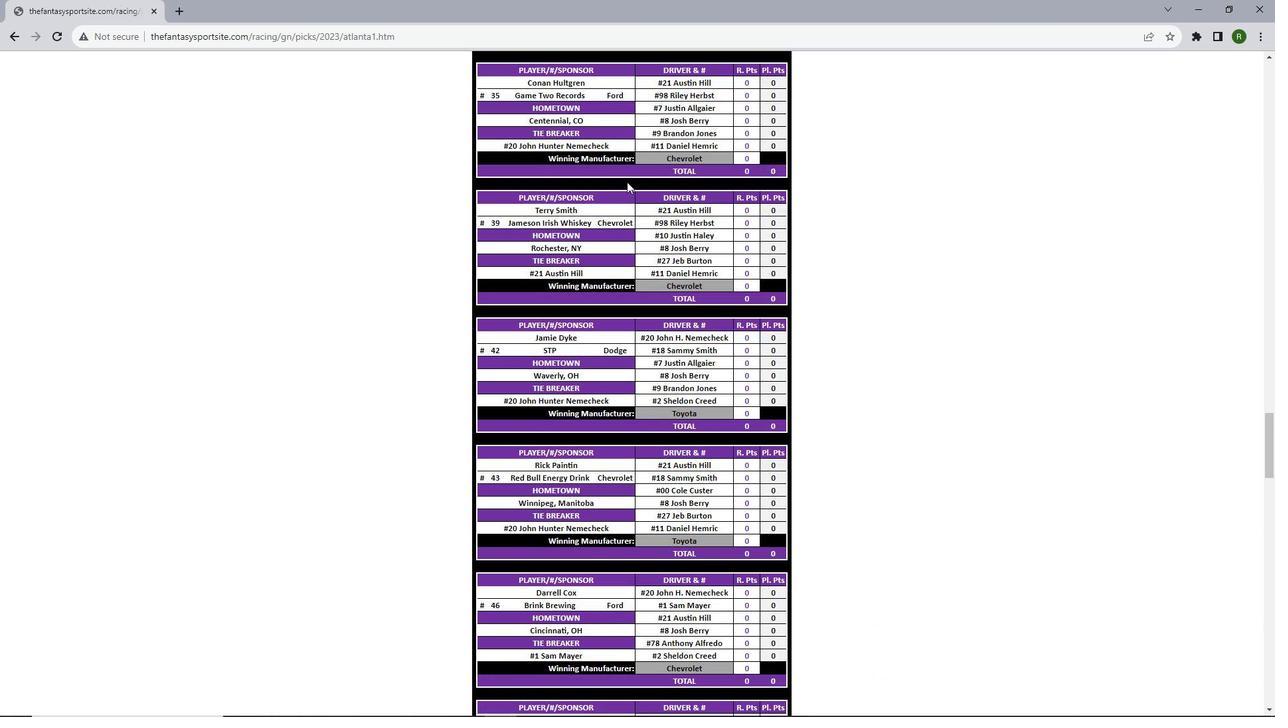 
Action: Mouse scrolled (627, 181) with delta (0, 0)
Screenshot: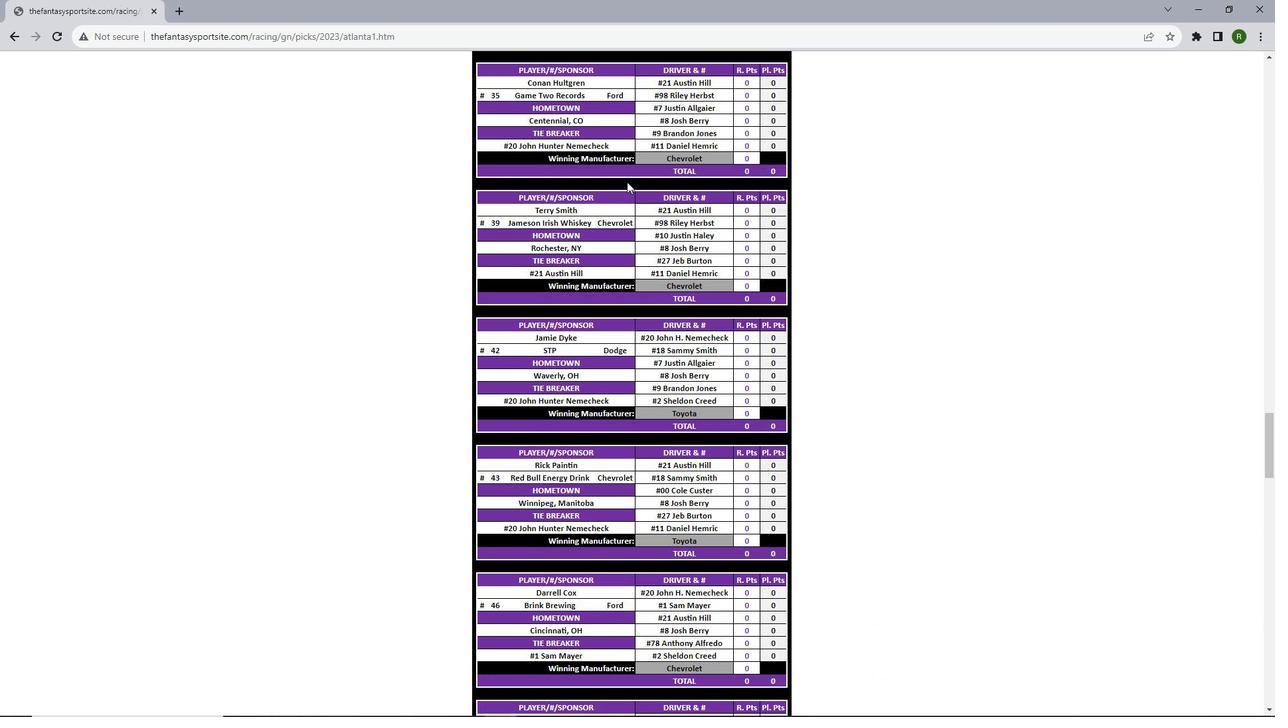
Action: Mouse scrolled (627, 181) with delta (0, 0)
Screenshot: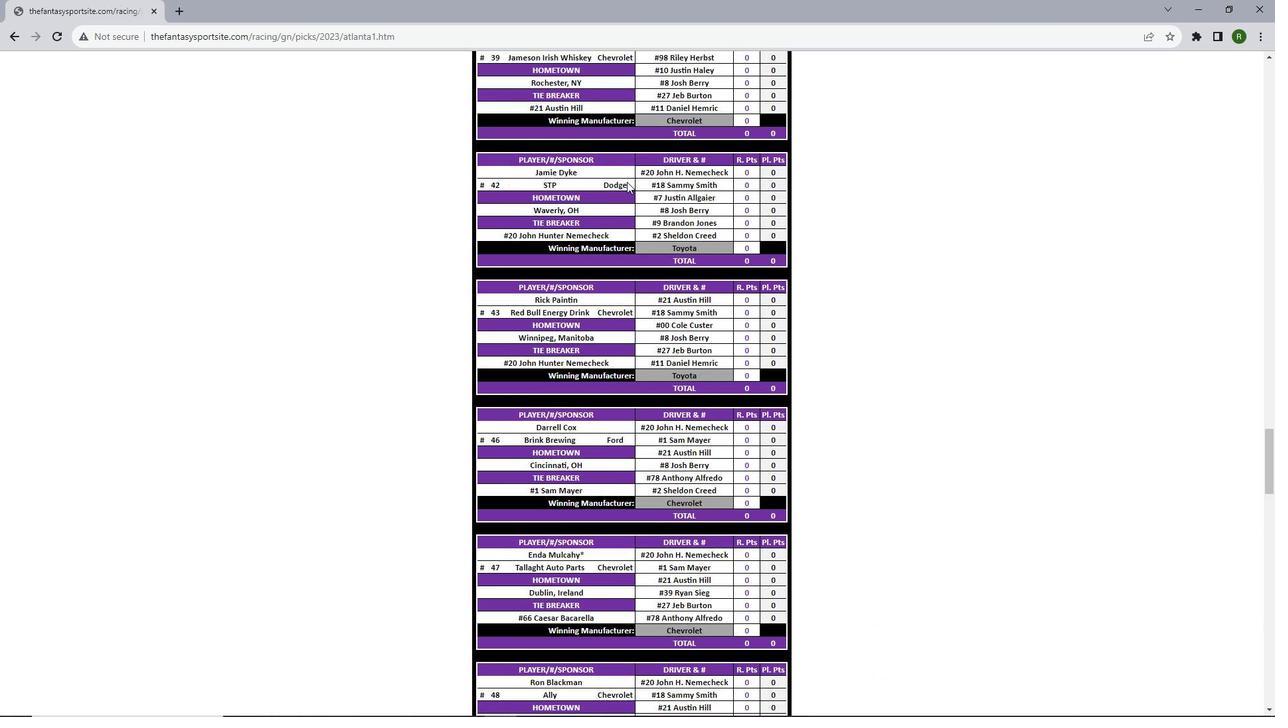 
Action: Mouse scrolled (627, 181) with delta (0, 0)
Screenshot: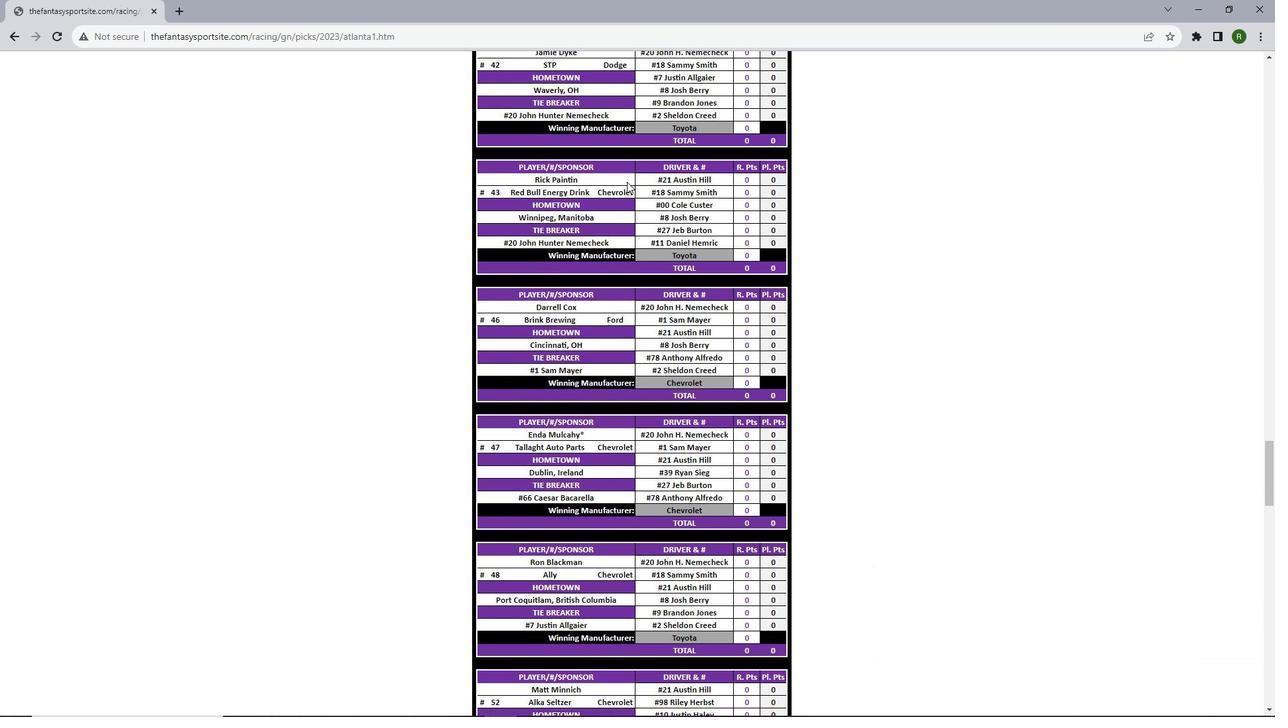 
Action: Mouse scrolled (627, 181) with delta (0, 0)
Screenshot: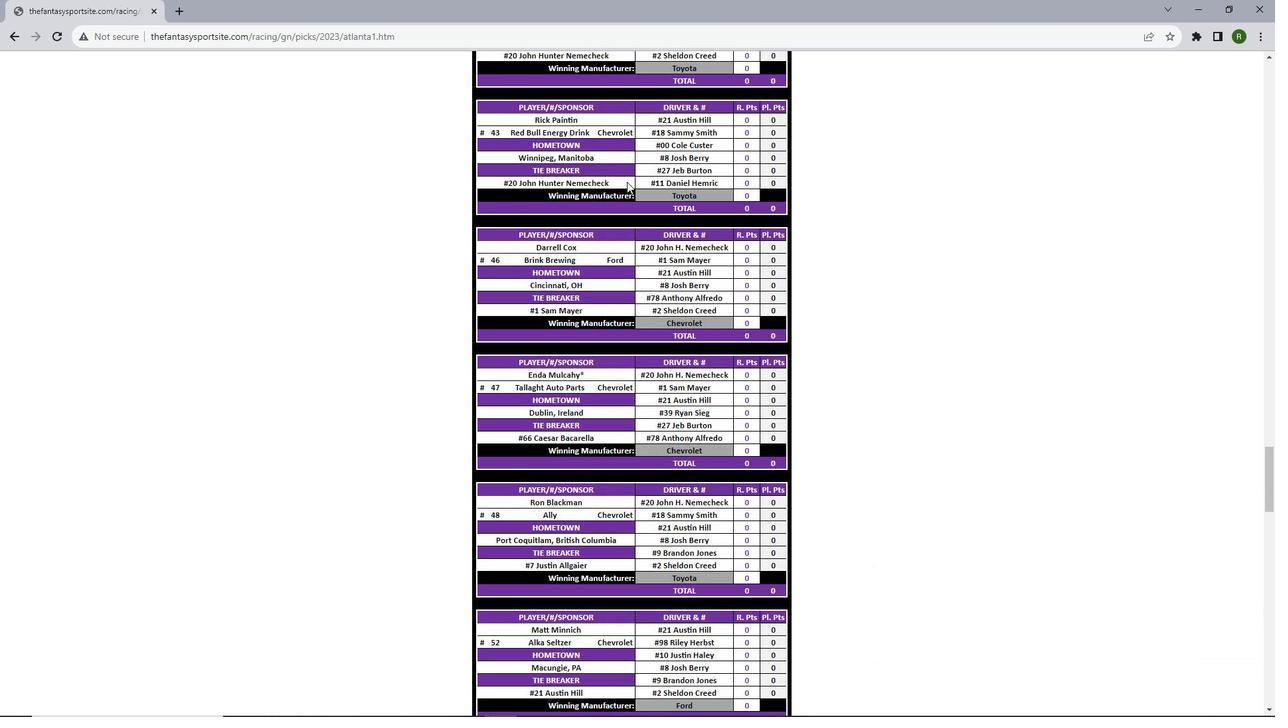 
Action: Mouse scrolled (627, 181) with delta (0, 0)
Screenshot: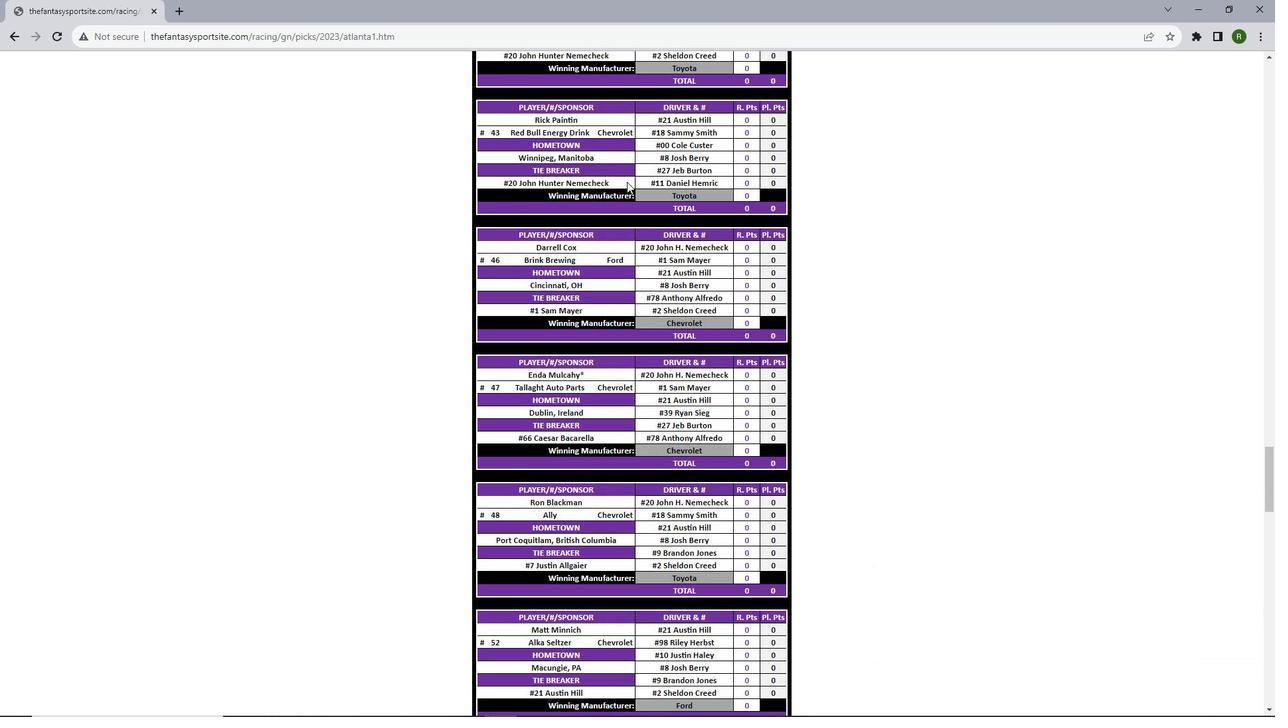 
Action: Mouse scrolled (627, 181) with delta (0, 0)
Screenshot: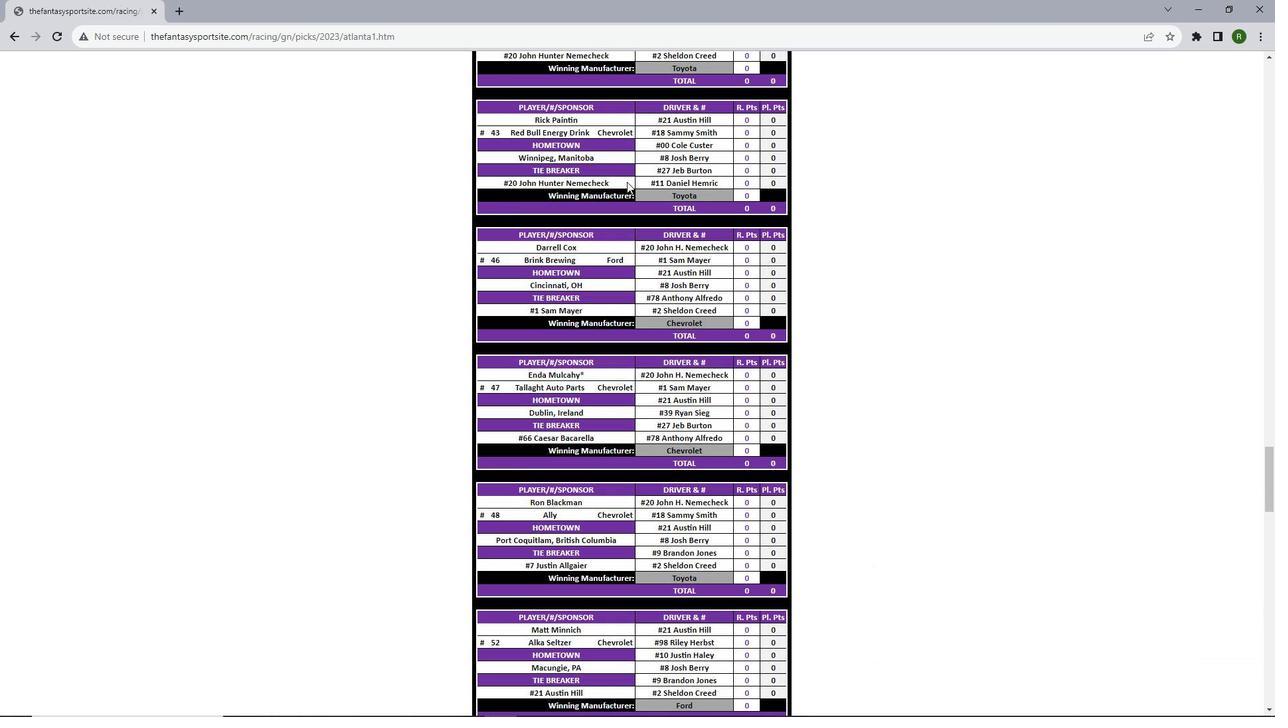 
Action: Mouse scrolled (627, 181) with delta (0, 0)
Screenshot: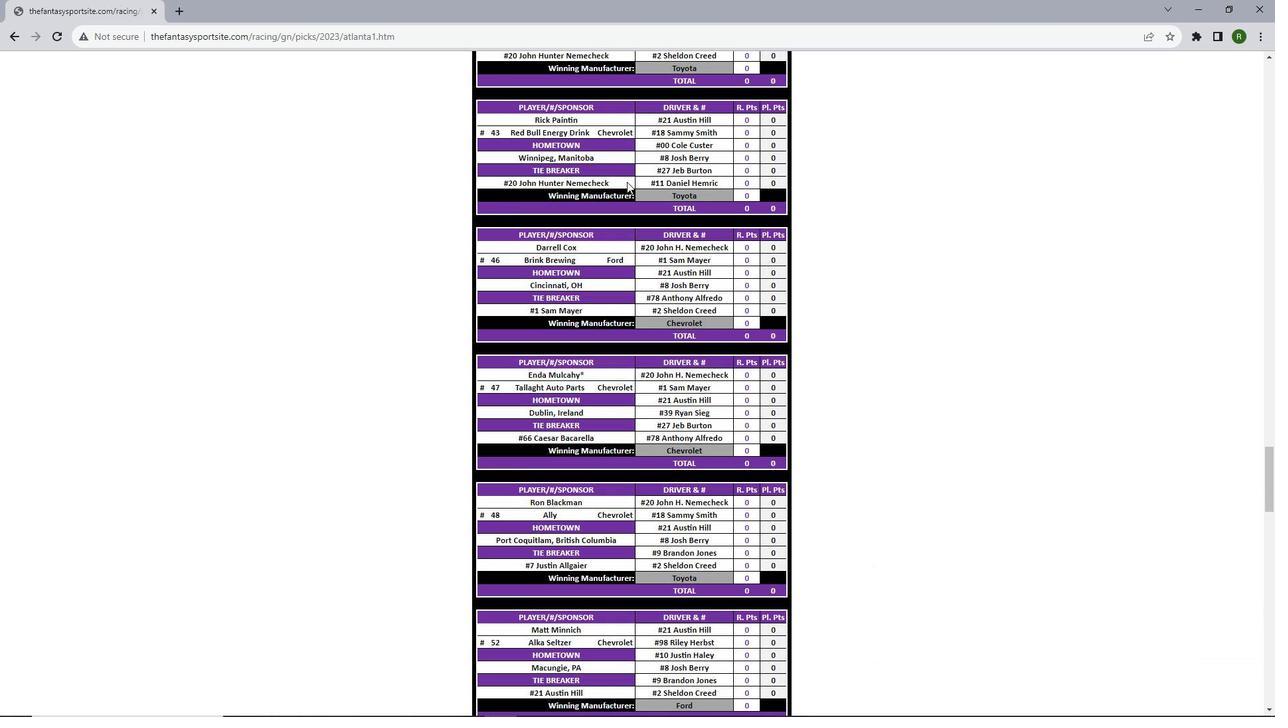 
Action: Mouse scrolled (627, 181) with delta (0, 0)
Screenshot: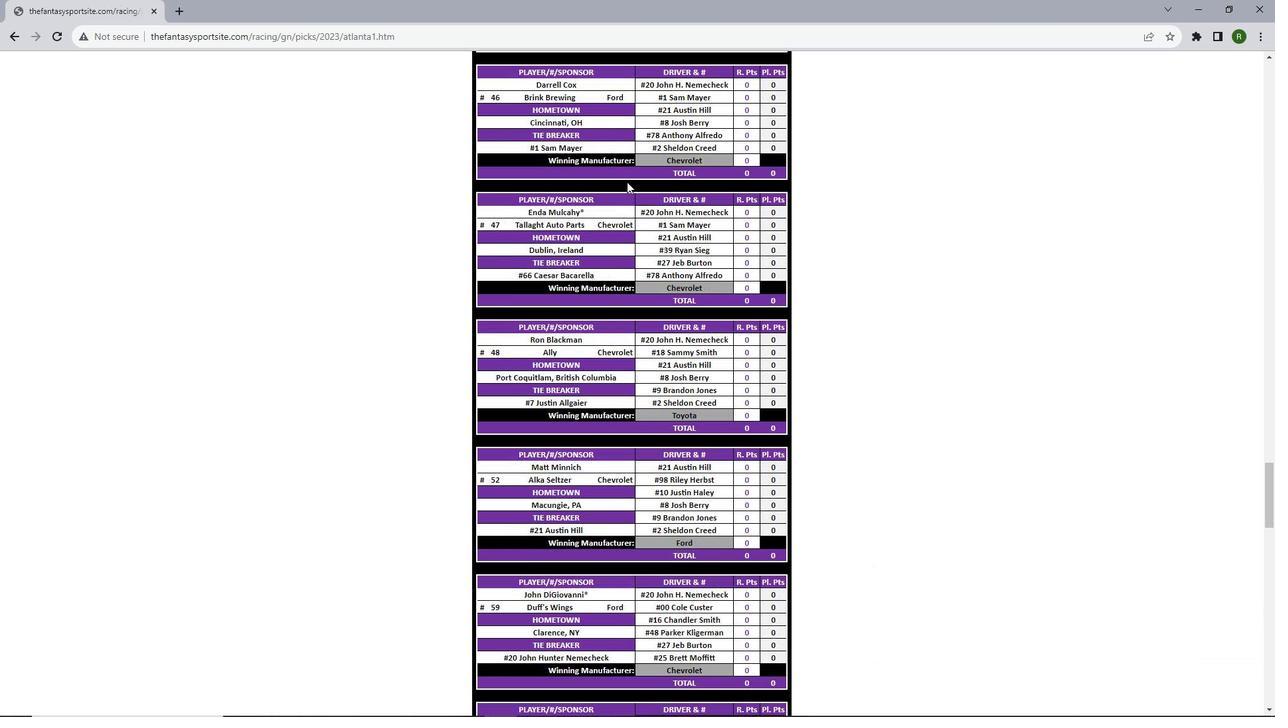 
Action: Mouse scrolled (627, 181) with delta (0, 0)
Screenshot: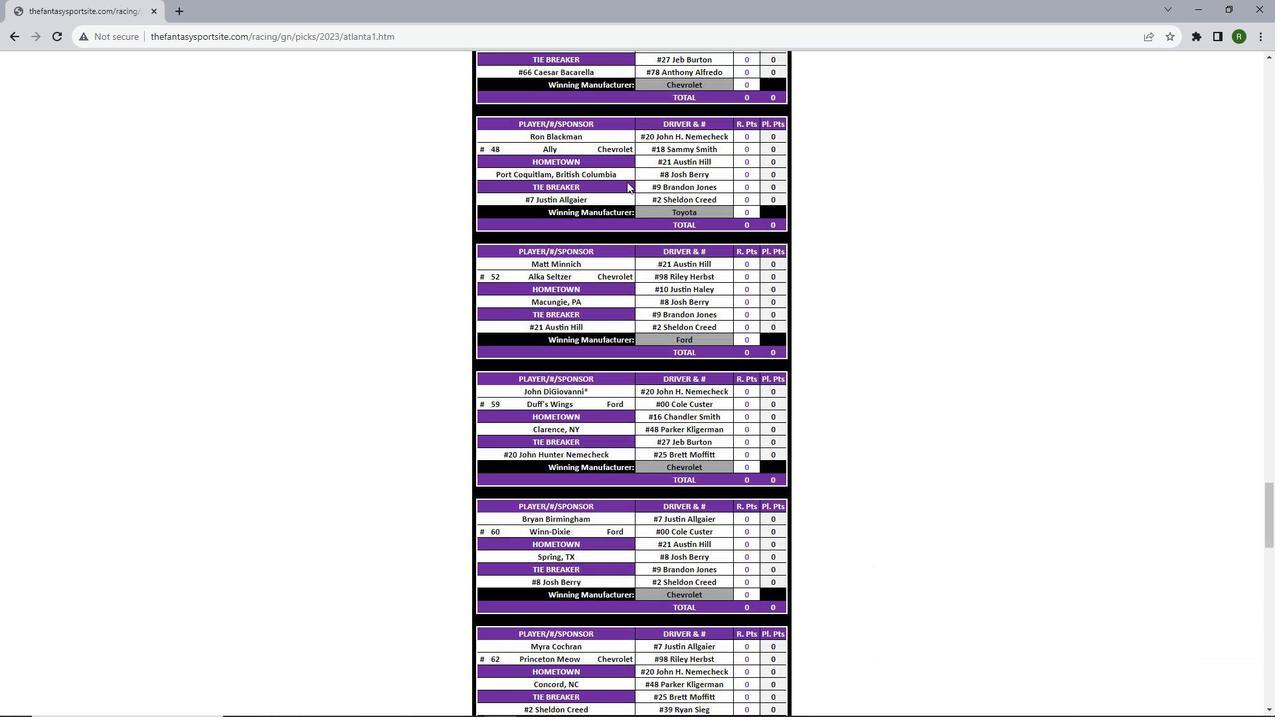 
Action: Mouse scrolled (627, 181) with delta (0, 0)
Screenshot: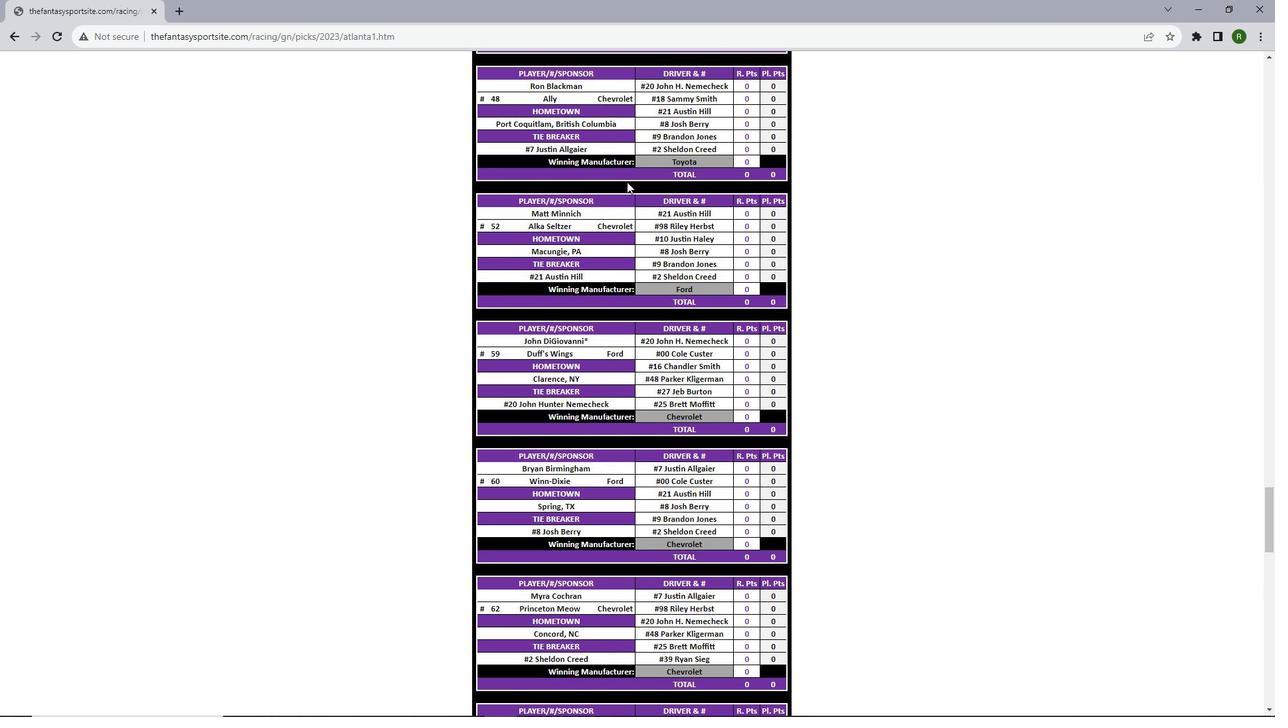 
Action: Mouse scrolled (627, 181) with delta (0, 0)
Screenshot: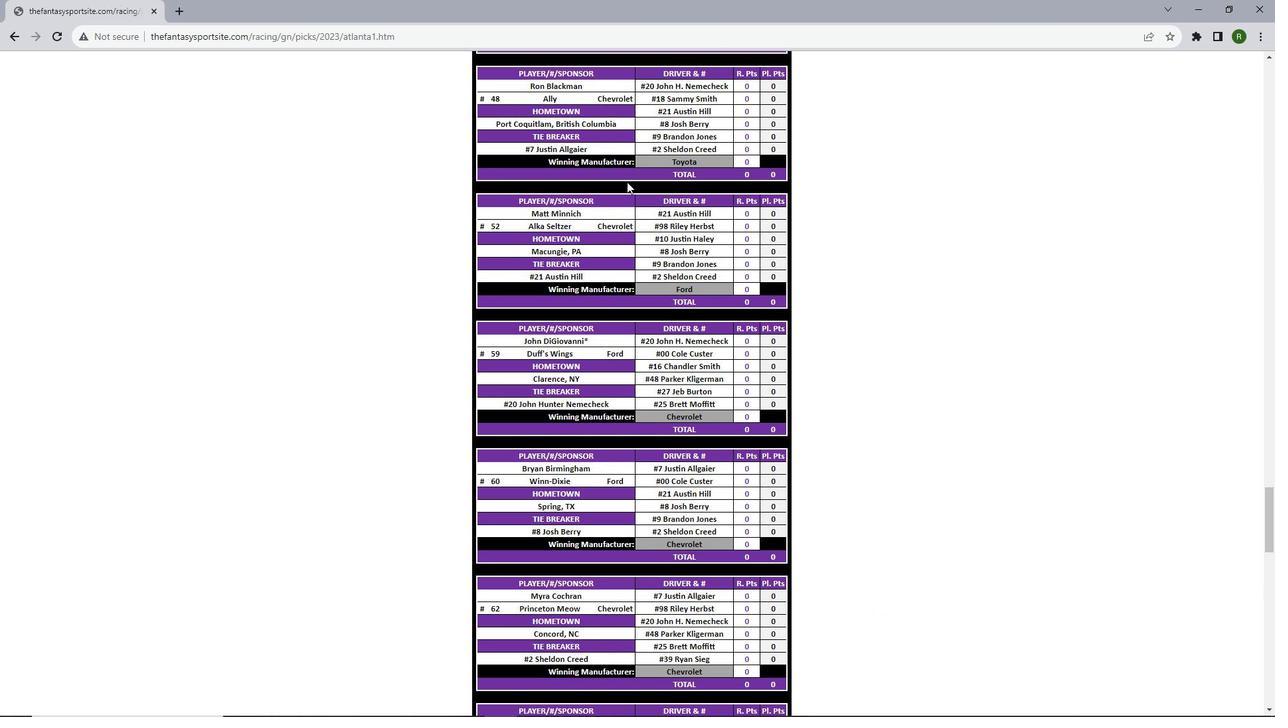 
Action: Mouse scrolled (627, 181) with delta (0, 0)
Screenshot: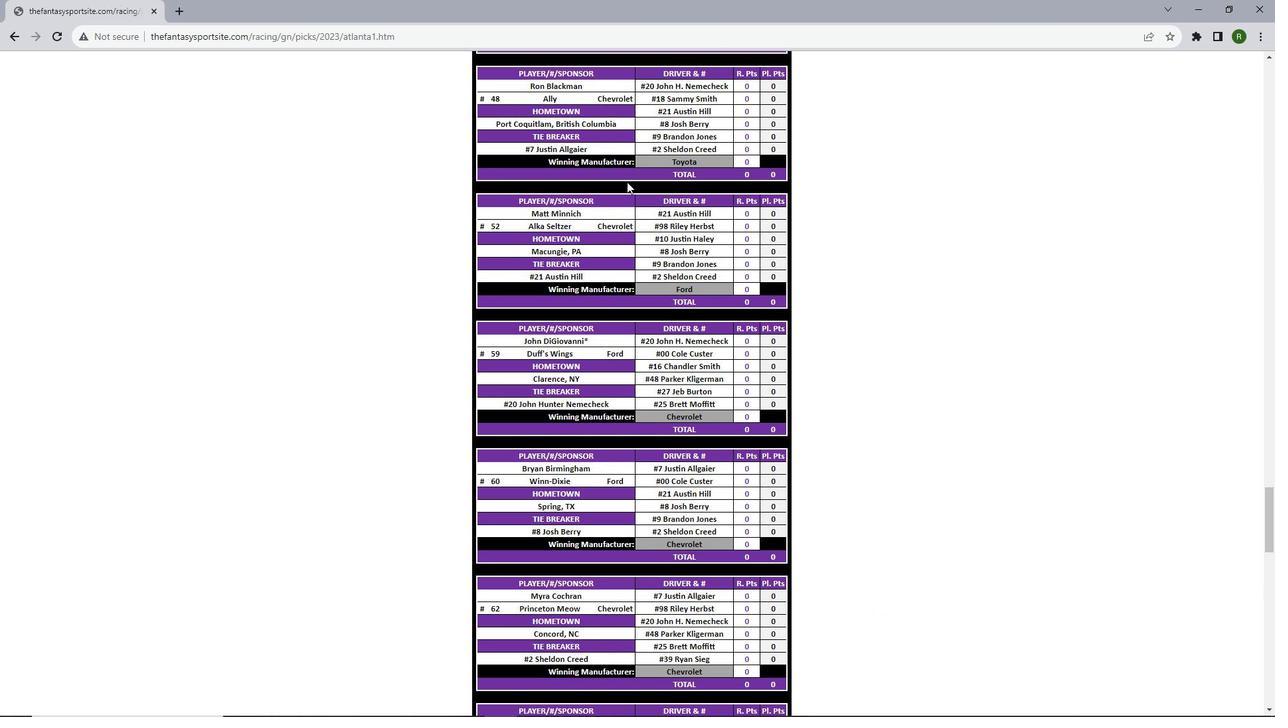 
Action: Mouse scrolled (627, 181) with delta (0, 0)
Screenshot: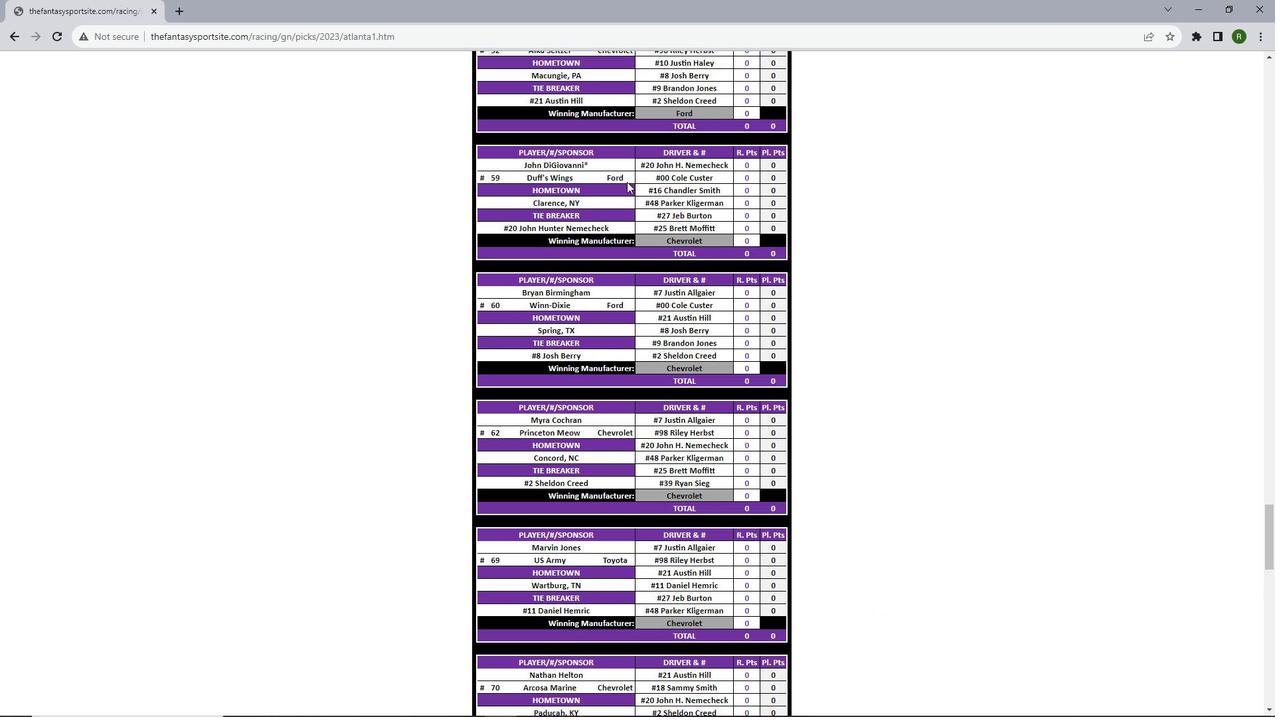 
Action: Mouse scrolled (627, 181) with delta (0, 0)
Screenshot: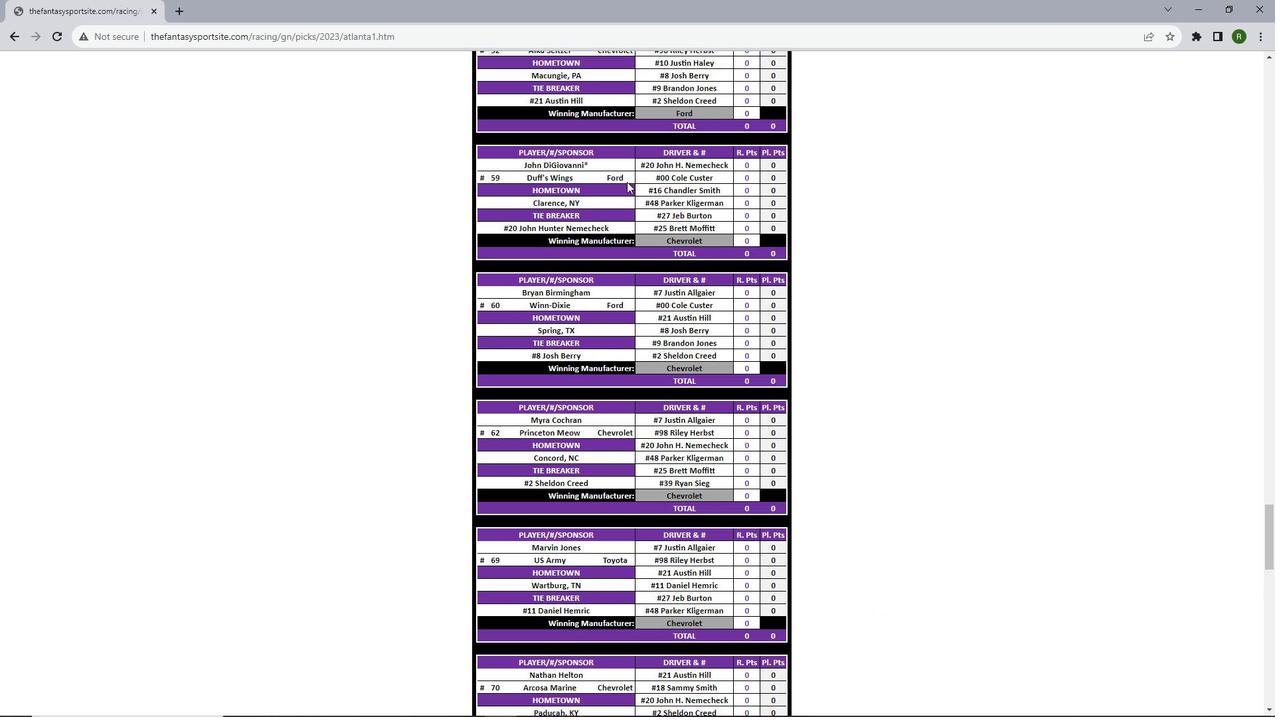 
Action: Mouse scrolled (627, 181) with delta (0, 0)
Screenshot: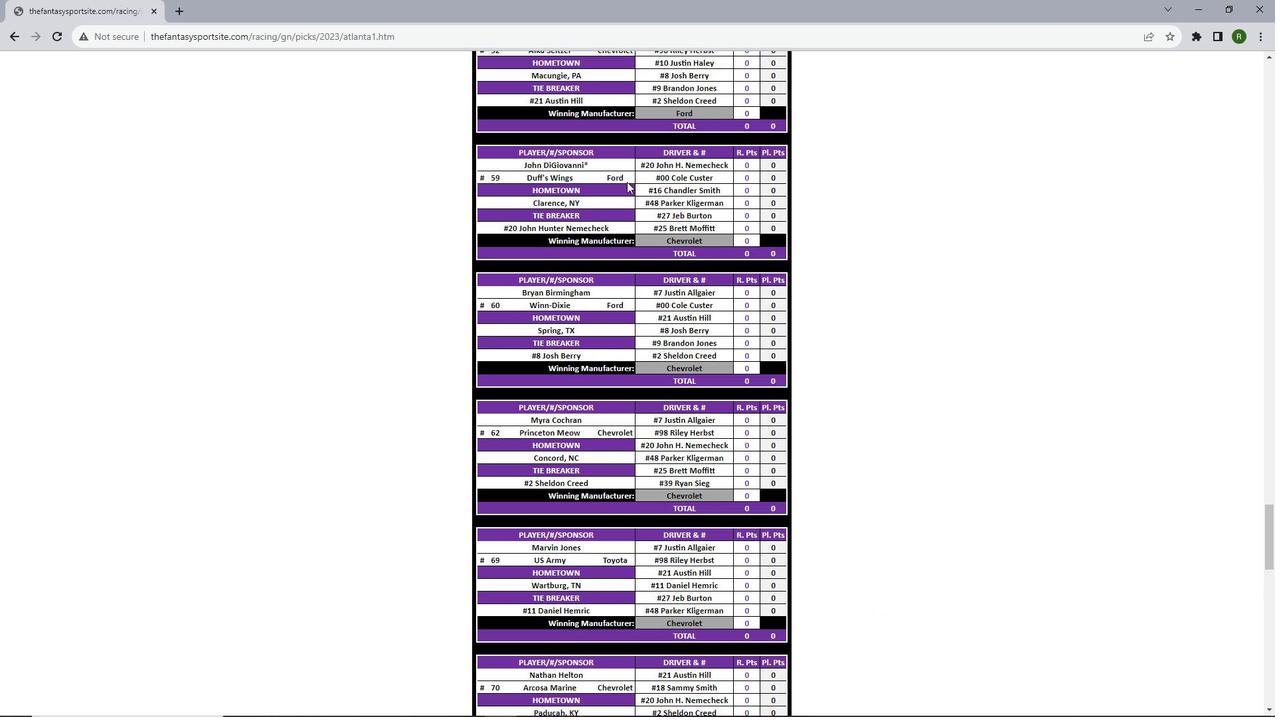 
Action: Mouse scrolled (627, 181) with delta (0, 0)
Screenshot: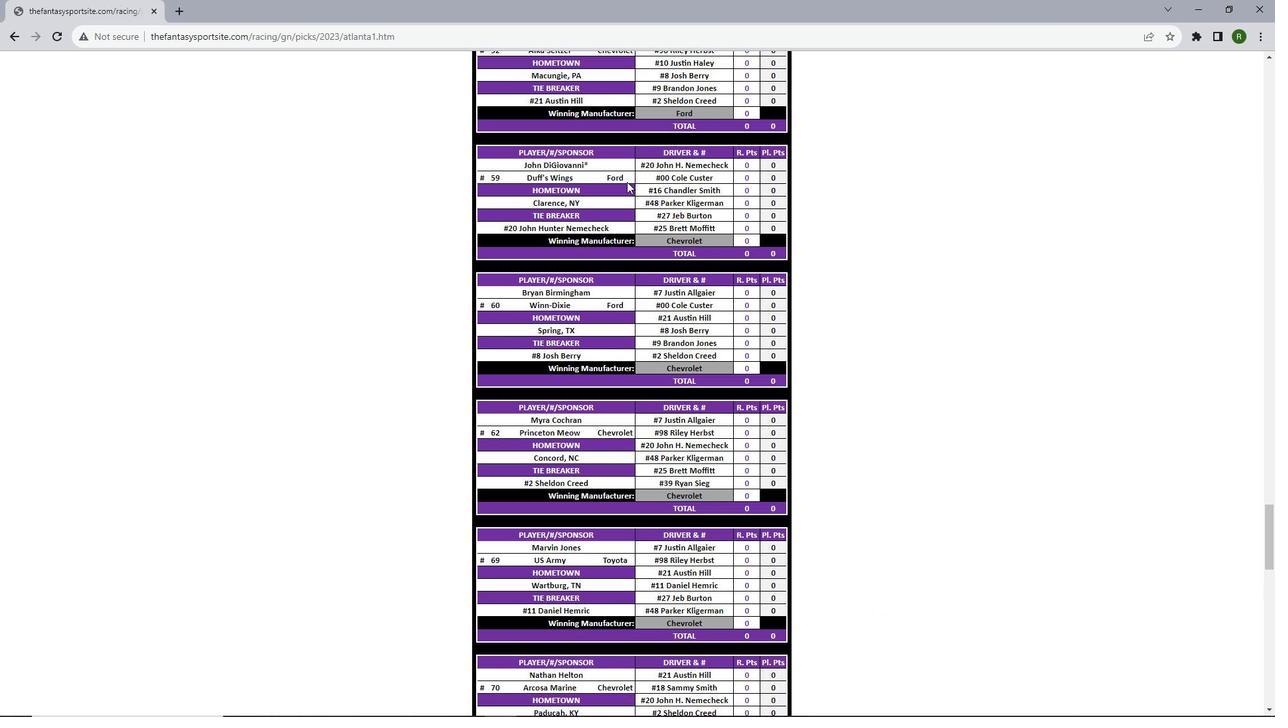 
Action: Mouse scrolled (627, 181) with delta (0, 0)
Screenshot: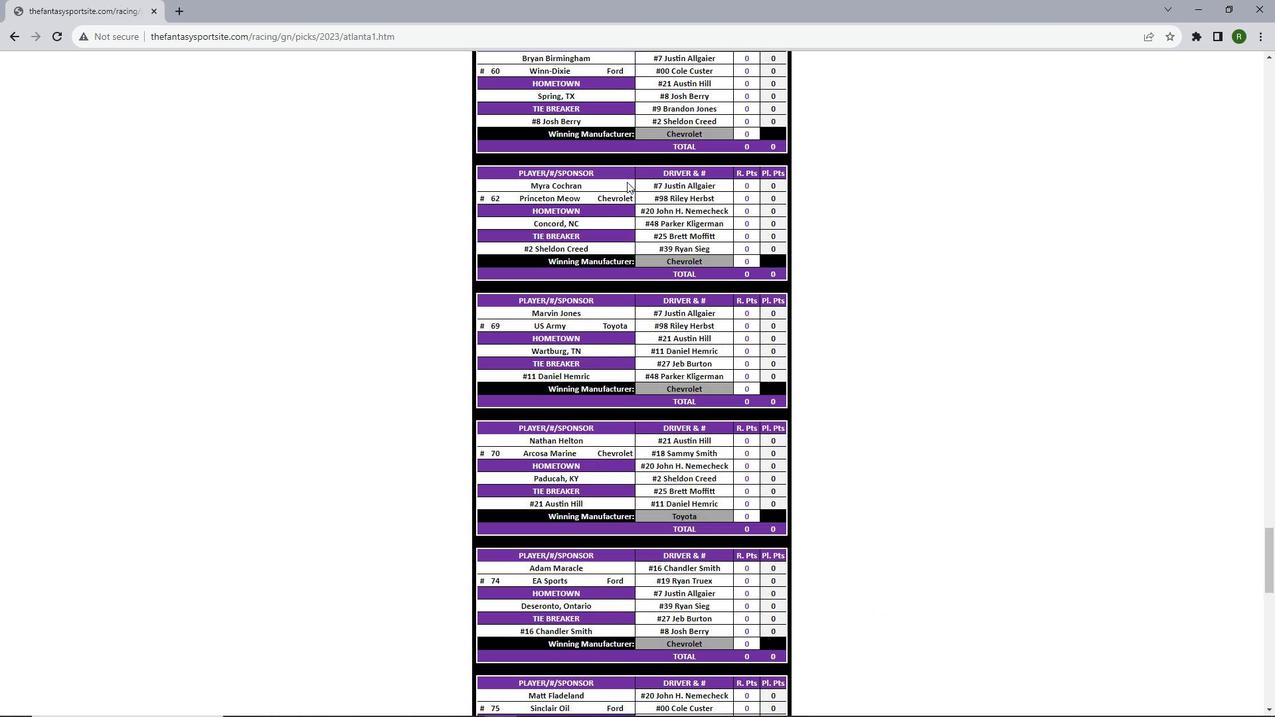 
Action: Mouse scrolled (627, 181) with delta (0, 0)
Screenshot: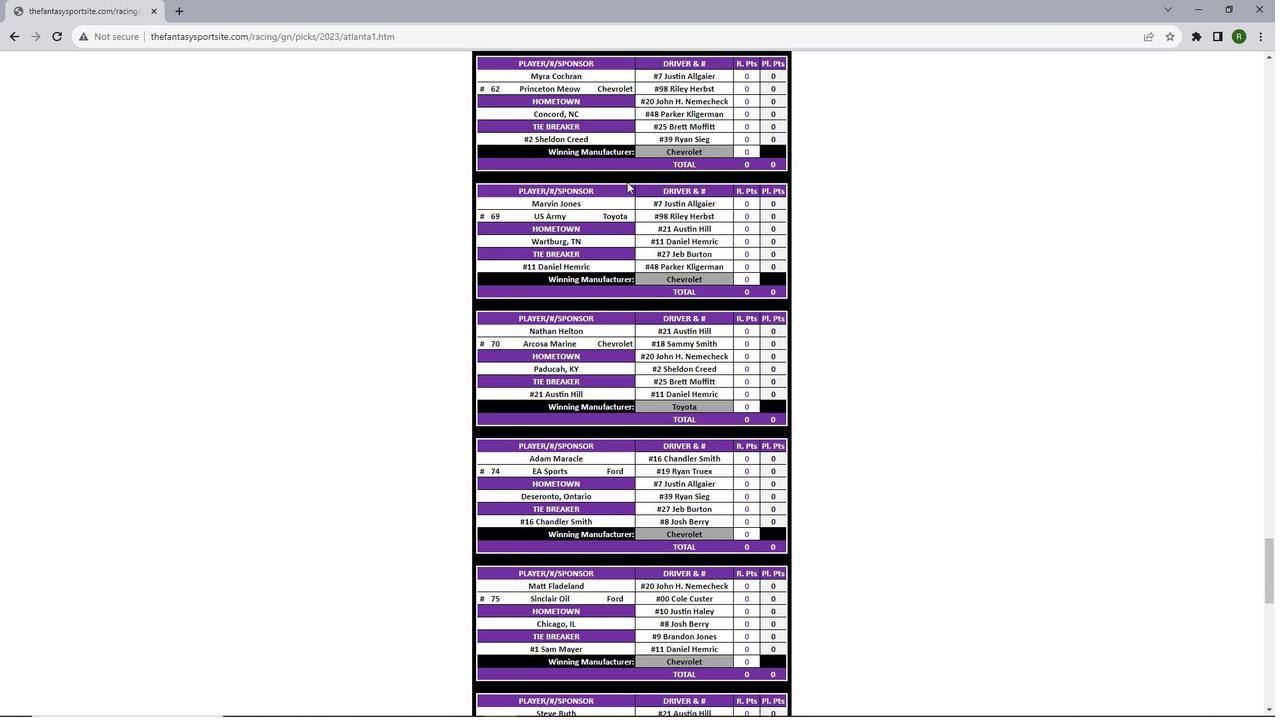 
Action: Mouse scrolled (627, 181) with delta (0, 0)
Screenshot: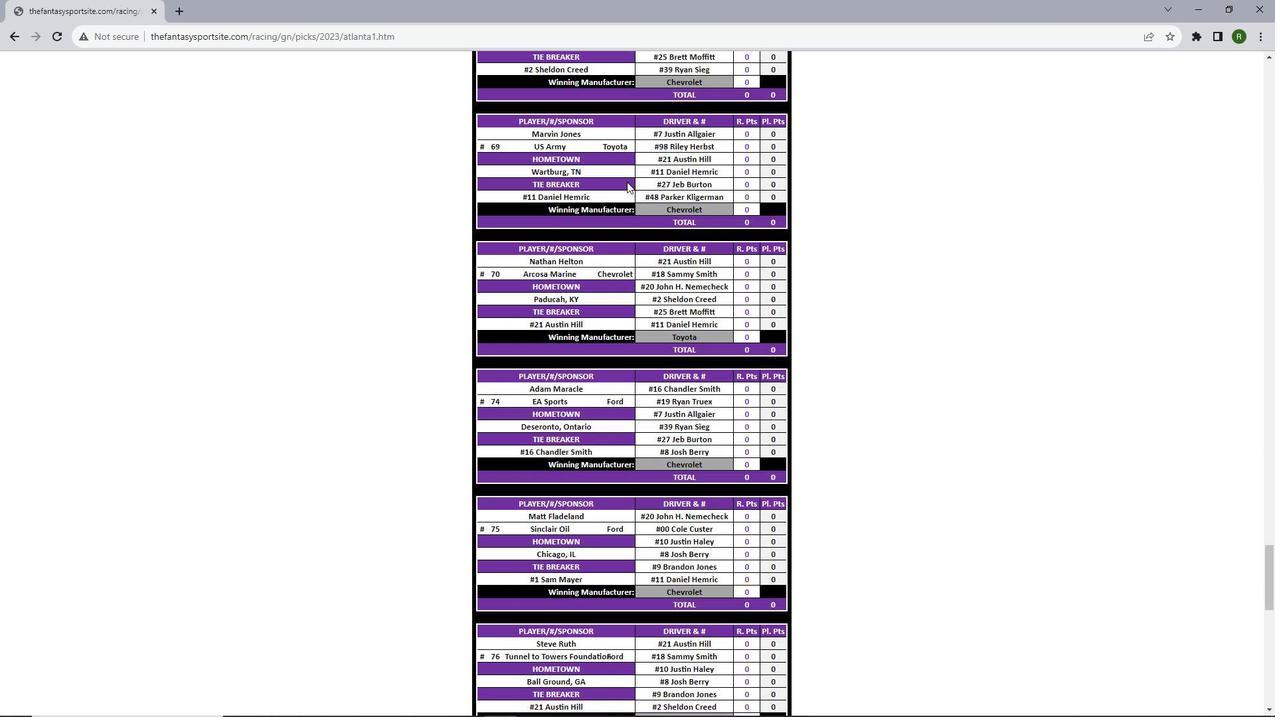 
Action: Mouse scrolled (627, 181) with delta (0, 0)
Screenshot: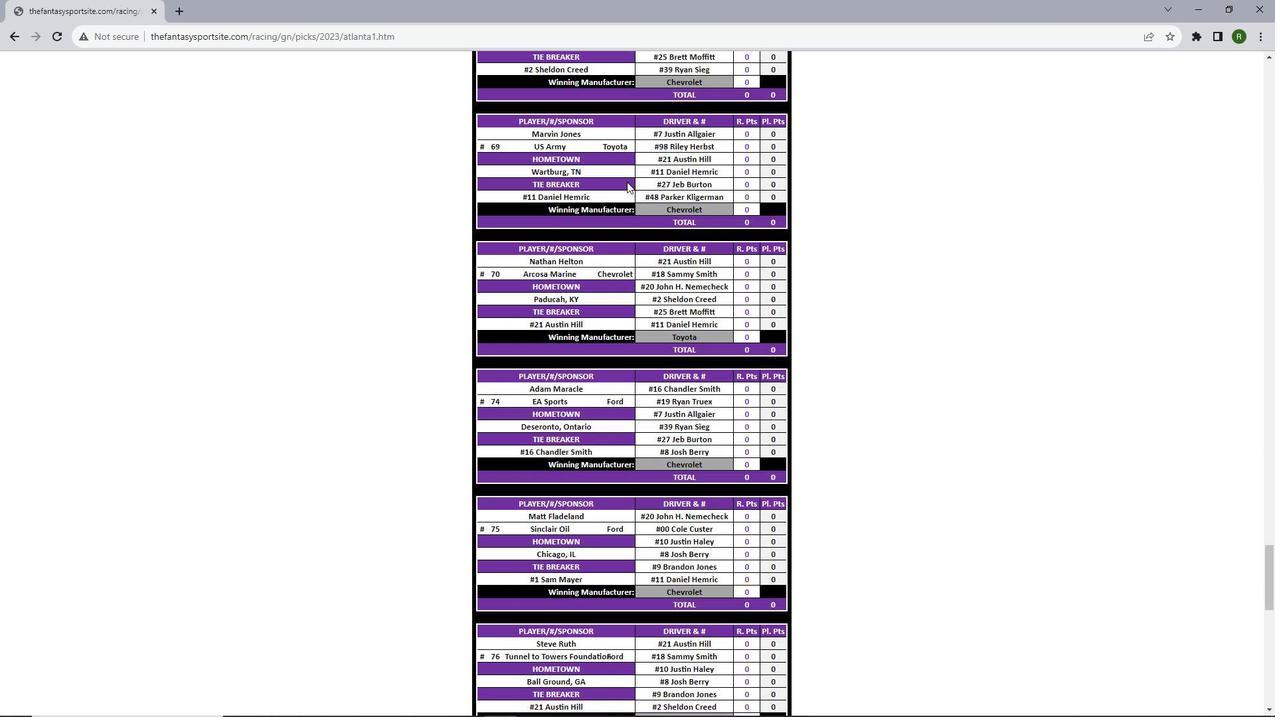 
Action: Mouse scrolled (627, 181) with delta (0, 0)
Screenshot: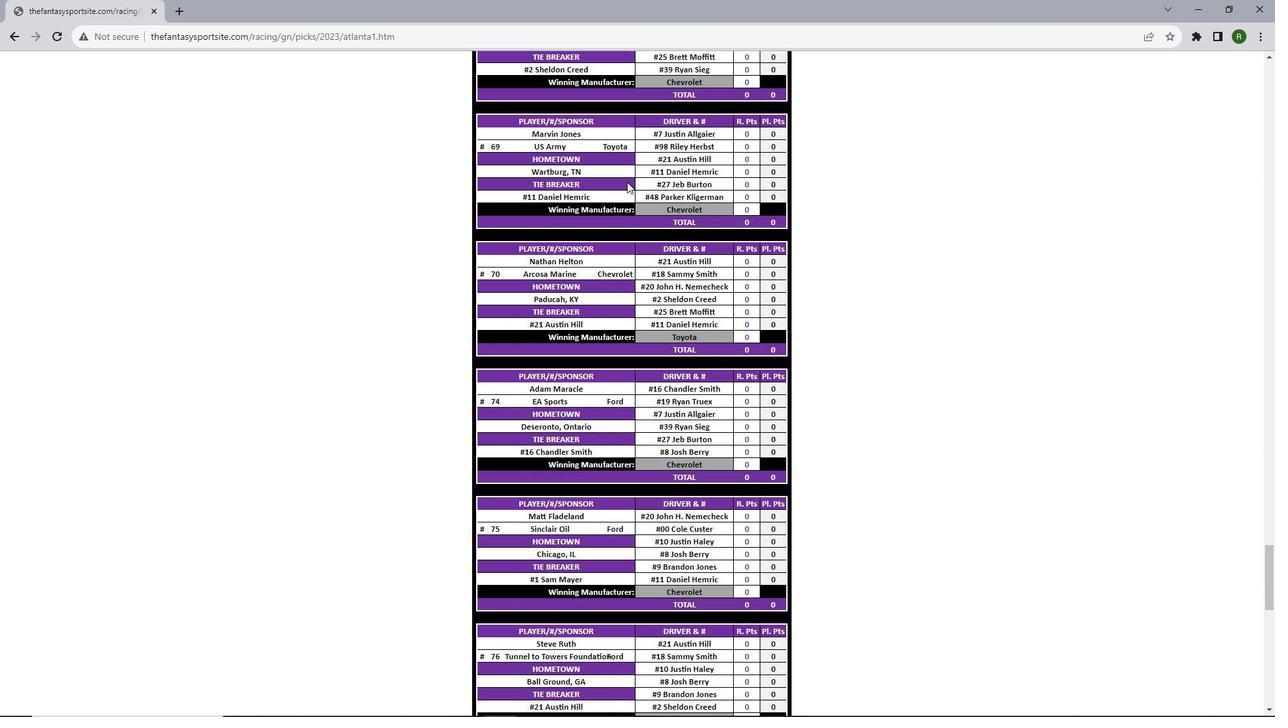 
Action: Mouse scrolled (627, 181) with delta (0, 0)
Screenshot: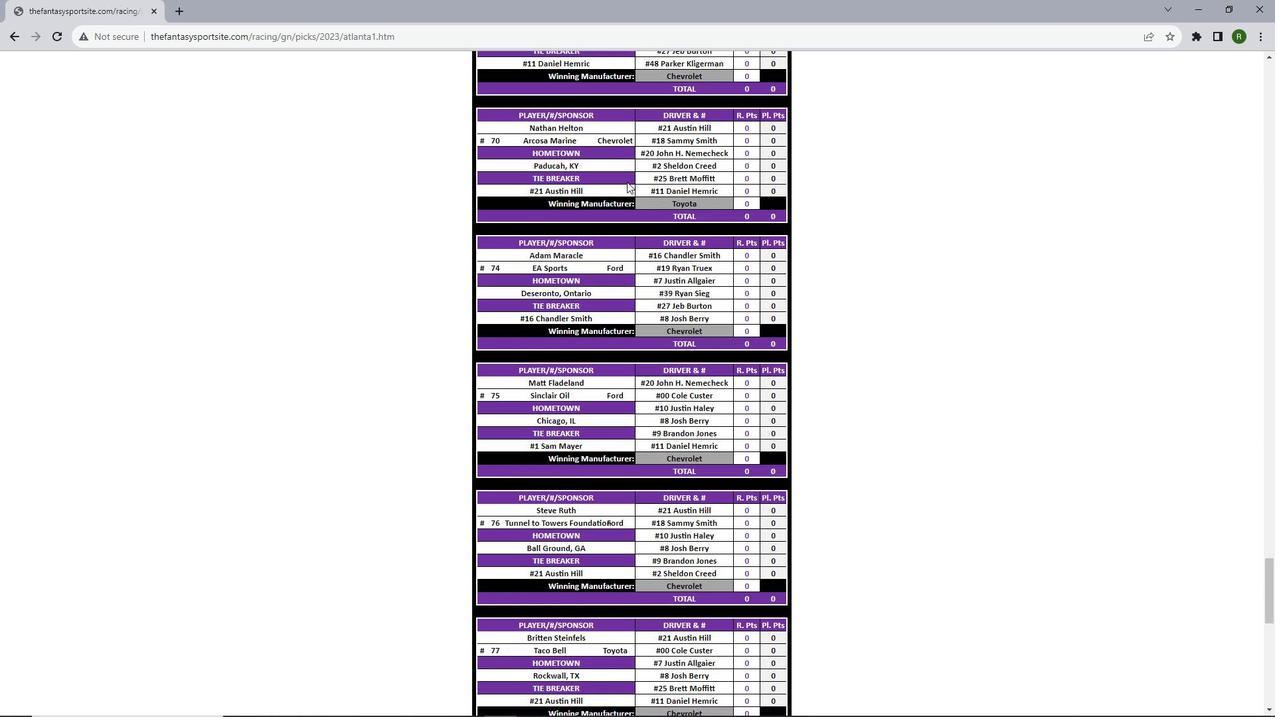 
Action: Mouse scrolled (627, 181) with delta (0, 0)
Screenshot: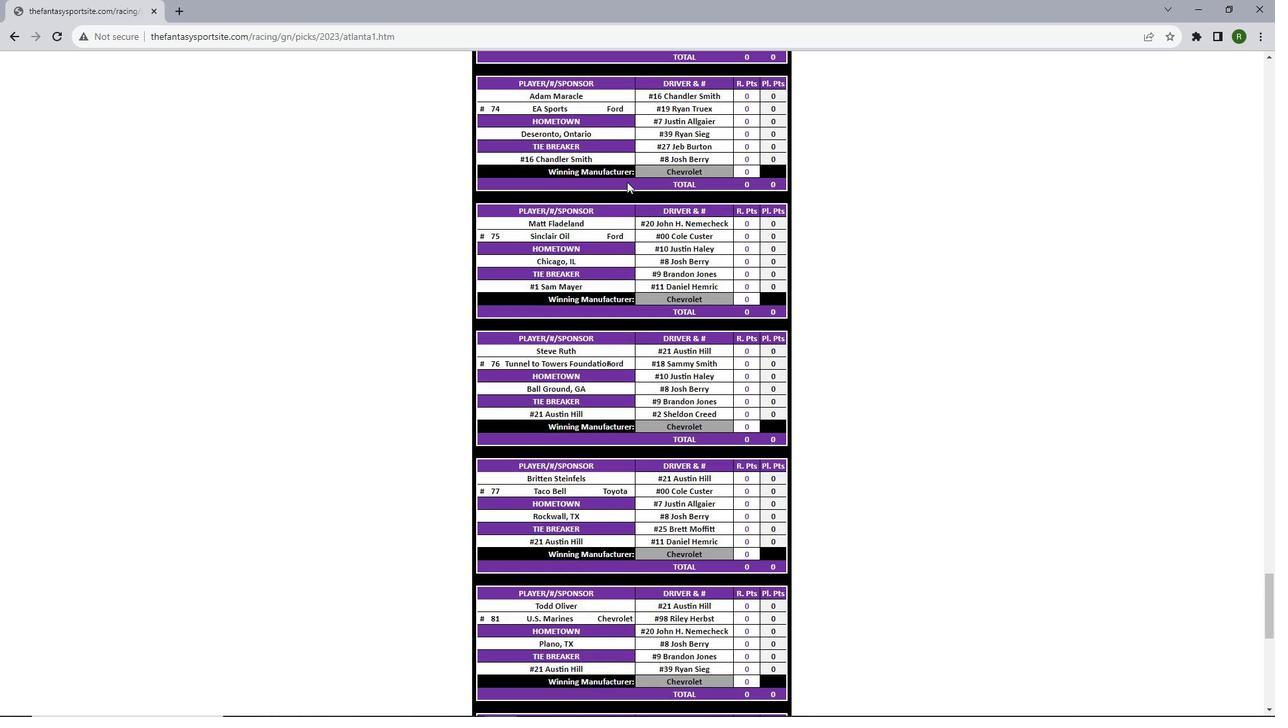 
Action: Mouse scrolled (627, 181) with delta (0, 0)
Screenshot: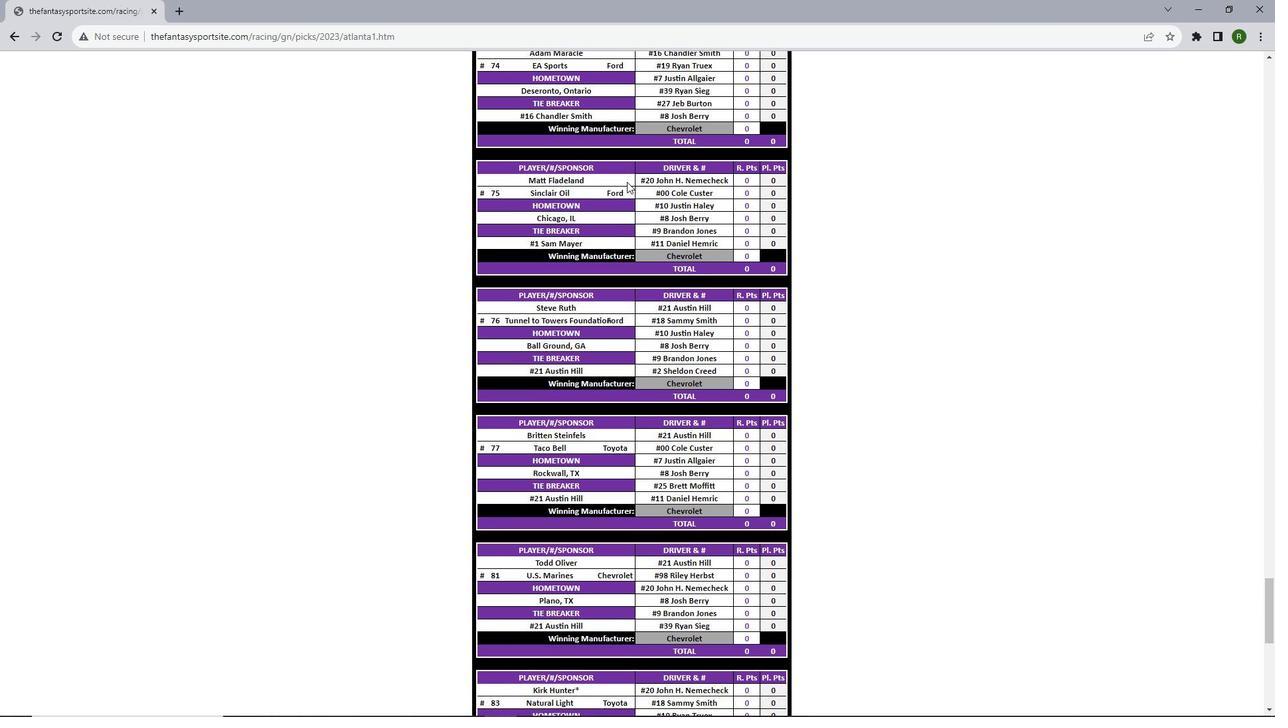 
Action: Mouse scrolled (627, 181) with delta (0, 0)
Screenshot: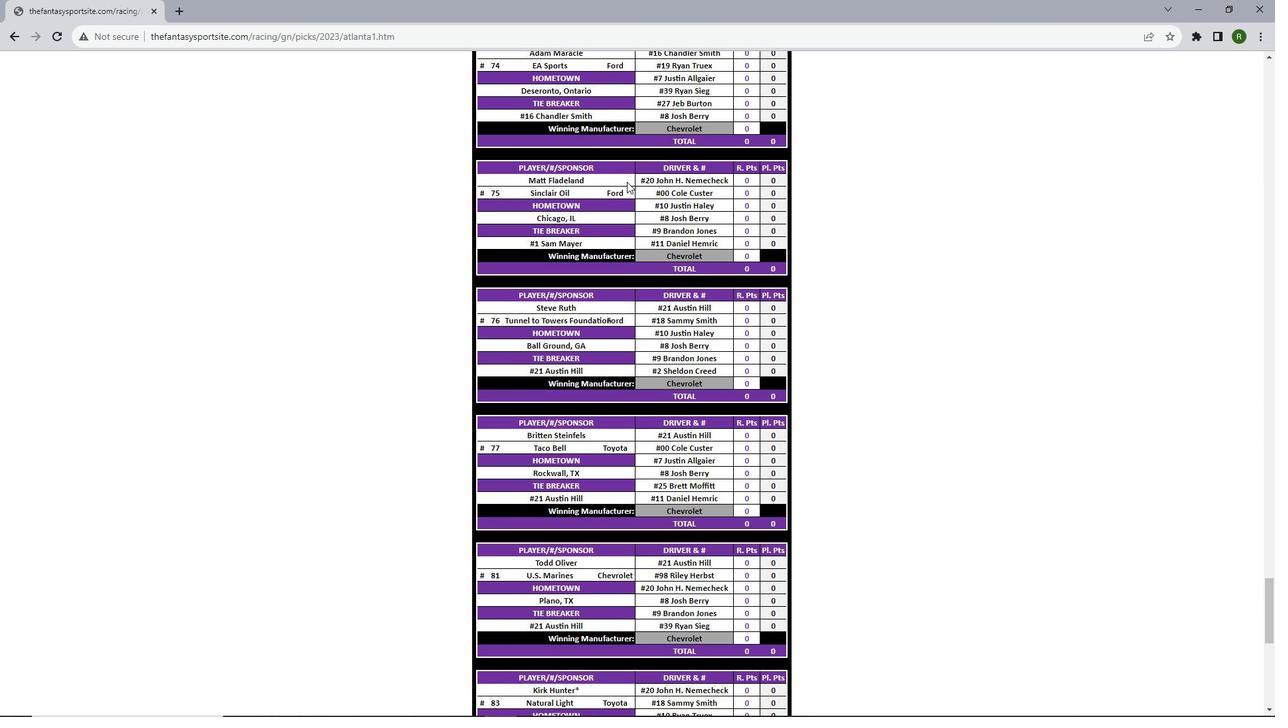 
Action: Mouse scrolled (627, 181) with delta (0, 0)
Screenshot: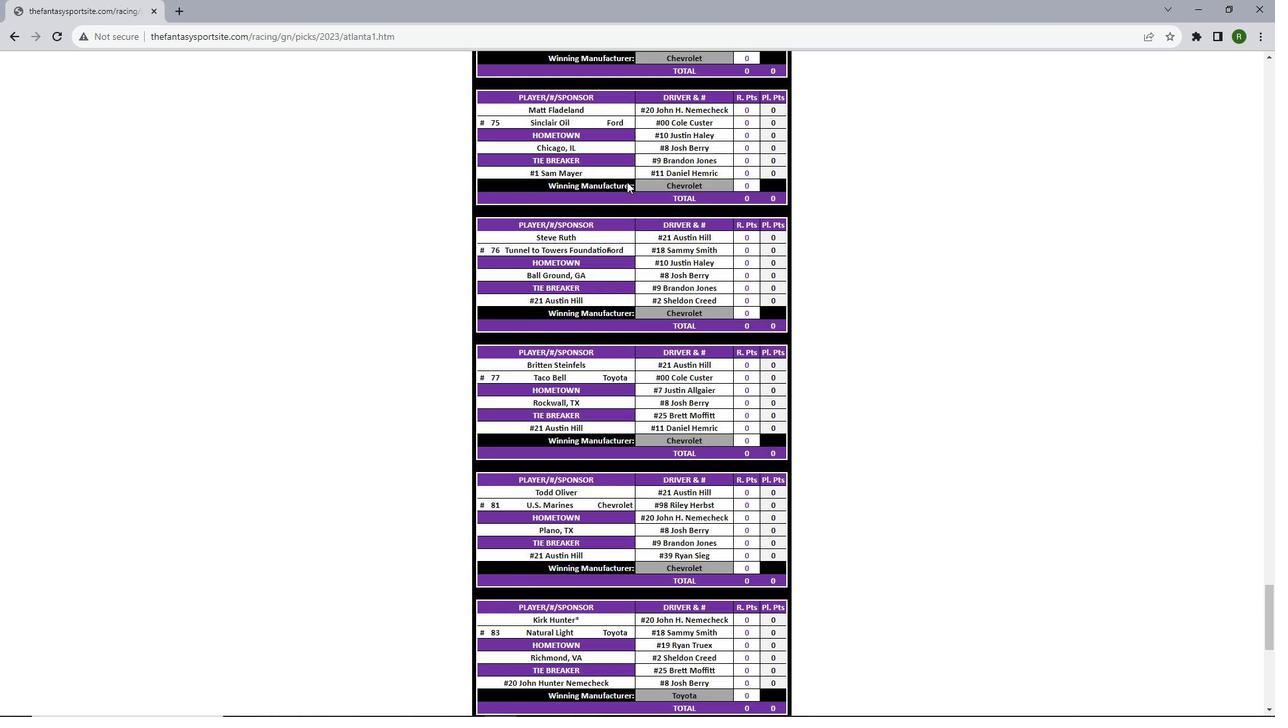 
Action: Mouse scrolled (627, 181) with delta (0, 0)
Screenshot: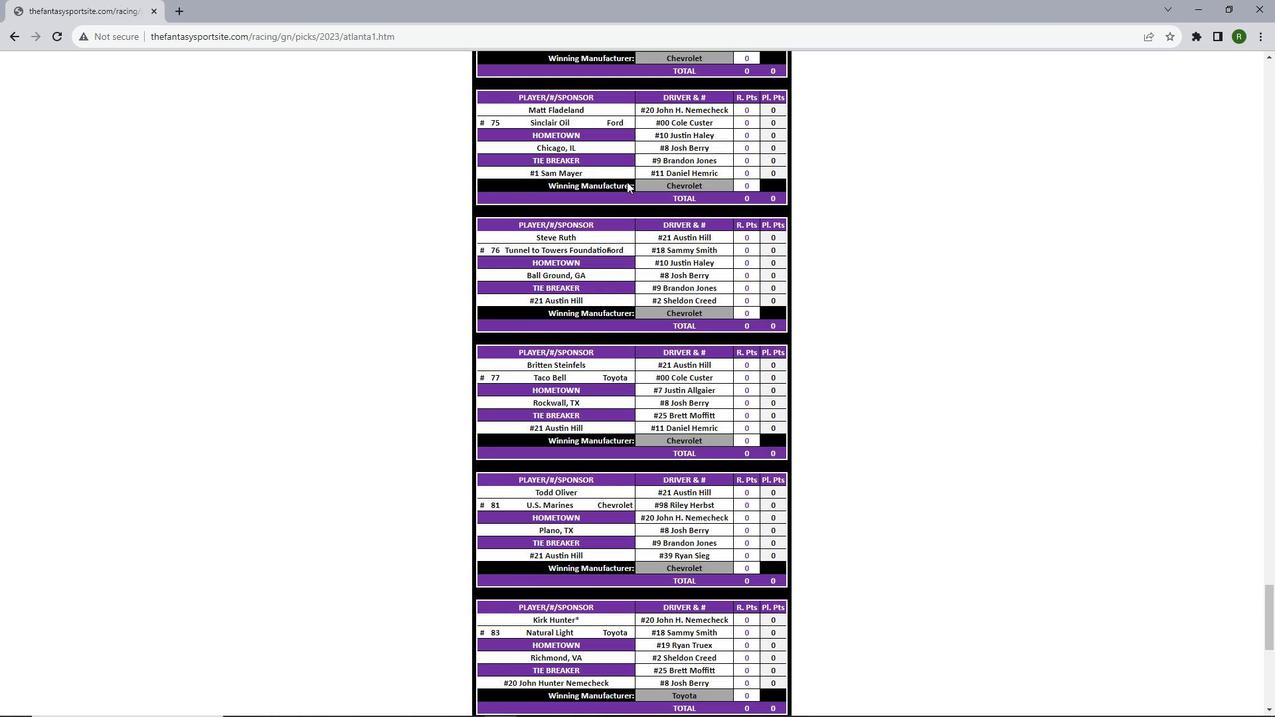 
Action: Mouse scrolled (627, 181) with delta (0, 0)
Screenshot: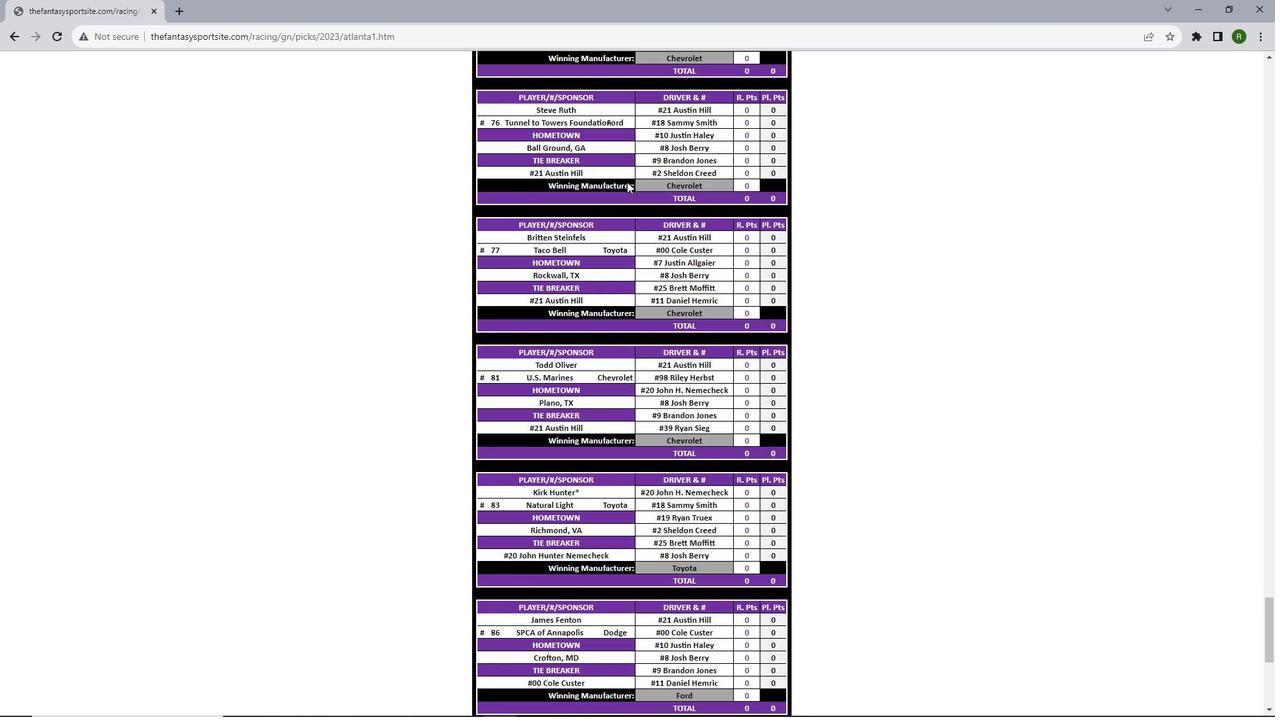 
Action: Mouse scrolled (627, 181) with delta (0, 0)
Screenshot: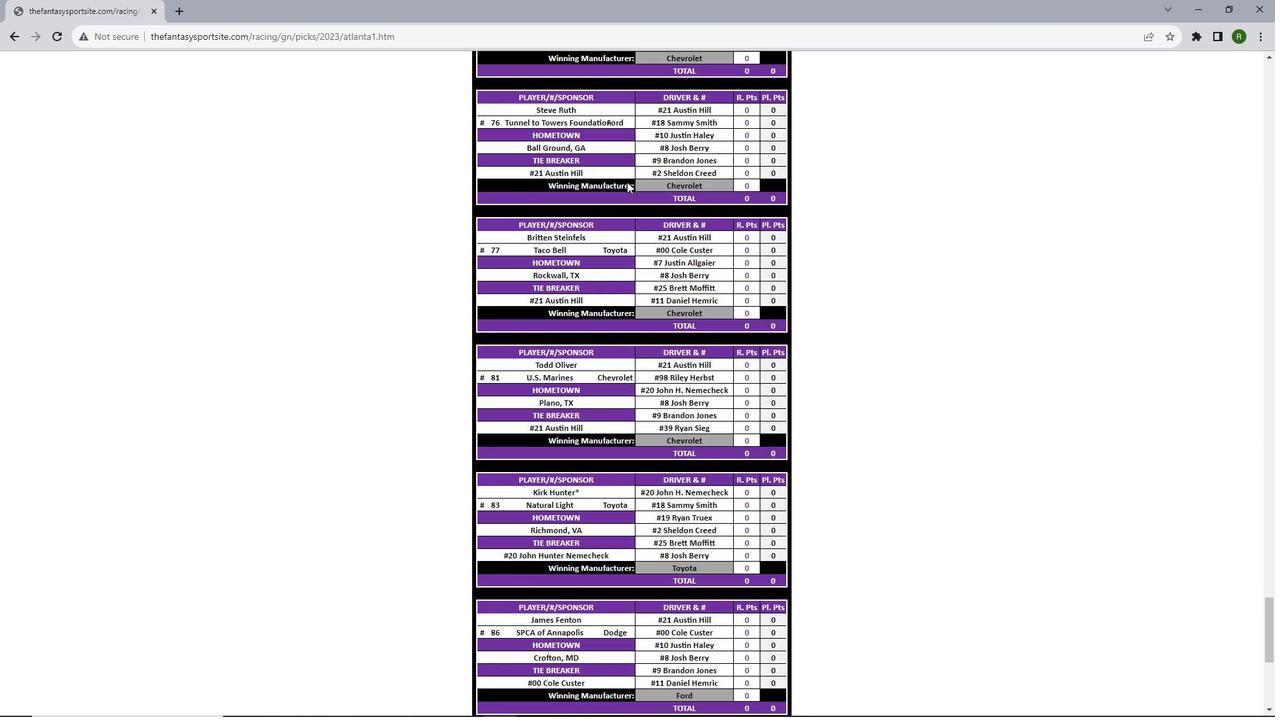 
Action: Mouse scrolled (627, 181) with delta (0, 0)
Screenshot: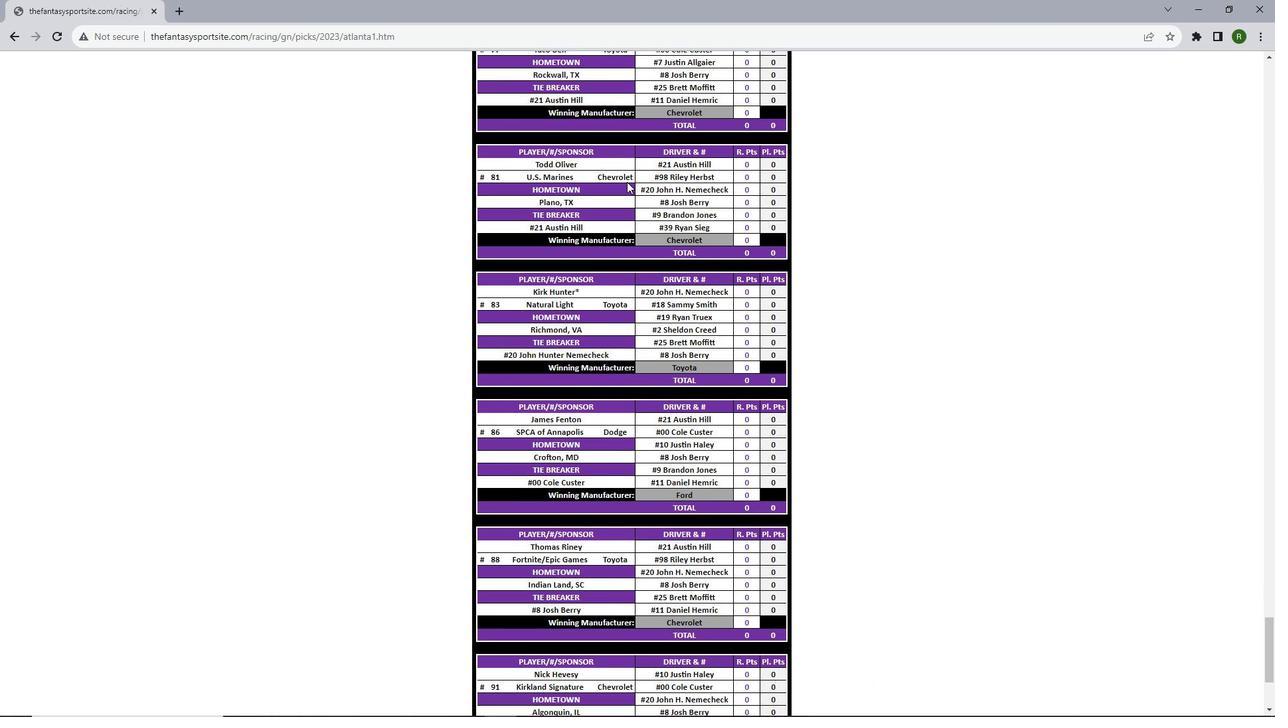 
Action: Mouse scrolled (627, 181) with delta (0, 0)
Screenshot: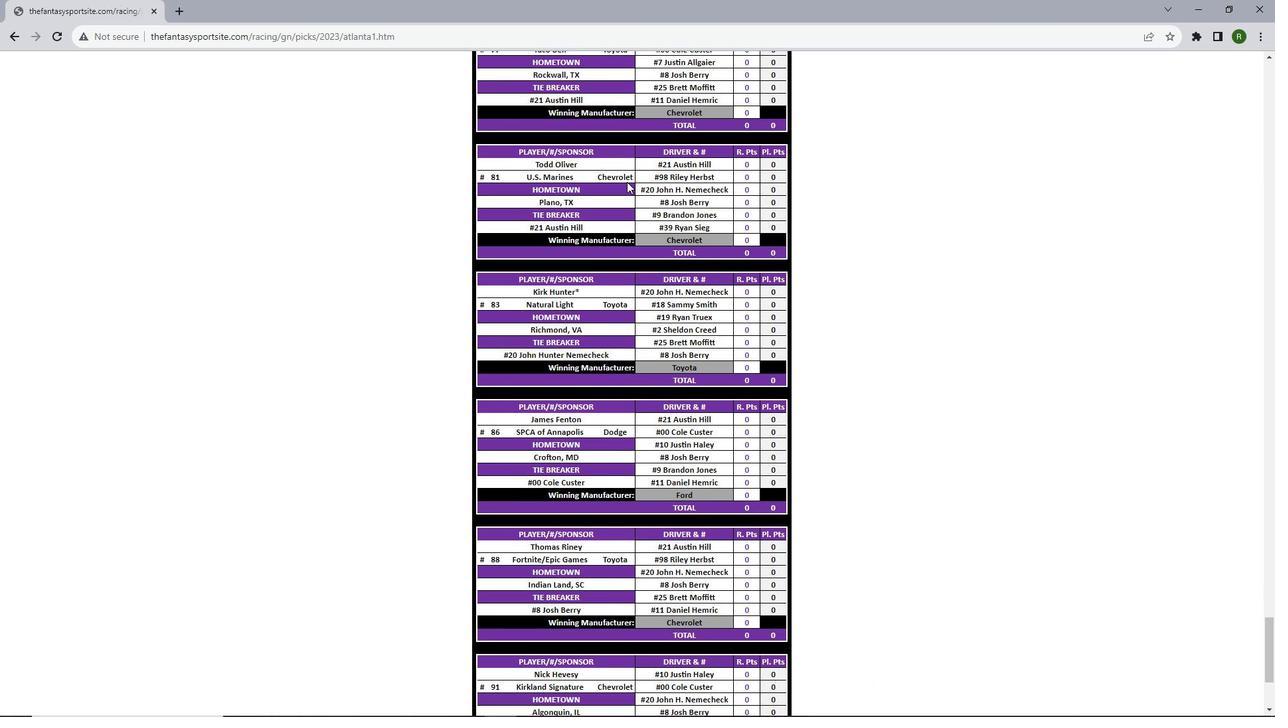 
Action: Mouse scrolled (627, 181) with delta (0, 0)
Screenshot: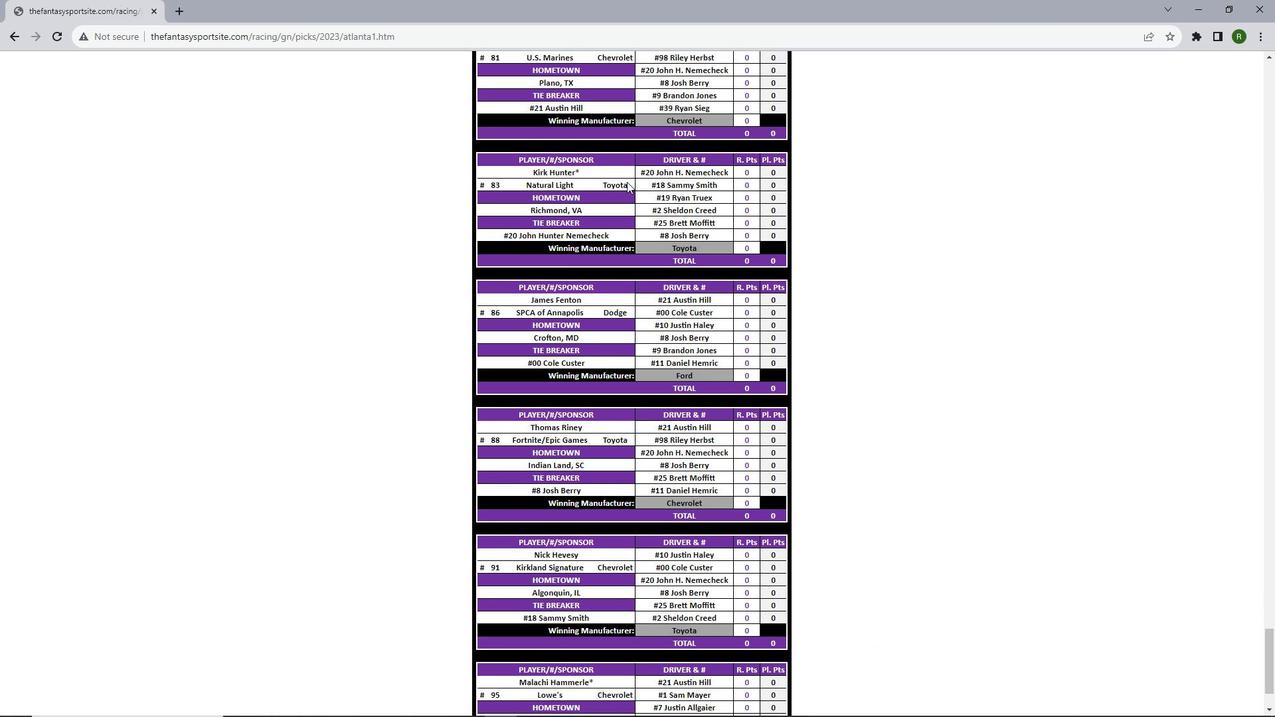 
Action: Mouse scrolled (627, 181) with delta (0, 0)
Screenshot: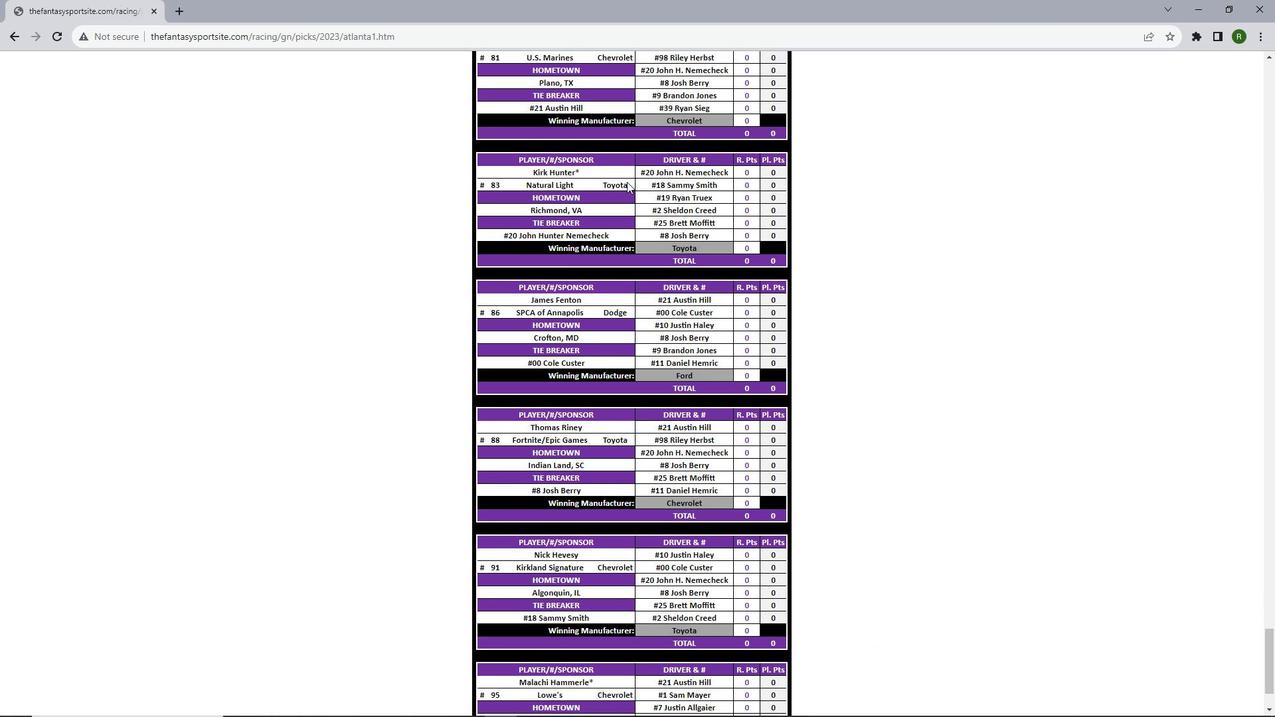 
Action: Mouse scrolled (627, 181) with delta (0, 0)
Screenshot: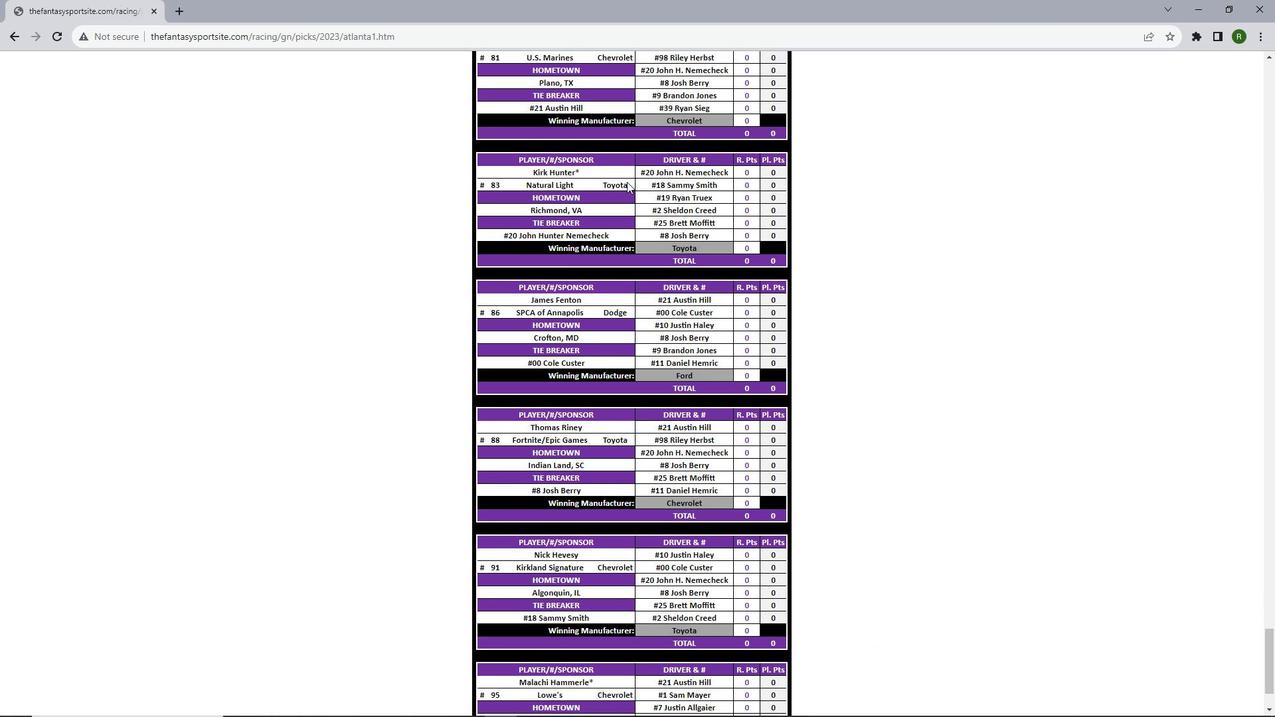 
Action: Mouse scrolled (627, 181) with delta (0, 0)
Screenshot: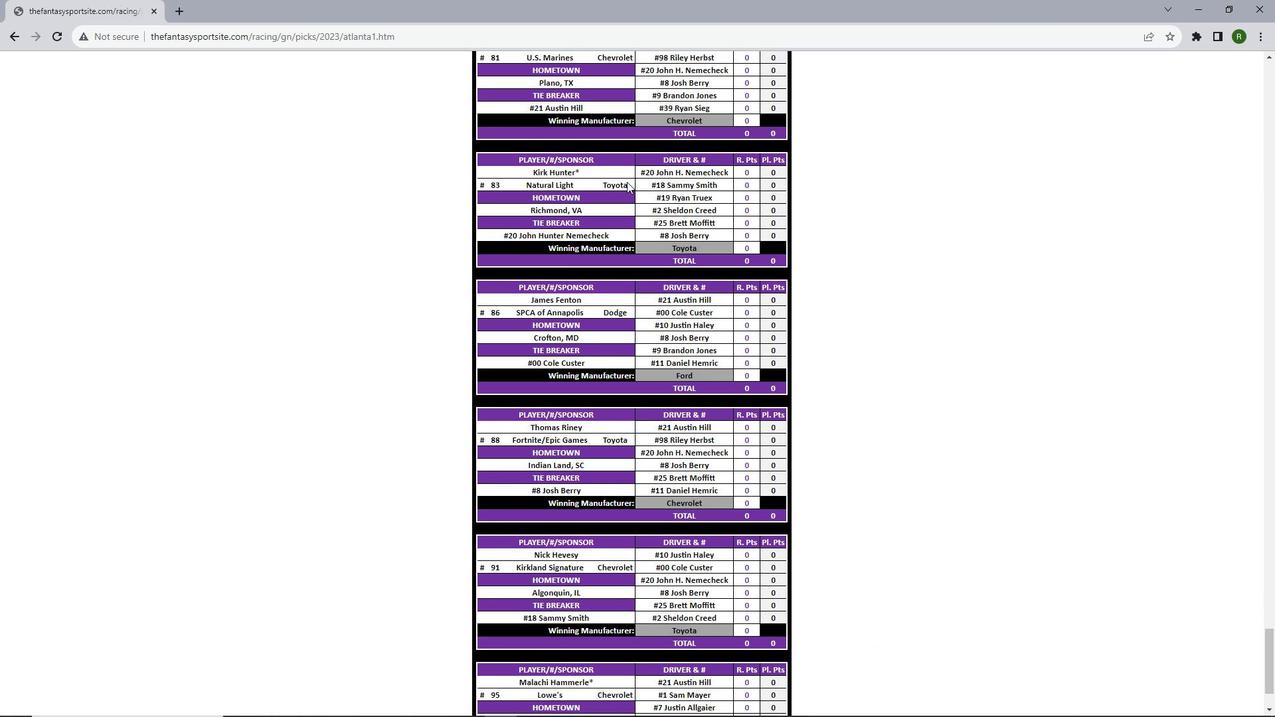 
Action: Mouse moved to (627, 182)
Screenshot: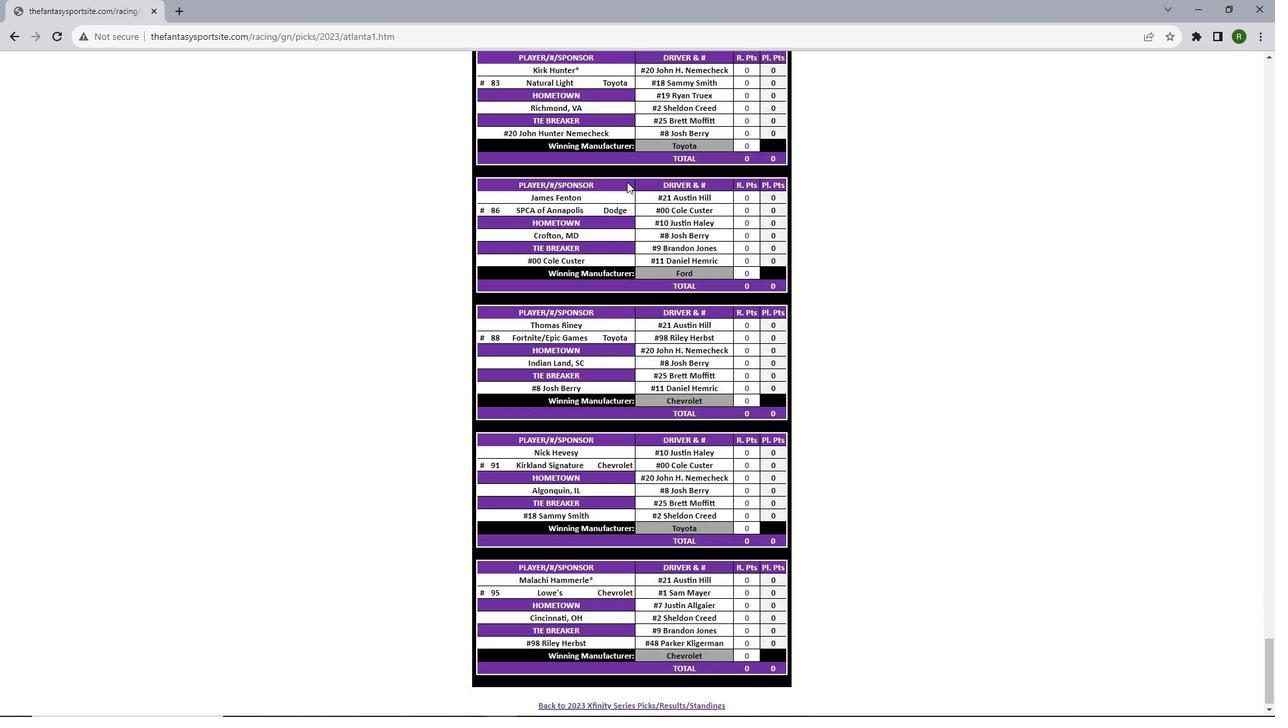 
Action: Mouse scrolled (627, 181) with delta (0, 0)
Screenshot: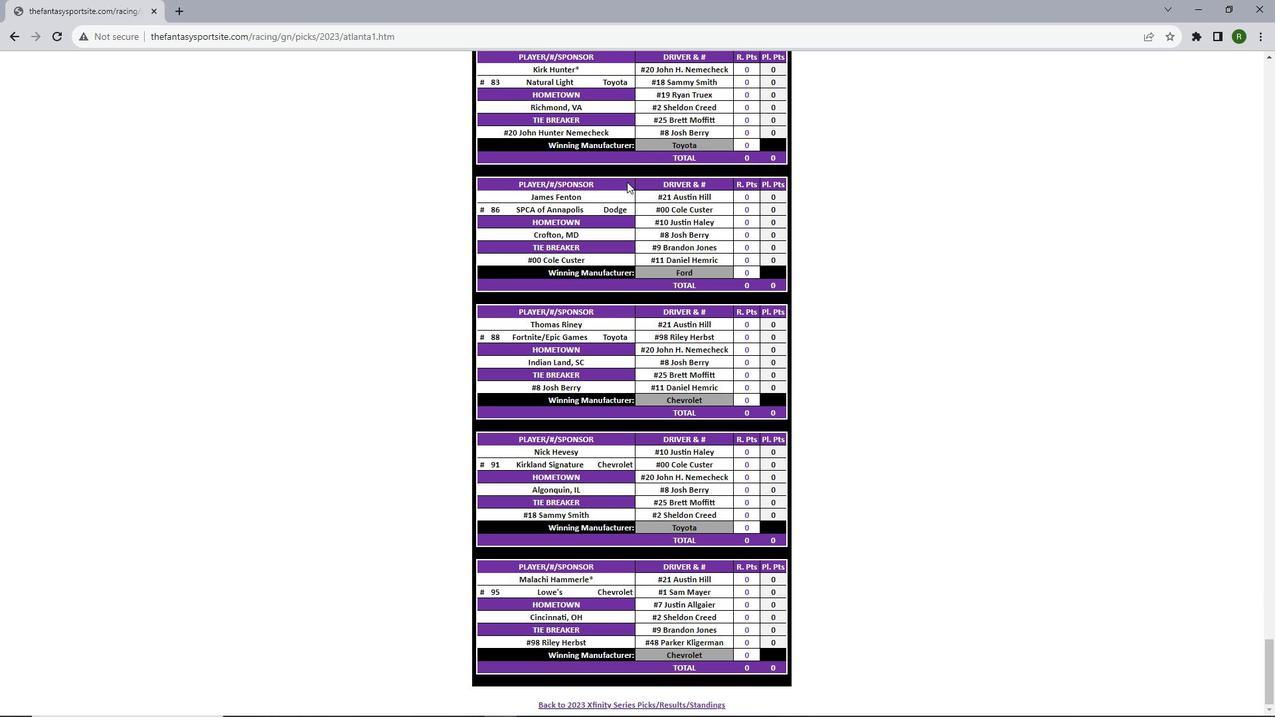 
Action: Mouse scrolled (627, 181) with delta (0, 0)
Screenshot: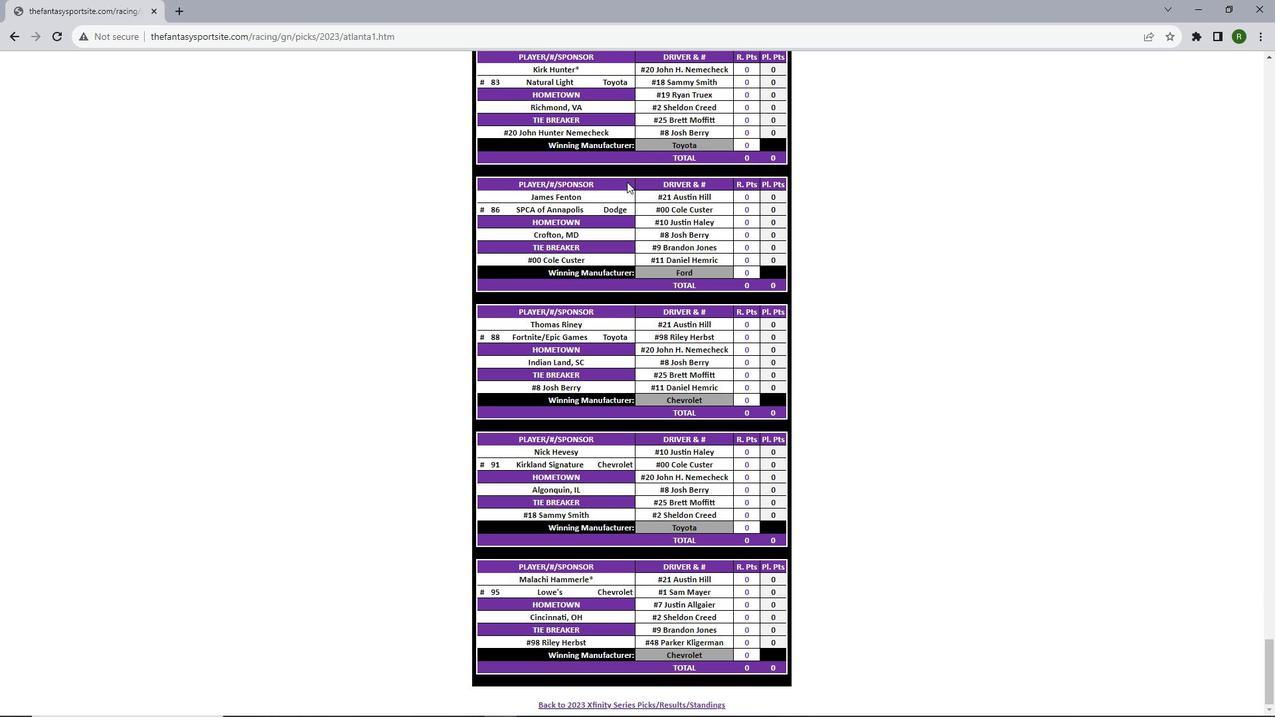 
Action: Mouse scrolled (627, 181) with delta (0, 0)
Screenshot: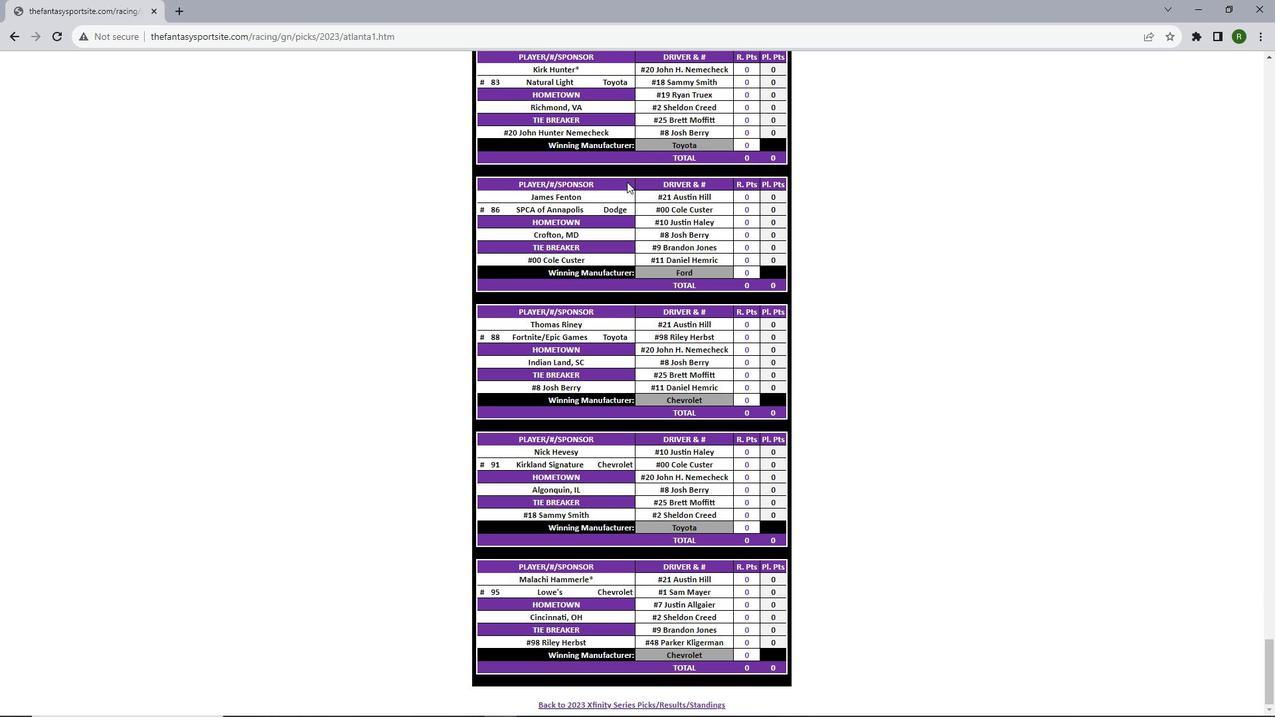 
Action: Mouse scrolled (627, 181) with delta (0, 0)
Screenshot: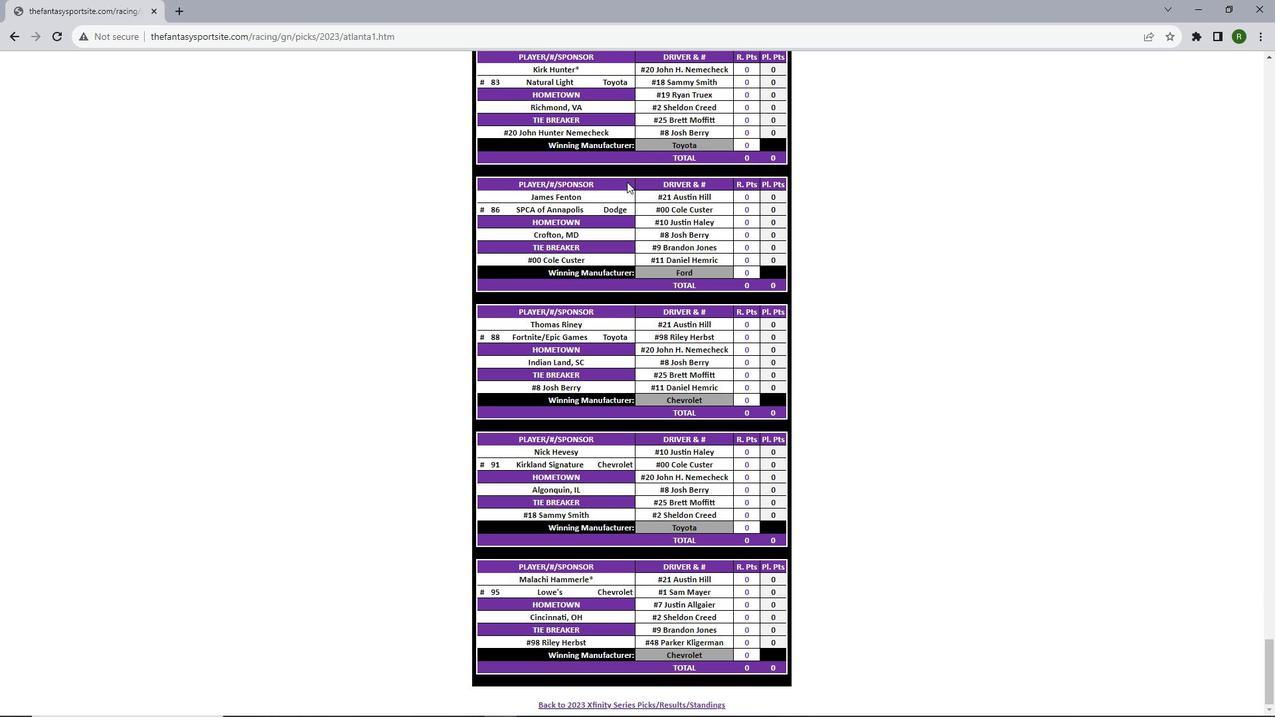 
Action: Mouse scrolled (627, 181) with delta (0, 0)
Screenshot: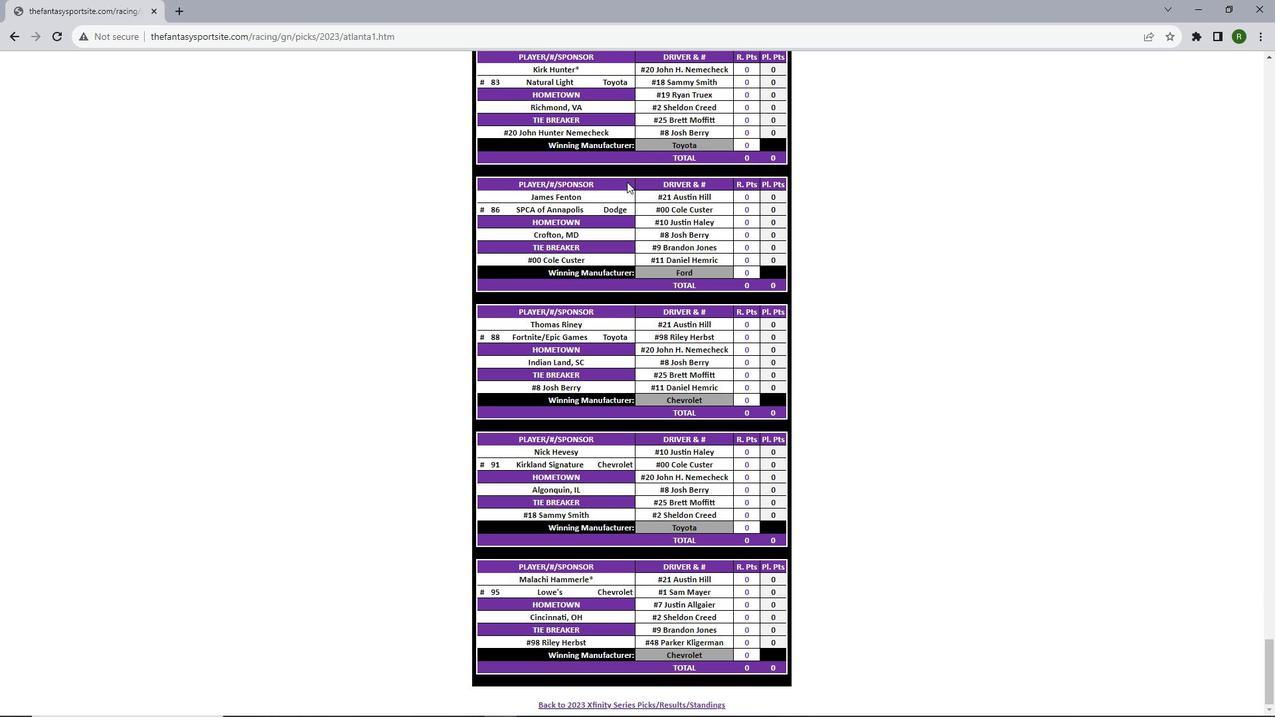 
Action: Mouse scrolled (627, 181) with delta (0, 0)
Screenshot: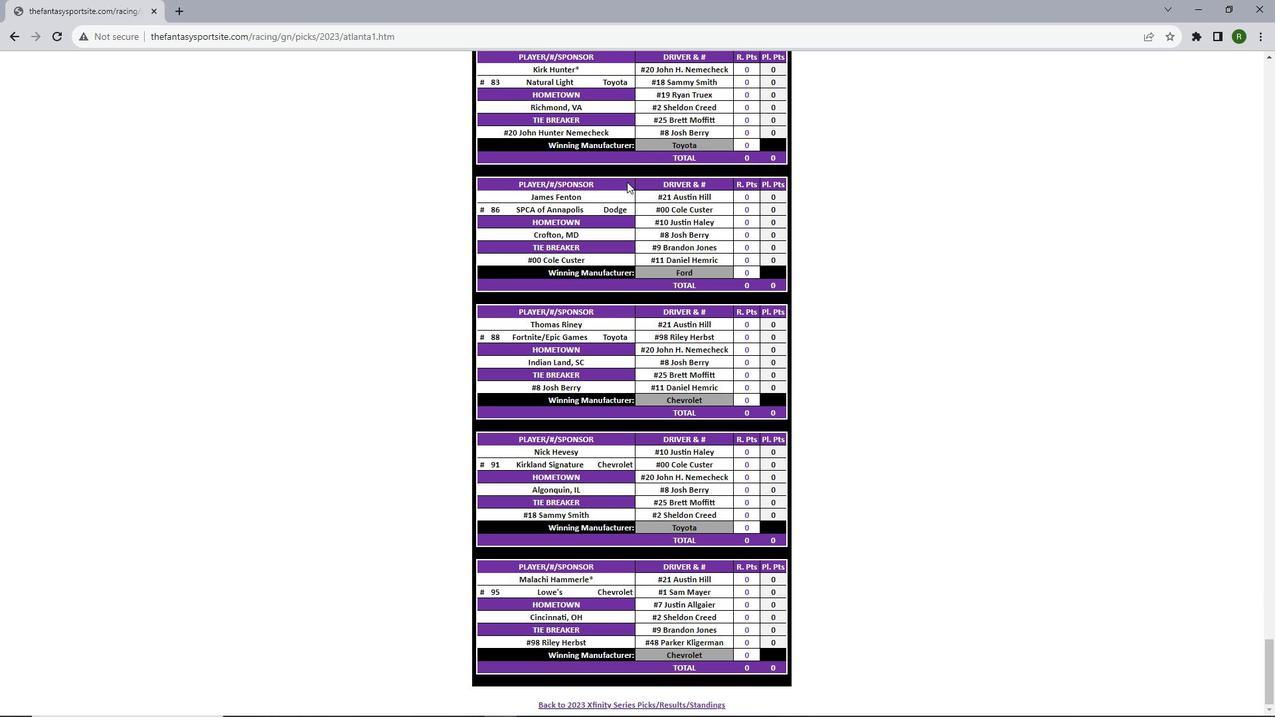 
Action: Mouse scrolled (627, 181) with delta (0, 0)
Screenshot: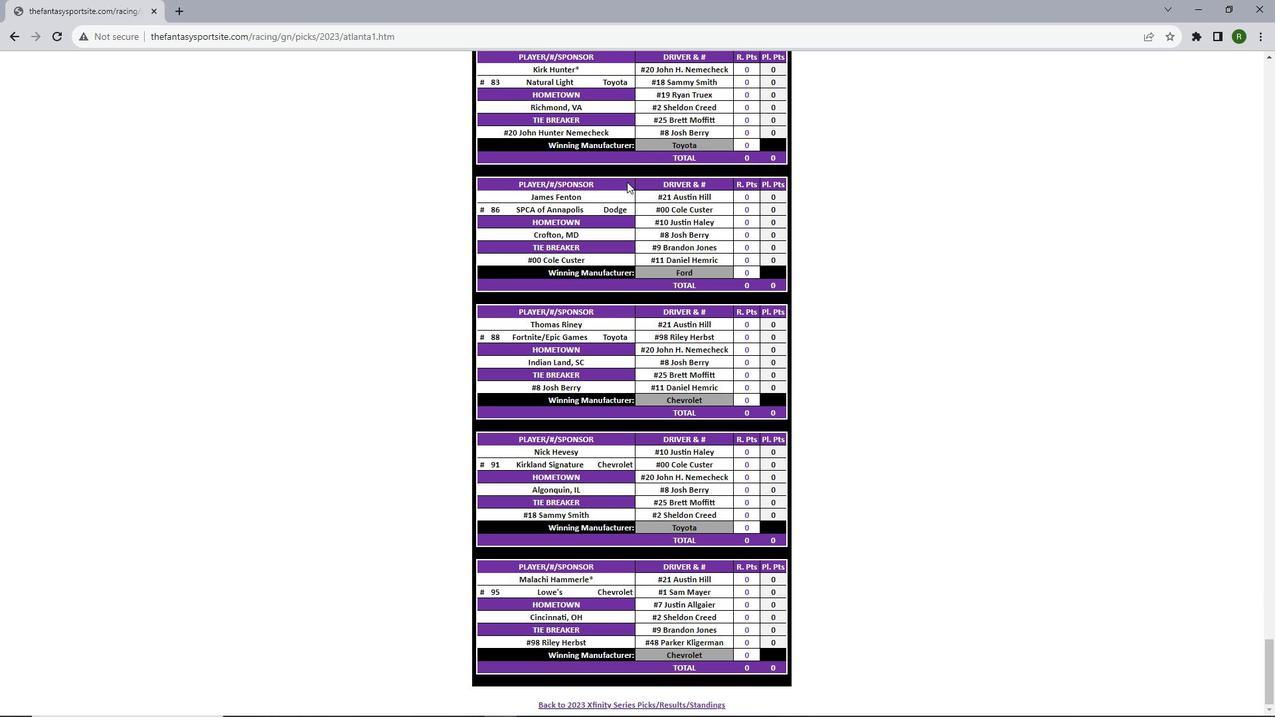 
Action: Mouse scrolled (627, 181) with delta (0, 0)
Screenshot: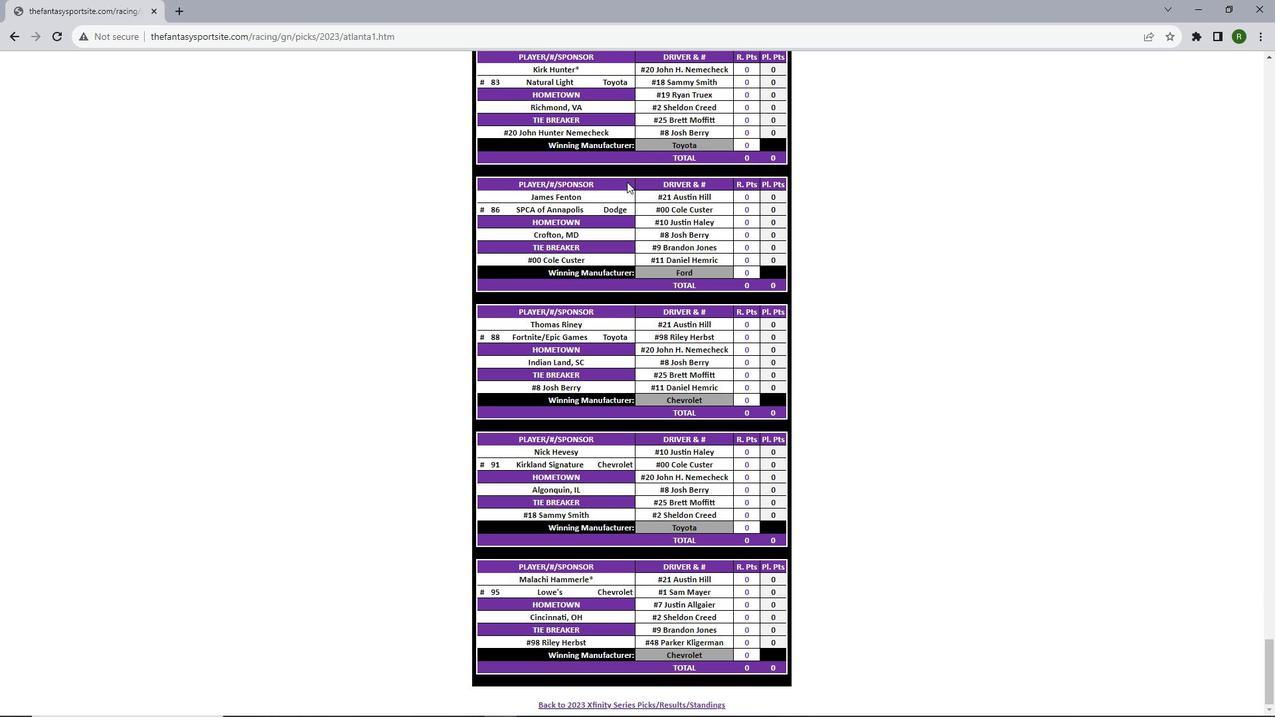 
